 Task: Plan a trip to Moreton, United Kingdom from 22nd December, 2023 to 26th December, 2023 for 2 adults. Place can be entire room with 1  bedroom having 1 bed and 1 bathroom. Property type can be hotel.
Action: Mouse moved to (419, 106)
Screenshot: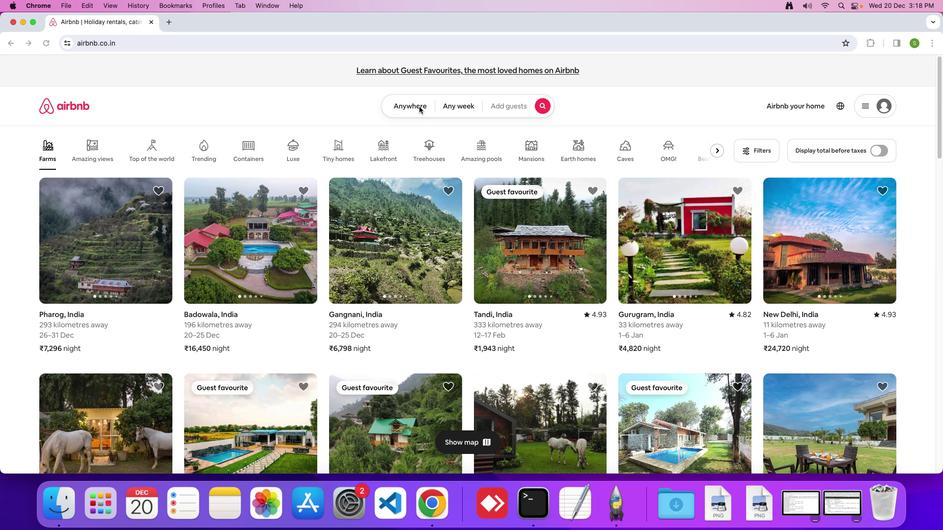 
Action: Mouse pressed left at (419, 106)
Screenshot: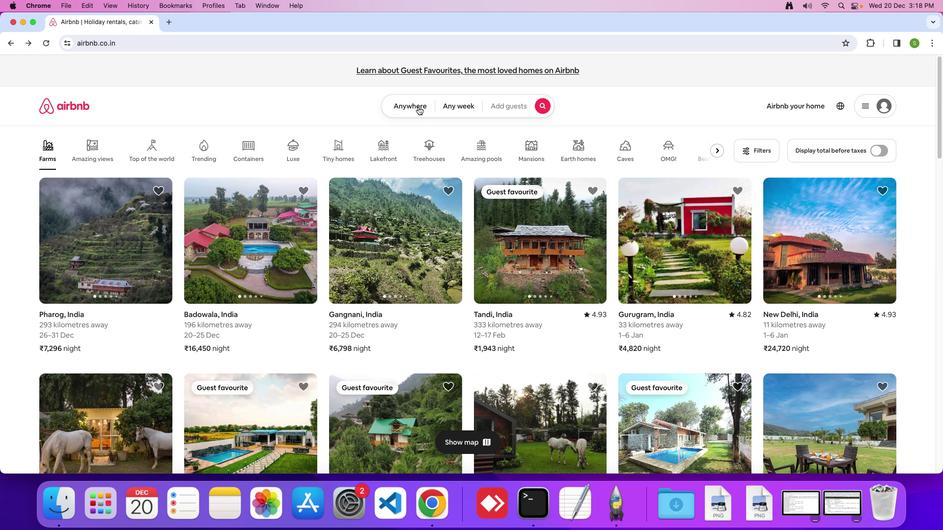 
Action: Mouse moved to (405, 107)
Screenshot: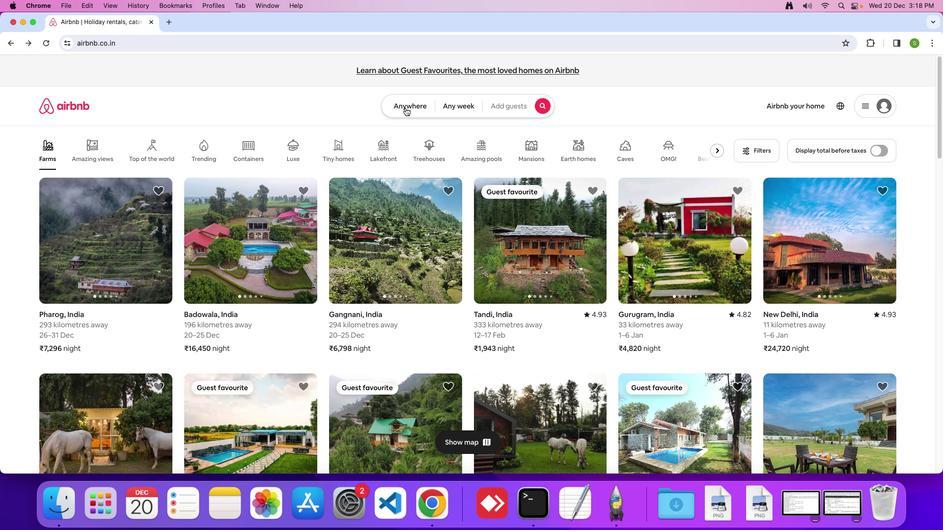 
Action: Mouse pressed left at (405, 107)
Screenshot: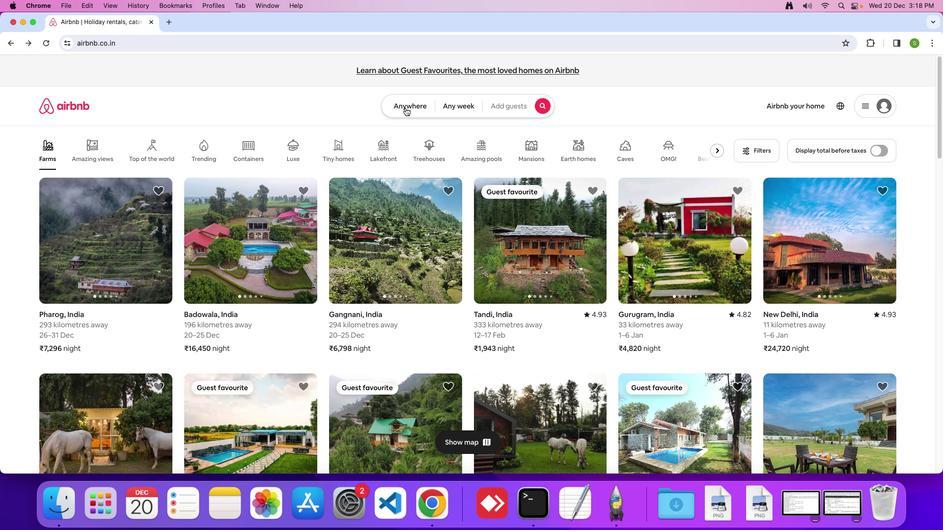 
Action: Mouse moved to (344, 134)
Screenshot: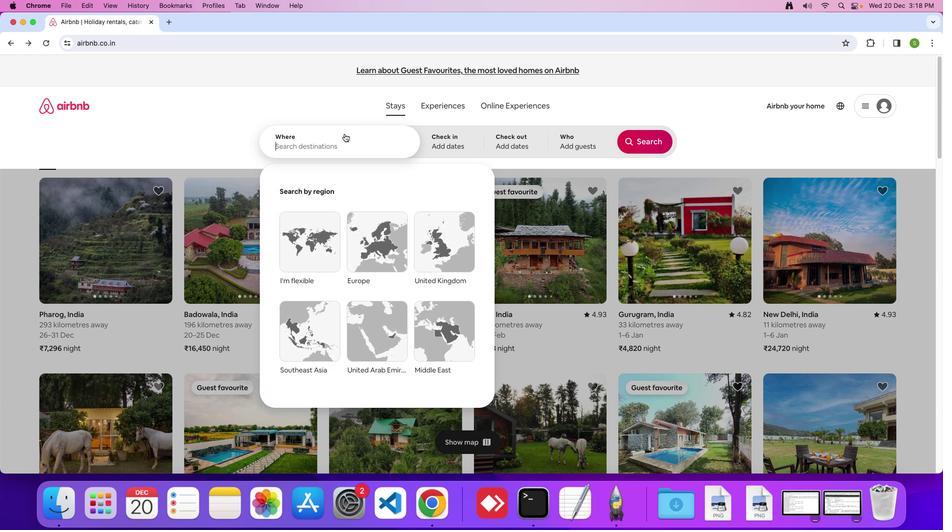 
Action: Mouse pressed left at (344, 134)
Screenshot: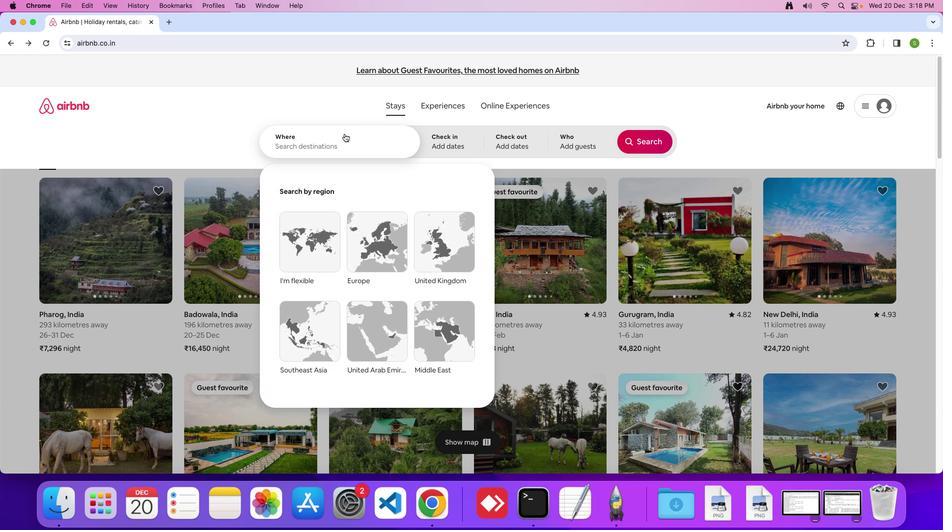
Action: Key pressed 'M'Key.caps_lock'o''r''e''t''o''n'','Key.spaceKey.shift'U''n''i''t''e''d'Key.spaceKey.shift'k''i''n''g''d''o''m'Key.enter
Screenshot: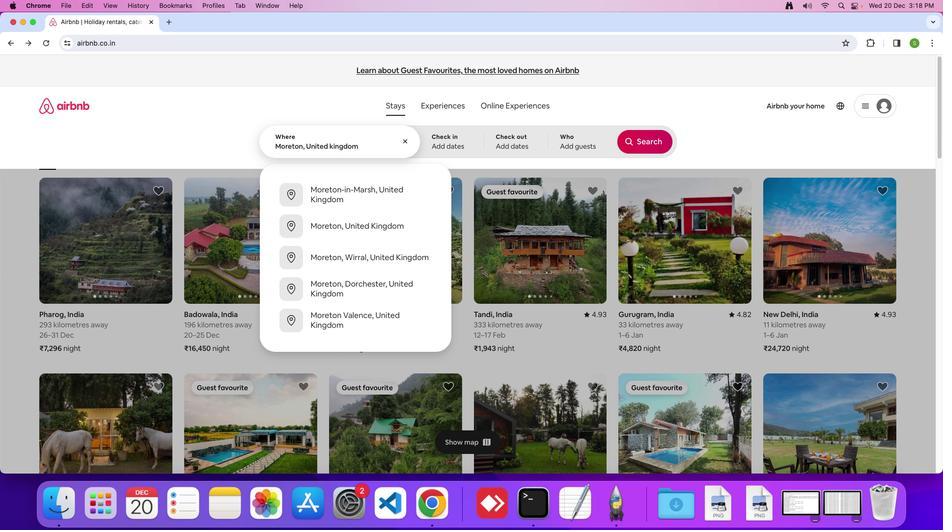 
Action: Mouse moved to (423, 333)
Screenshot: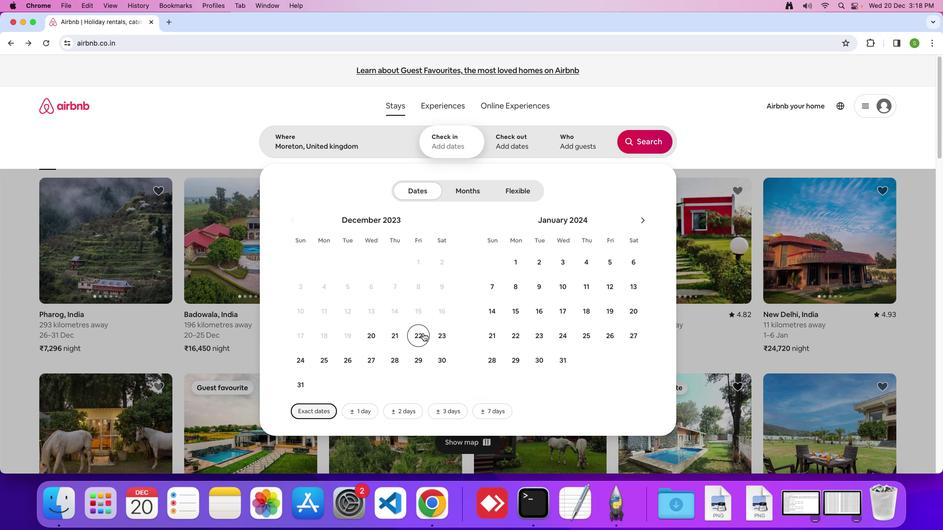 
Action: Mouse pressed left at (423, 333)
Screenshot: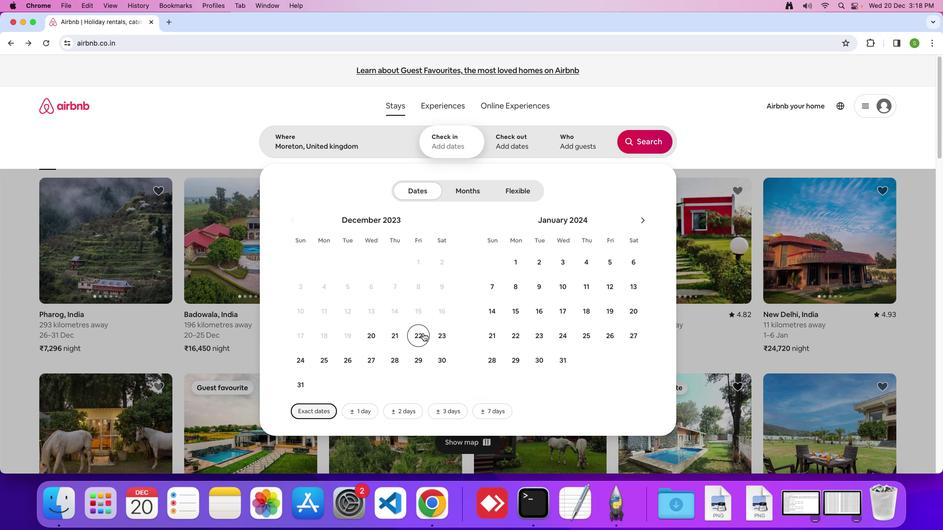 
Action: Mouse moved to (349, 359)
Screenshot: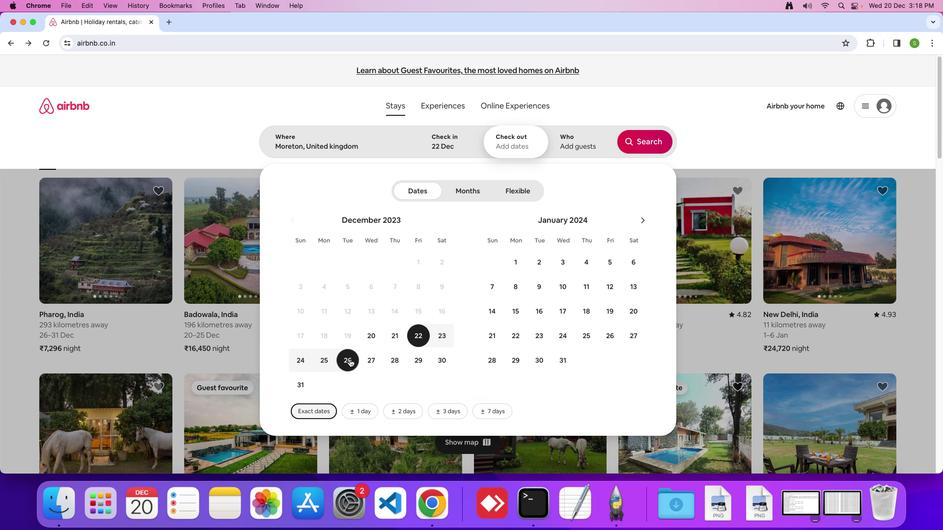 
Action: Mouse pressed left at (349, 359)
Screenshot: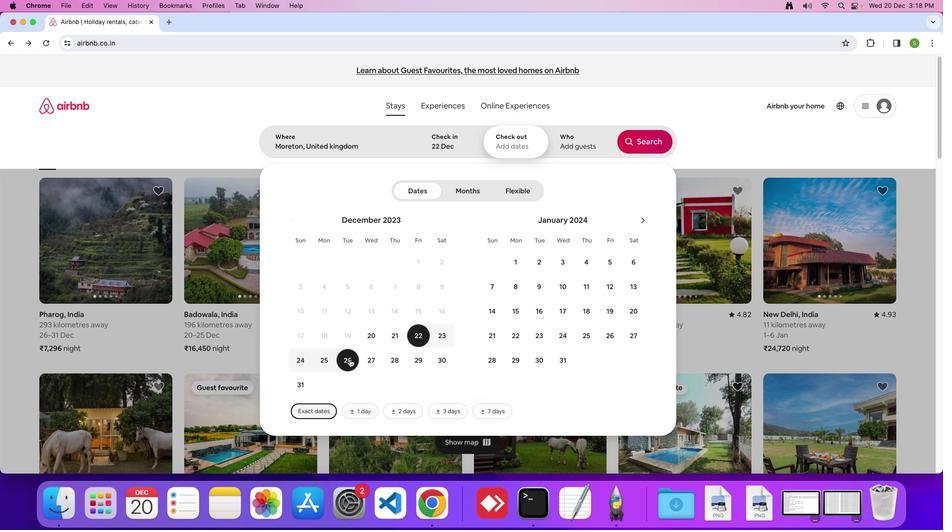 
Action: Mouse moved to (578, 148)
Screenshot: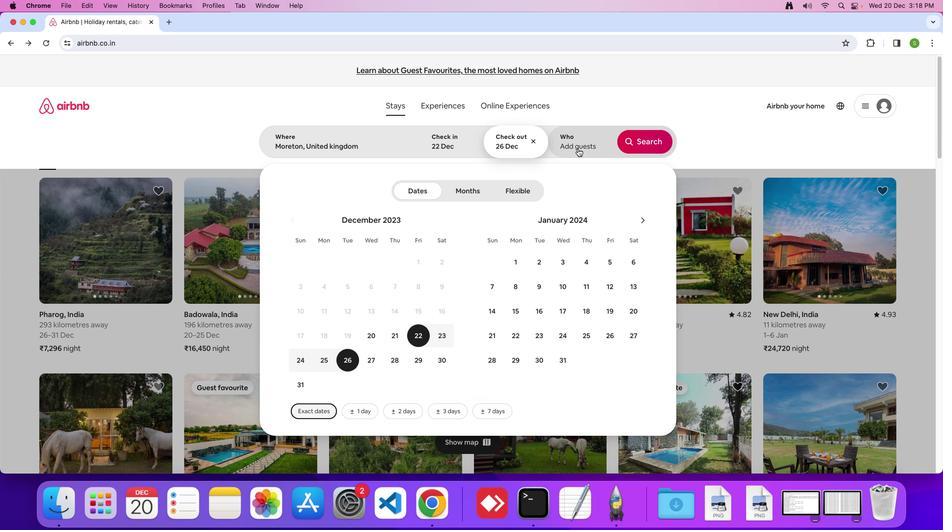 
Action: Mouse pressed left at (578, 148)
Screenshot: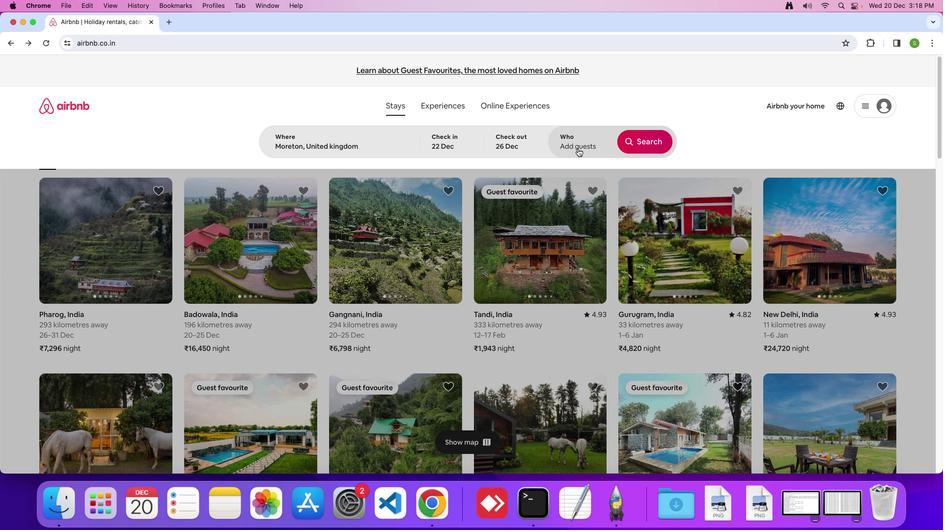 
Action: Mouse moved to (644, 192)
Screenshot: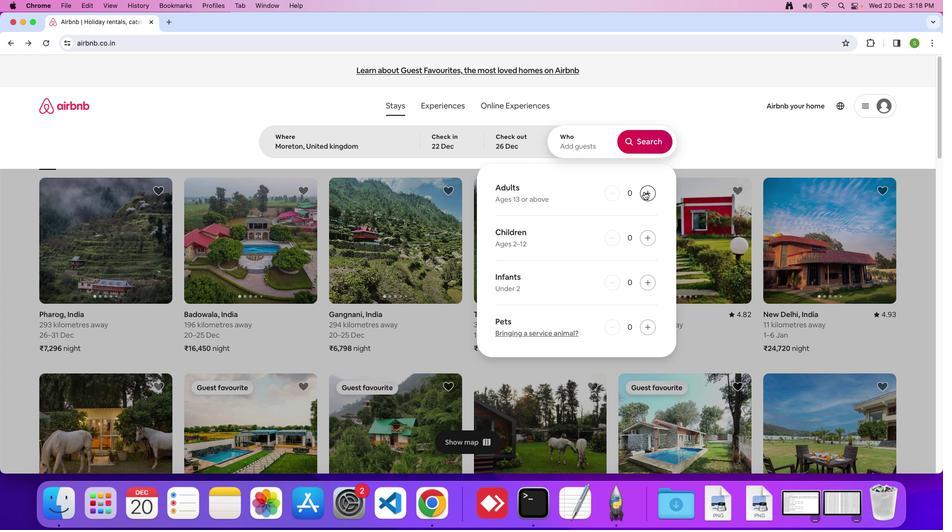 
Action: Mouse pressed left at (644, 192)
Screenshot: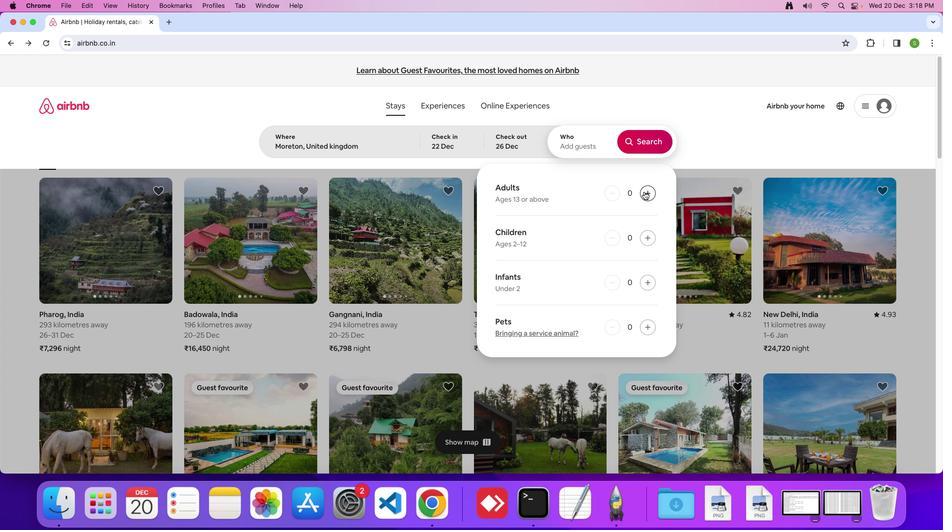 
Action: Mouse pressed left at (644, 192)
Screenshot: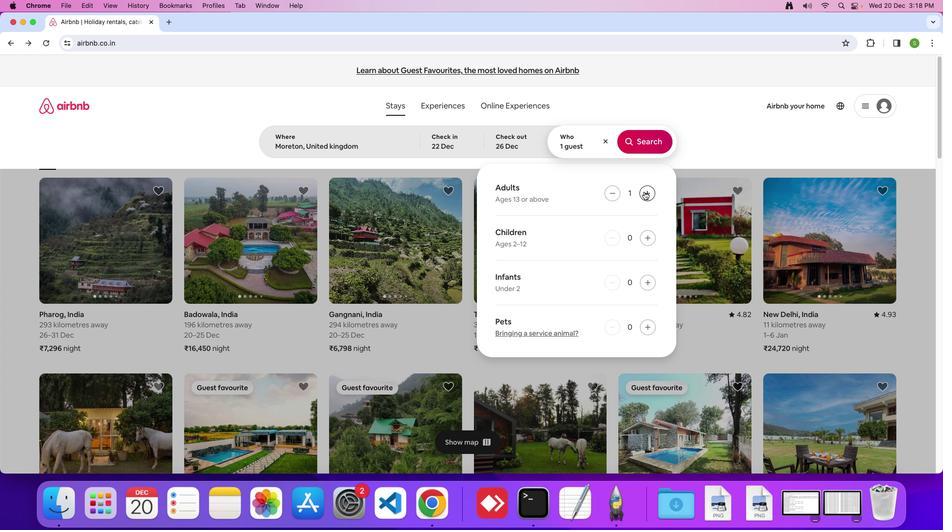 
Action: Mouse moved to (647, 151)
Screenshot: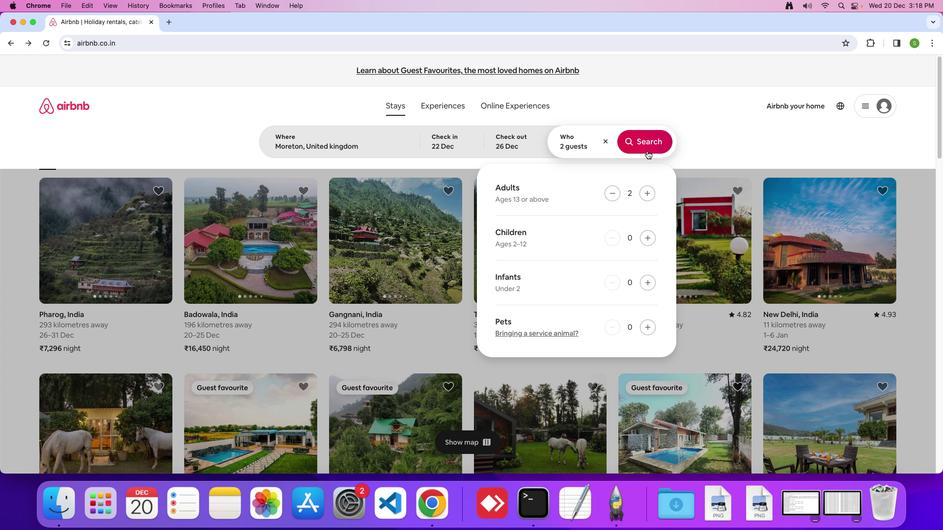 
Action: Mouse pressed left at (647, 151)
Screenshot: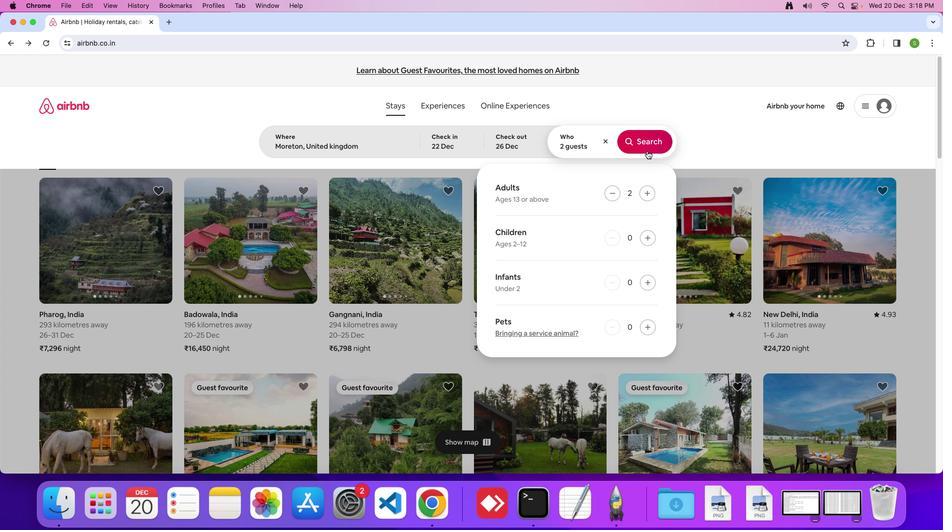 
Action: Mouse moved to (789, 115)
Screenshot: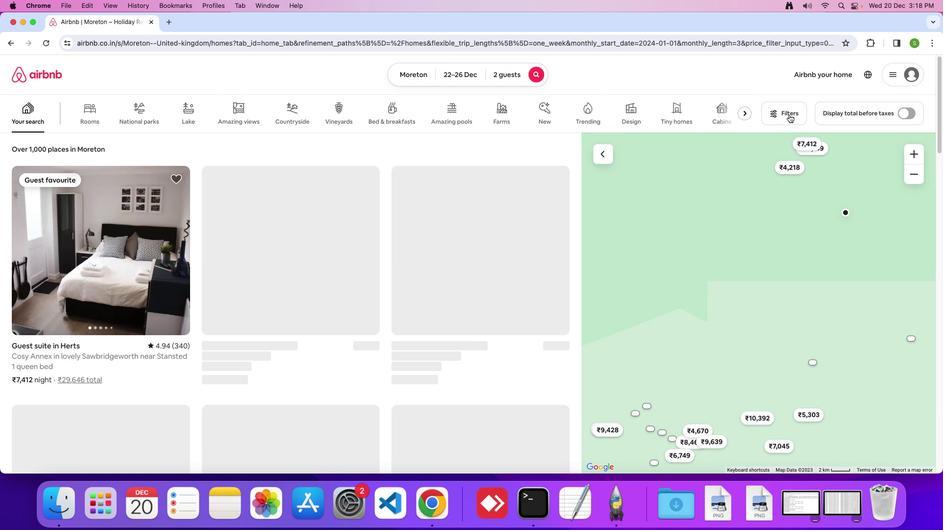 
Action: Mouse pressed left at (789, 115)
Screenshot: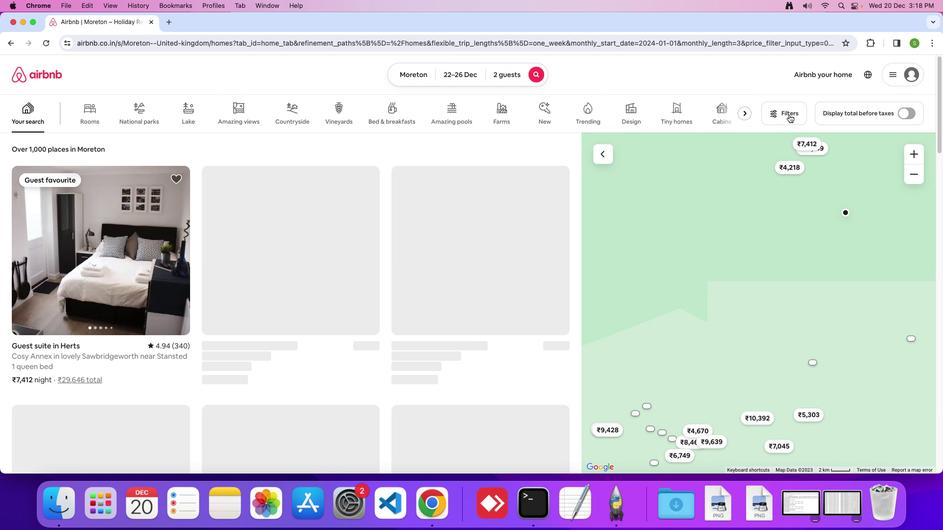 
Action: Mouse moved to (434, 284)
Screenshot: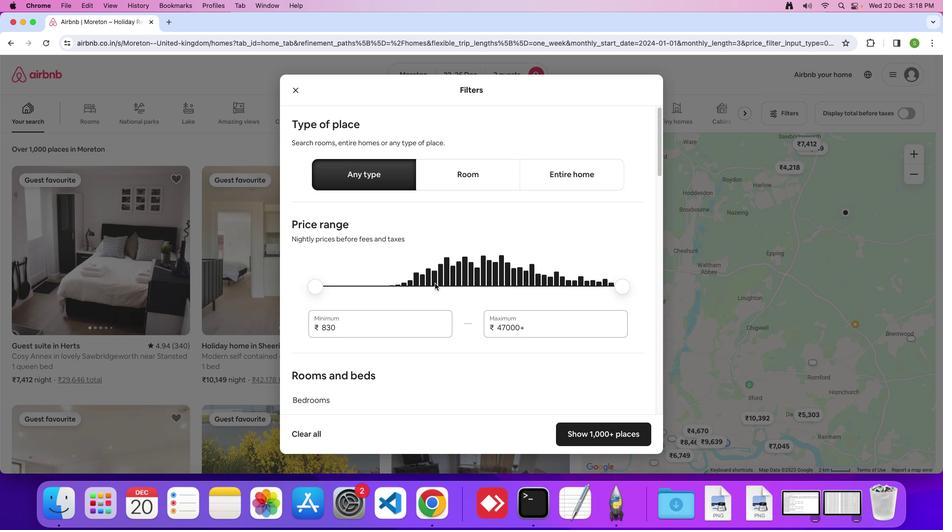 
Action: Mouse scrolled (434, 284) with delta (0, 0)
Screenshot: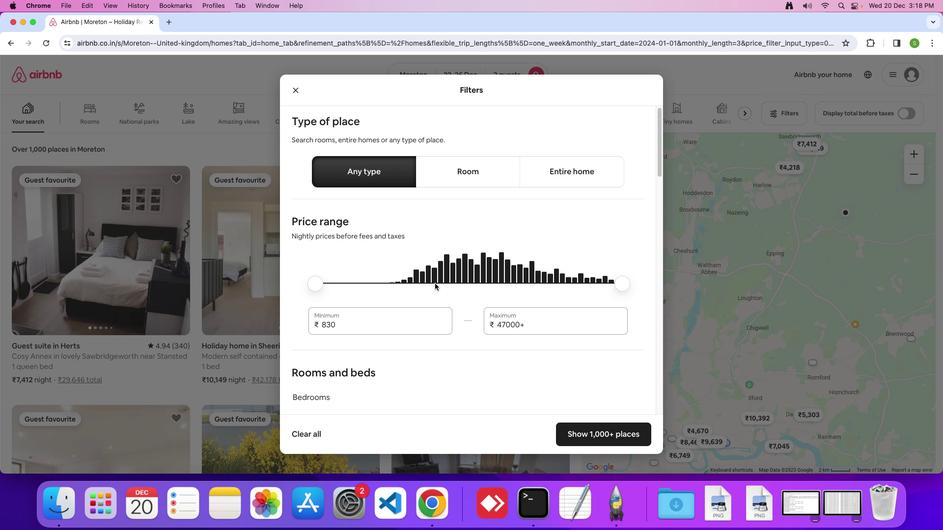 
Action: Mouse scrolled (434, 284) with delta (0, 0)
Screenshot: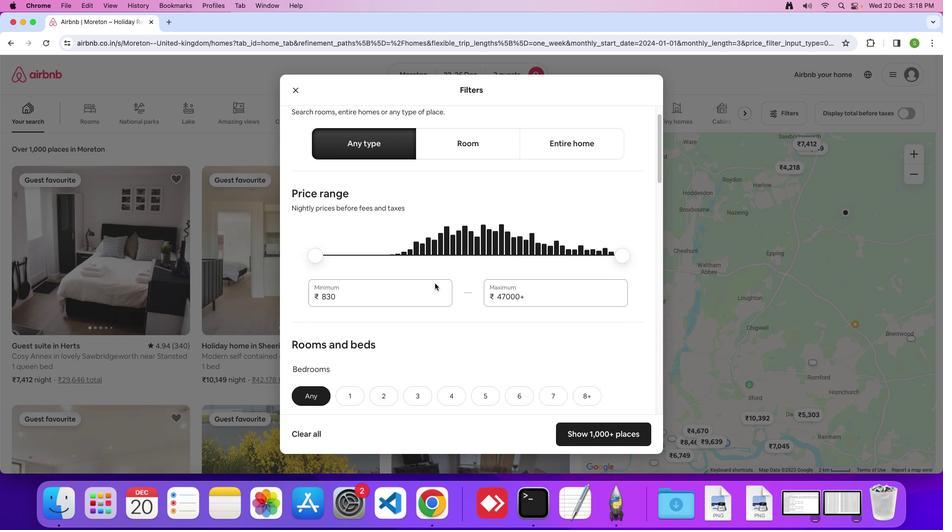 
Action: Mouse scrolled (434, 284) with delta (0, -1)
Screenshot: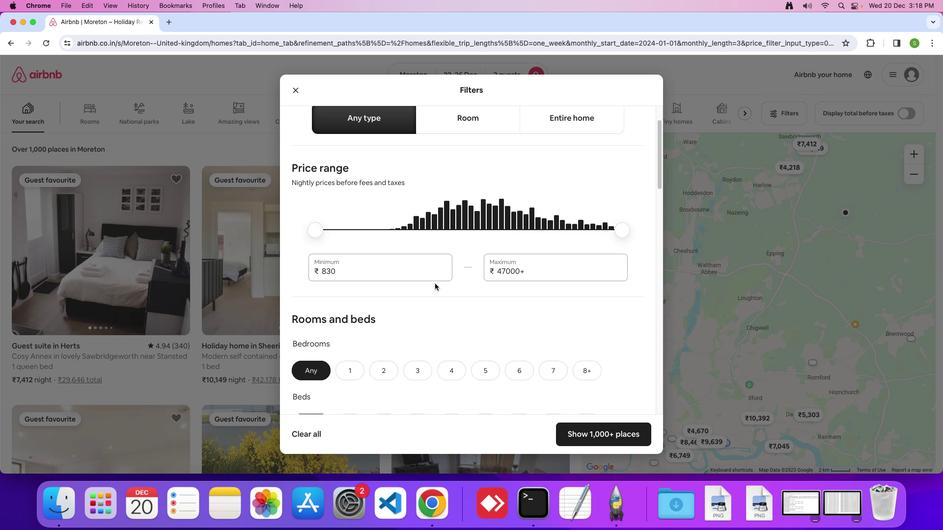 
Action: Mouse scrolled (434, 284) with delta (0, 0)
Screenshot: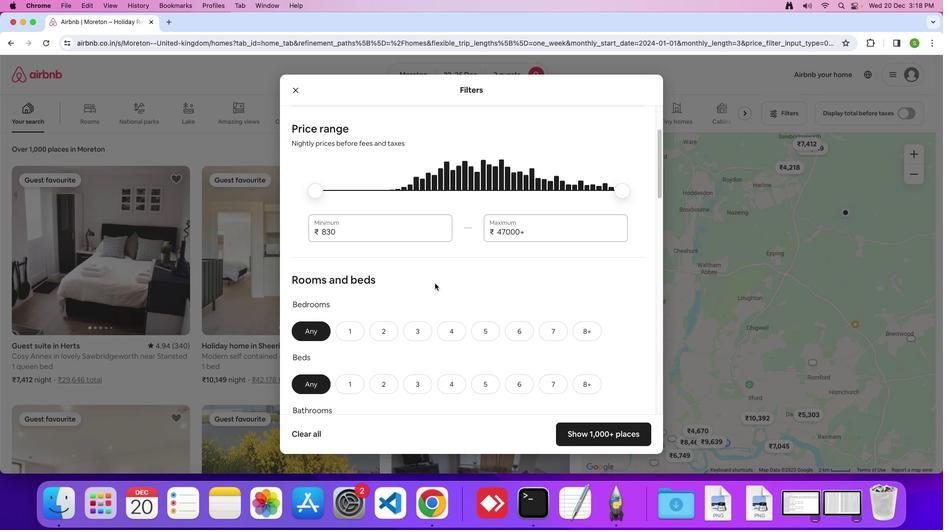 
Action: Mouse scrolled (434, 284) with delta (0, 0)
Screenshot: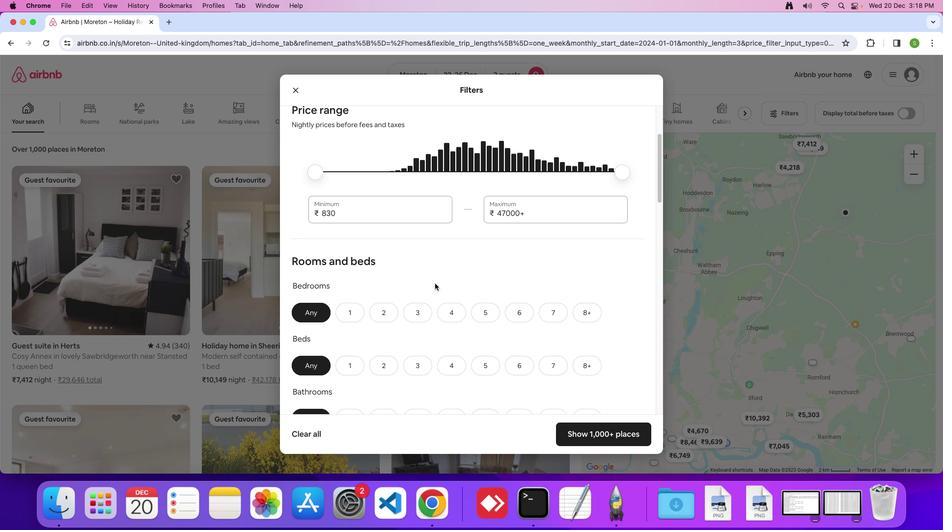 
Action: Mouse scrolled (434, 284) with delta (0, 0)
Screenshot: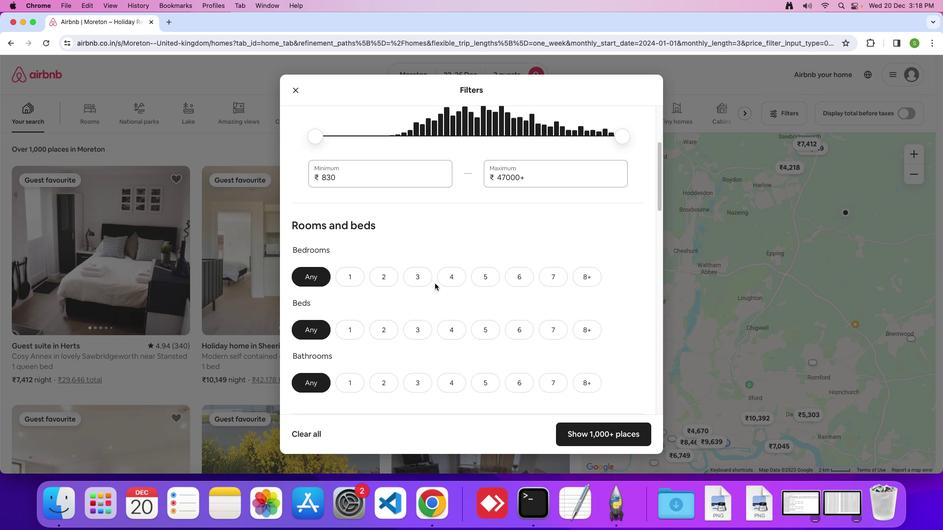 
Action: Mouse scrolled (434, 284) with delta (0, 0)
Screenshot: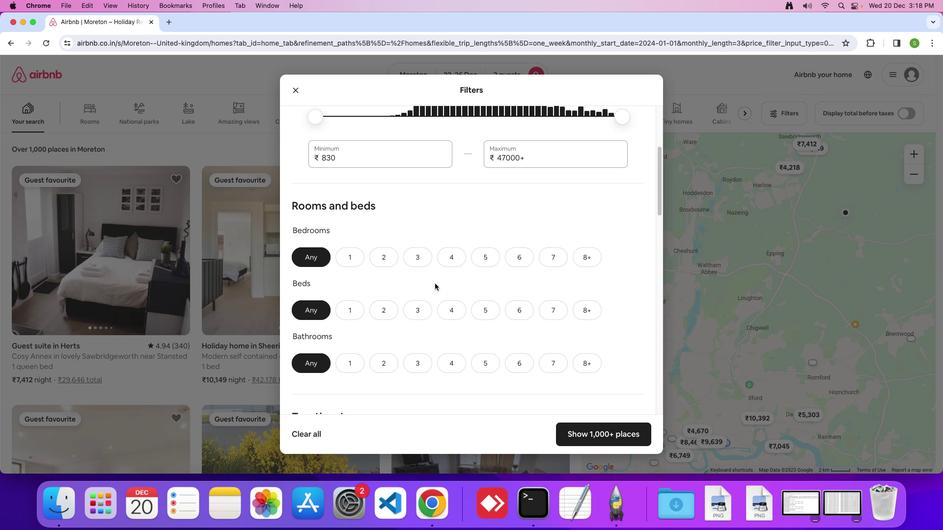 
Action: Mouse scrolled (434, 284) with delta (0, 0)
Screenshot: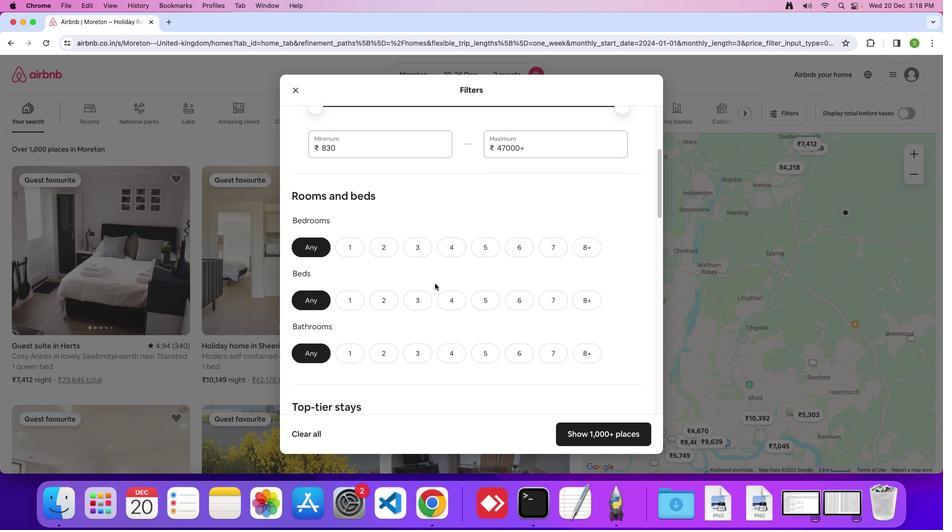 
Action: Mouse scrolled (434, 284) with delta (0, 0)
Screenshot: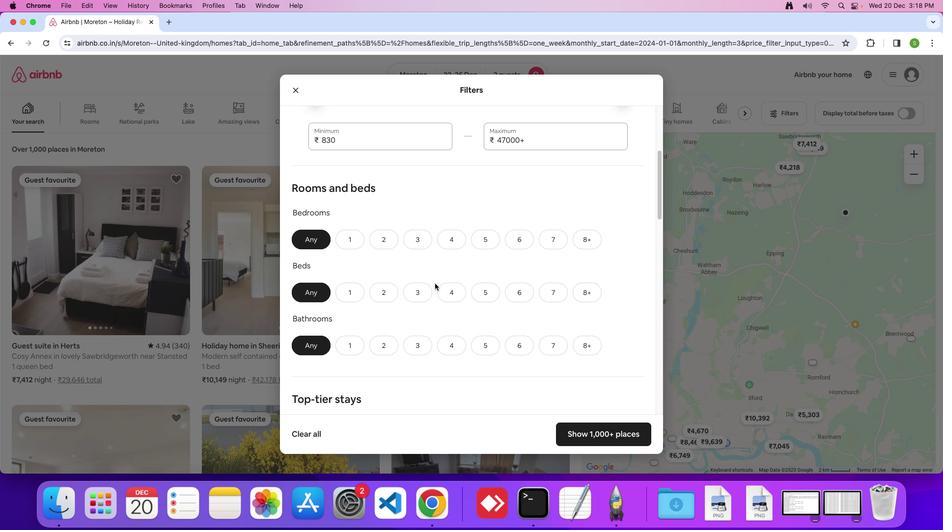 
Action: Mouse scrolled (434, 284) with delta (0, 0)
Screenshot: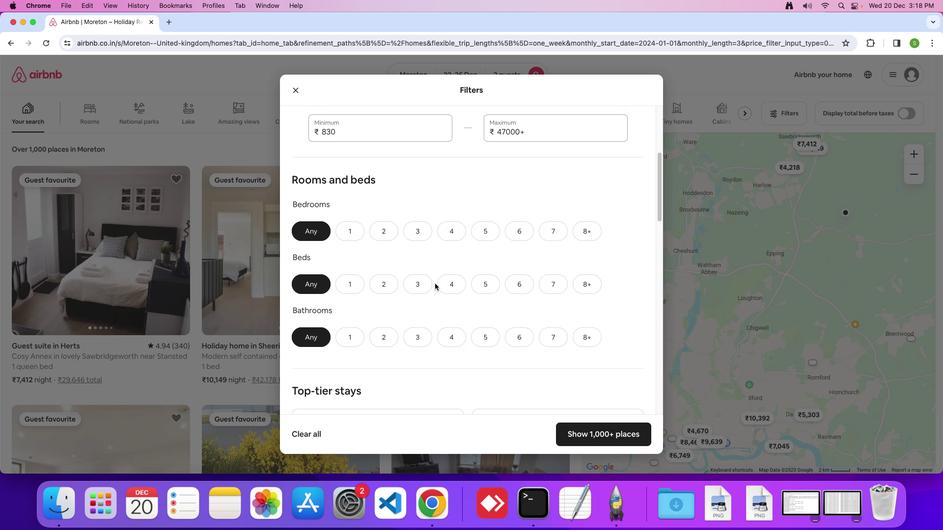 
Action: Mouse scrolled (434, 284) with delta (0, 0)
Screenshot: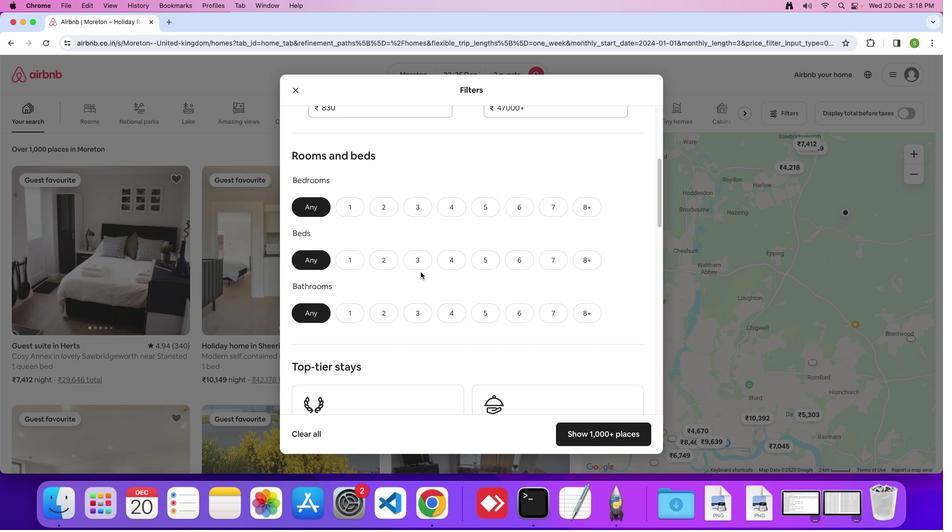 
Action: Mouse moved to (343, 187)
Screenshot: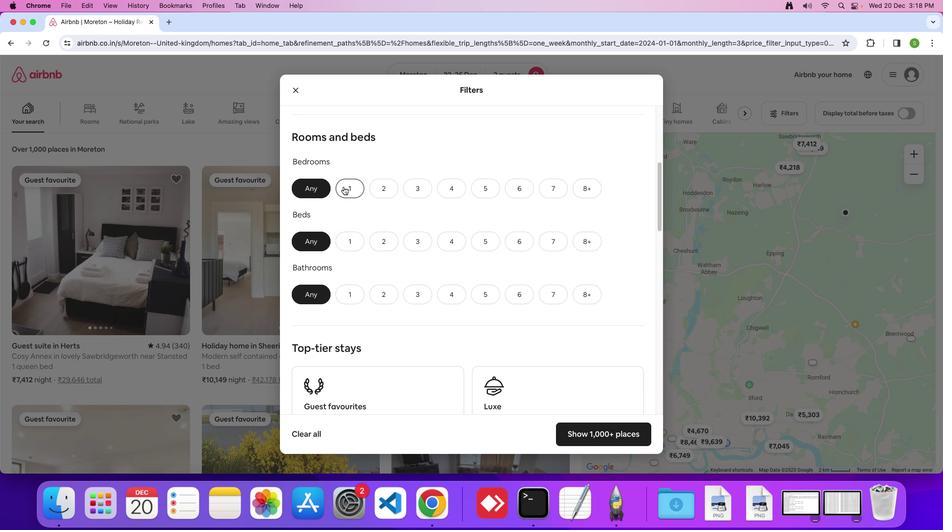 
Action: Mouse pressed left at (343, 187)
Screenshot: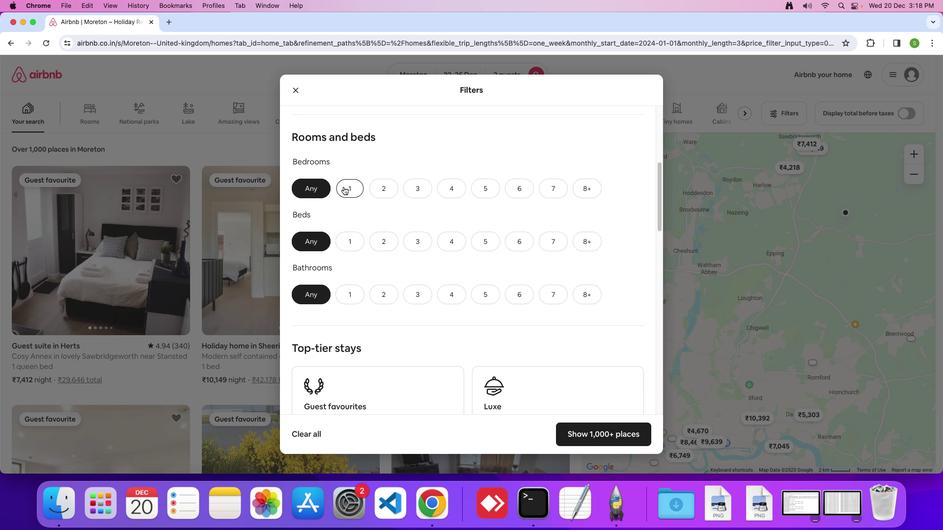 
Action: Mouse moved to (350, 236)
Screenshot: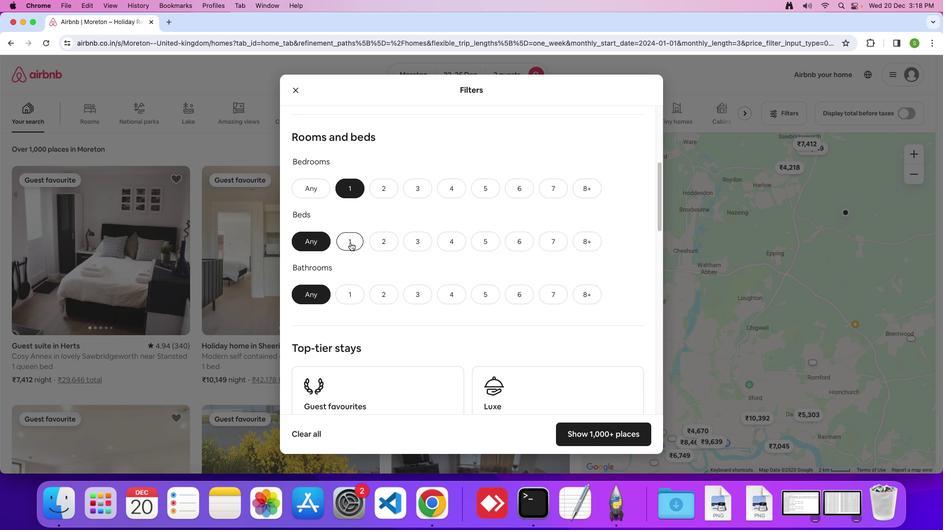 
Action: Mouse pressed left at (350, 236)
Screenshot: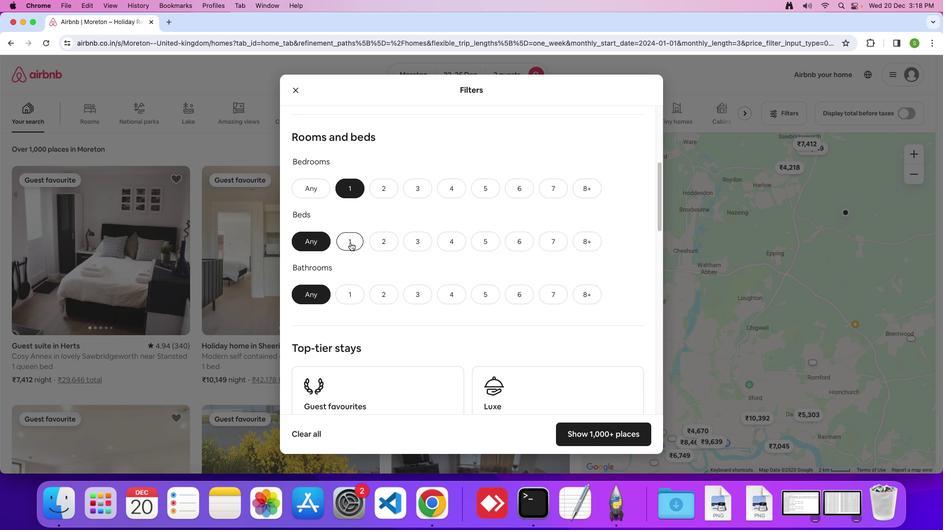 
Action: Mouse moved to (350, 291)
Screenshot: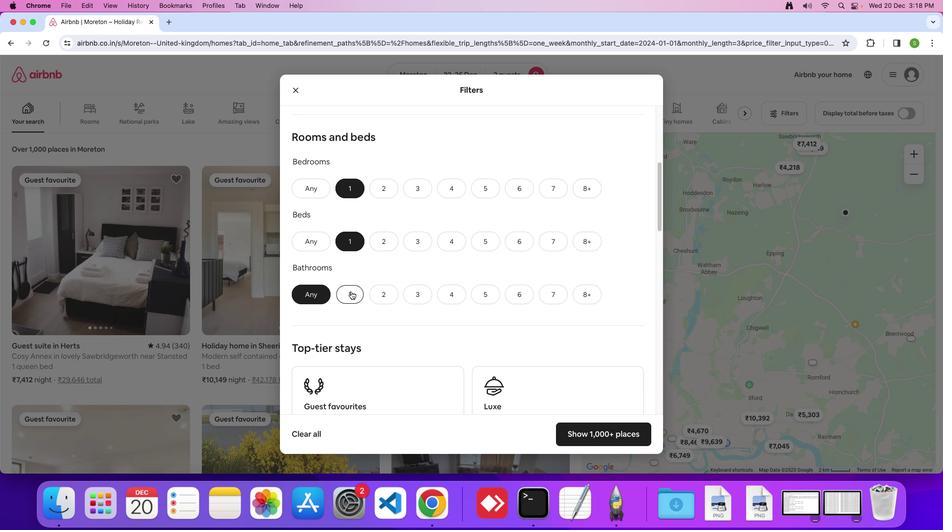 
Action: Mouse pressed left at (350, 291)
Screenshot: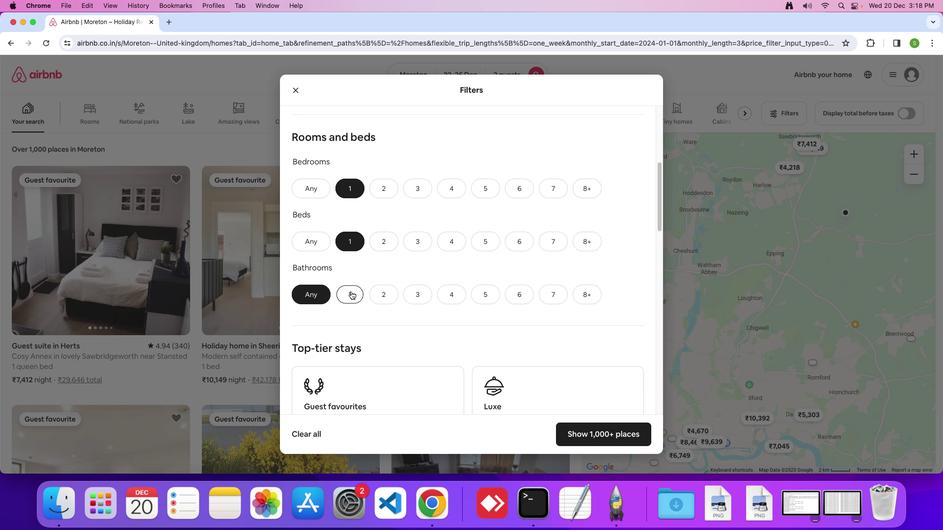 
Action: Mouse moved to (454, 248)
Screenshot: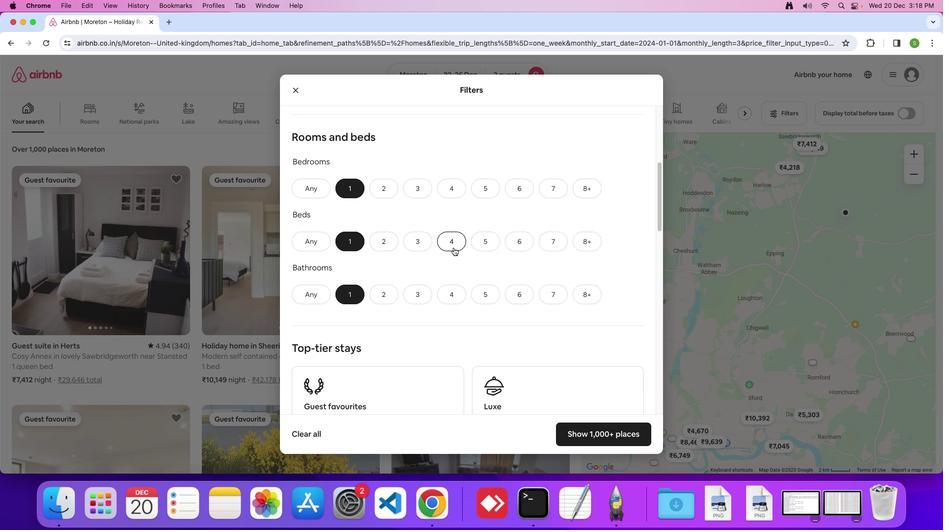 
Action: Mouse scrolled (454, 248) with delta (0, 0)
Screenshot: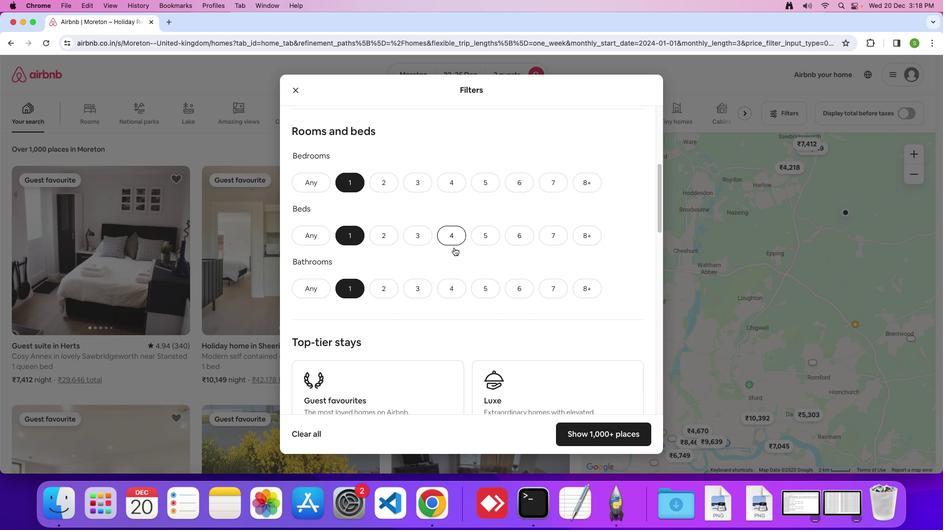 
Action: Mouse scrolled (454, 248) with delta (0, 0)
Screenshot: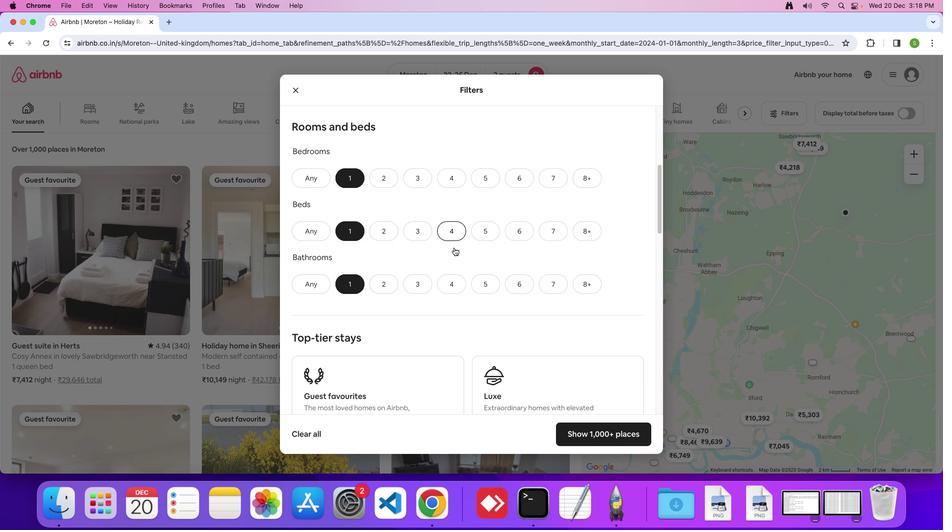 
Action: Mouse moved to (454, 248)
Screenshot: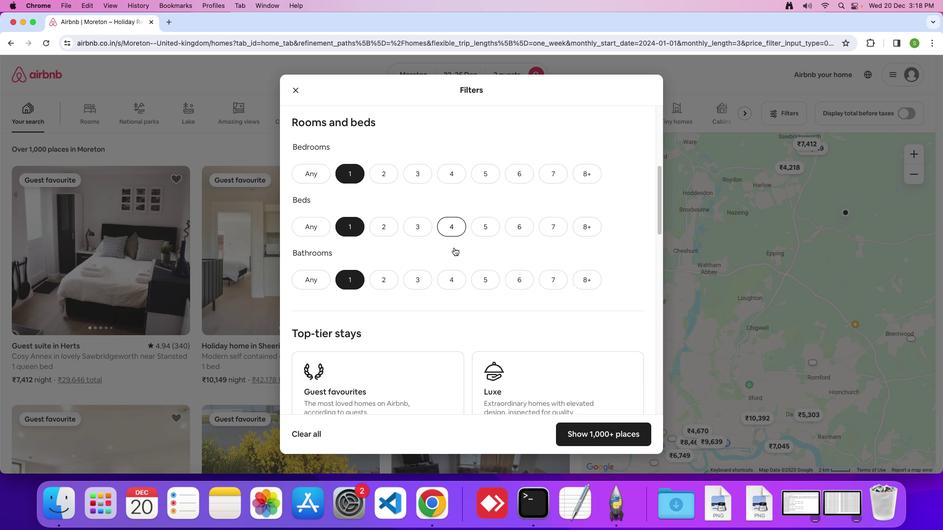
Action: Mouse scrolled (454, 248) with delta (0, 0)
Screenshot: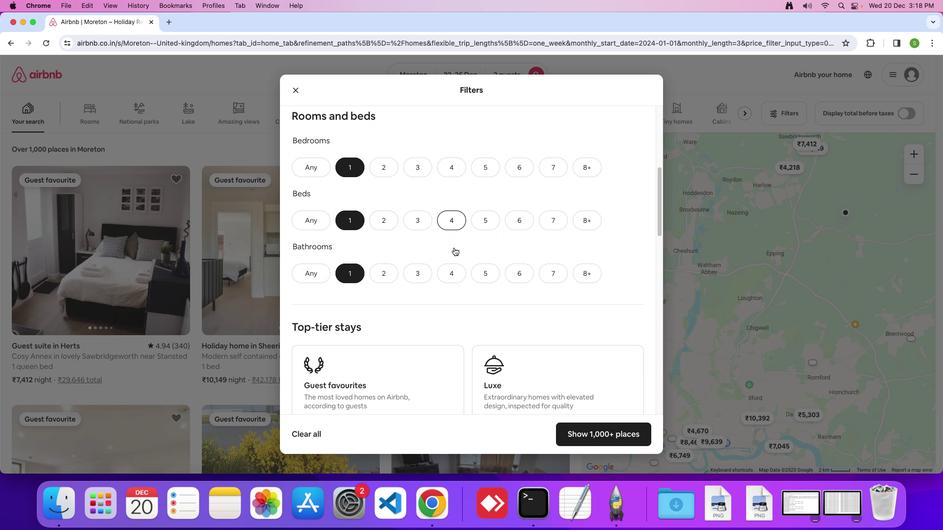 
Action: Mouse scrolled (454, 248) with delta (0, 0)
Screenshot: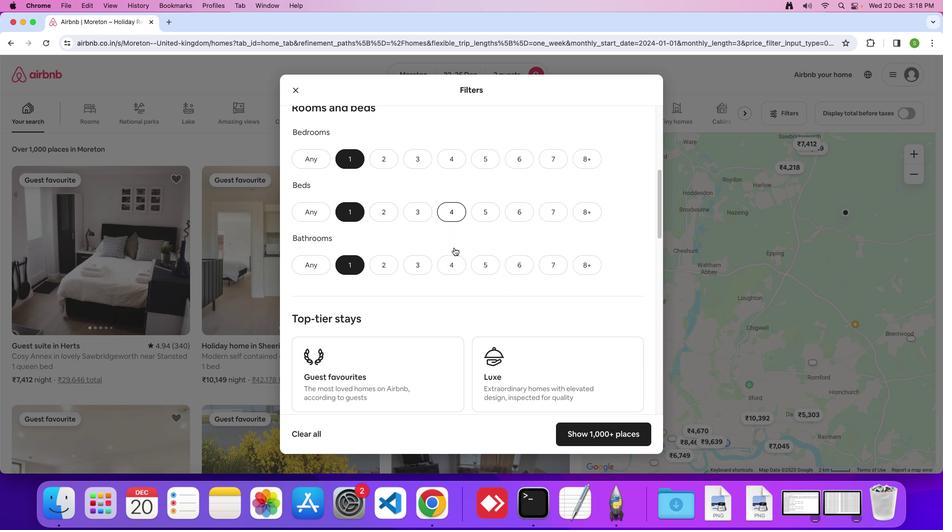 
Action: Mouse scrolled (454, 248) with delta (0, 0)
Screenshot: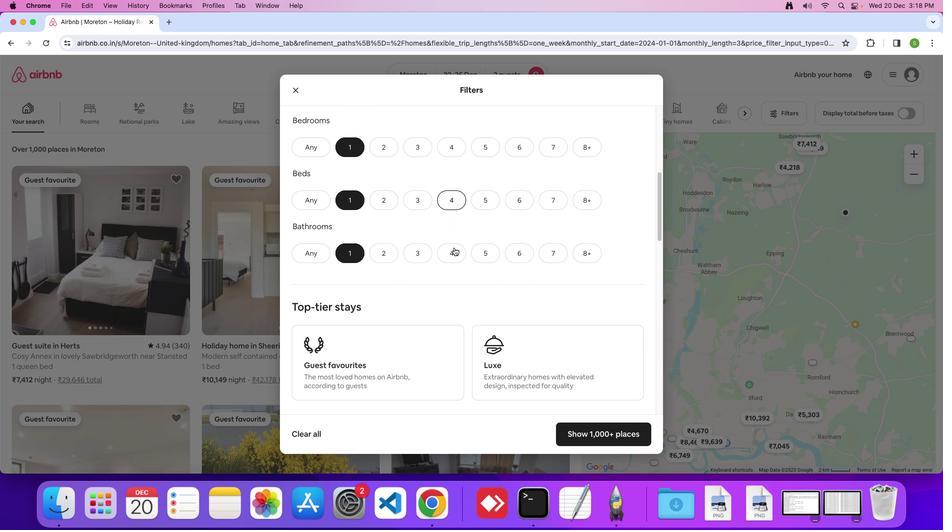 
Action: Mouse scrolled (454, 248) with delta (0, 0)
Screenshot: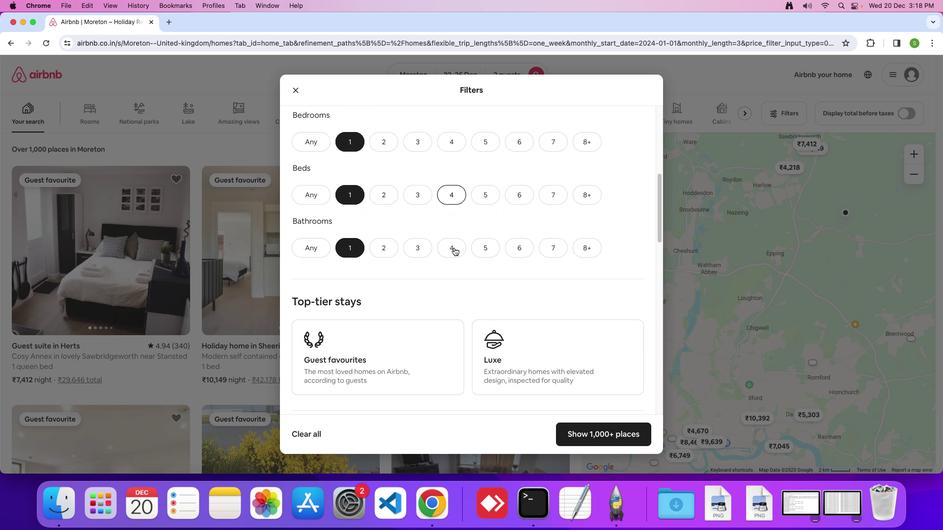 
Action: Mouse scrolled (454, 248) with delta (0, 0)
Screenshot: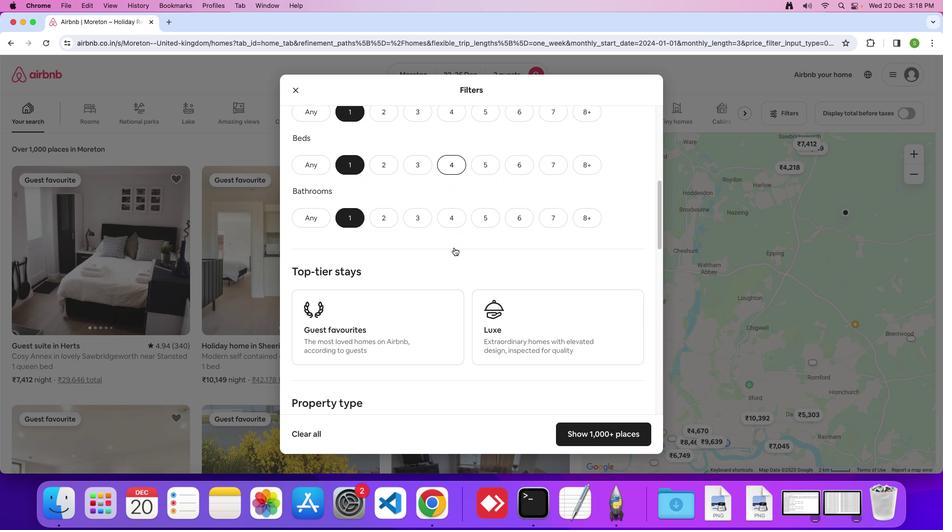 
Action: Mouse scrolled (454, 248) with delta (0, 0)
Screenshot: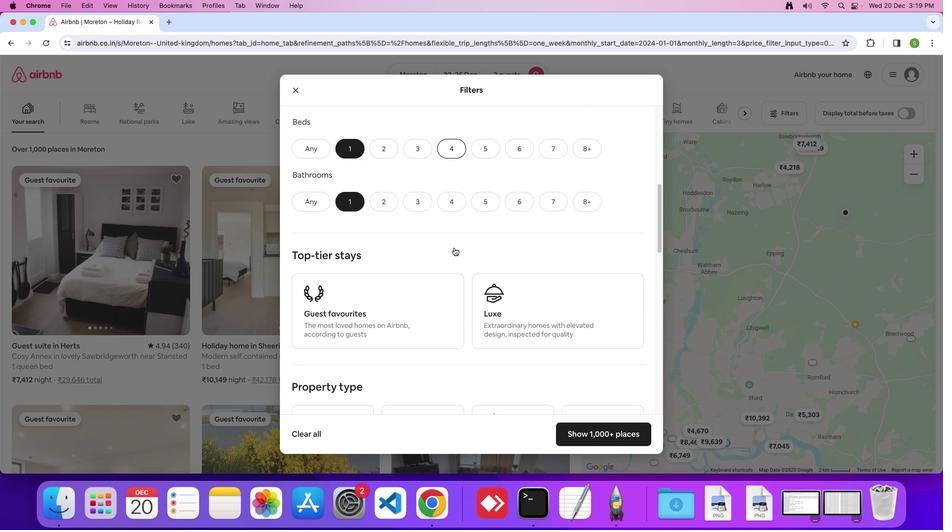 
Action: Mouse scrolled (454, 248) with delta (0, 0)
Screenshot: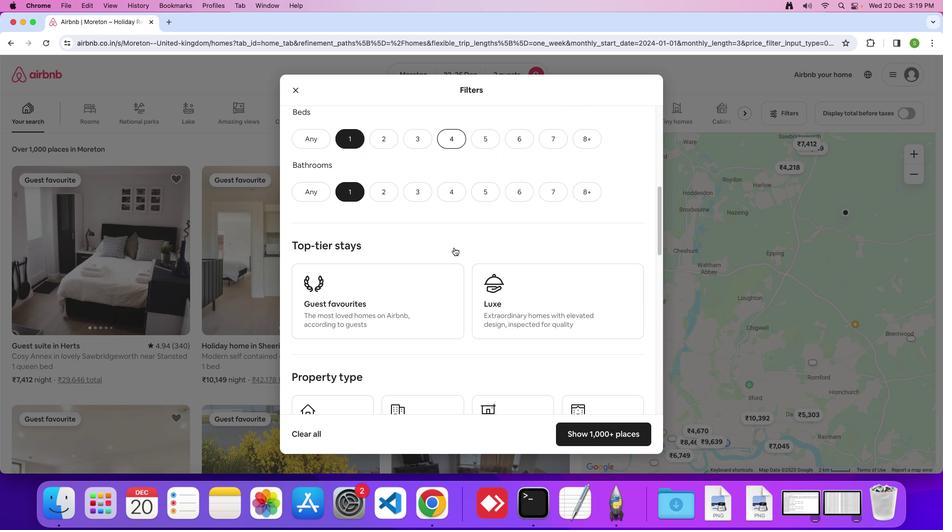 
Action: Mouse scrolled (454, 248) with delta (0, 0)
Screenshot: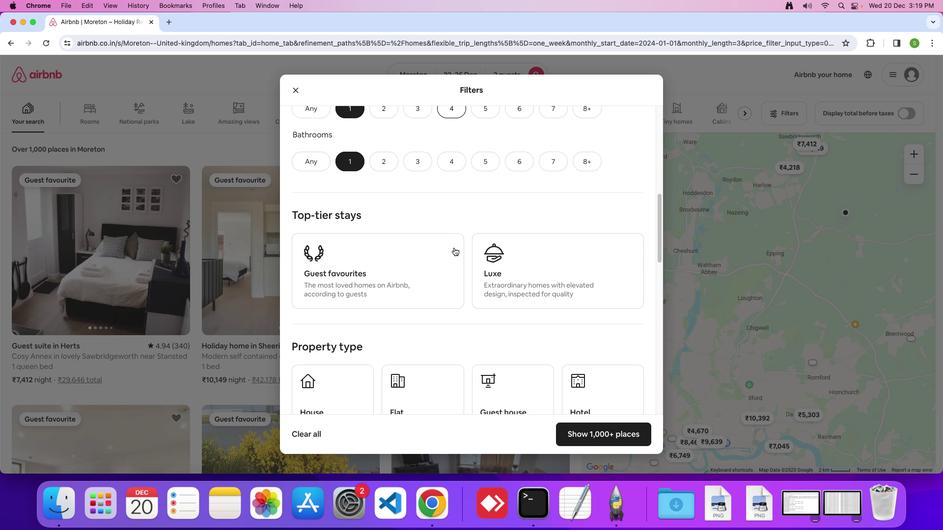 
Action: Mouse scrolled (454, 248) with delta (0, 0)
Screenshot: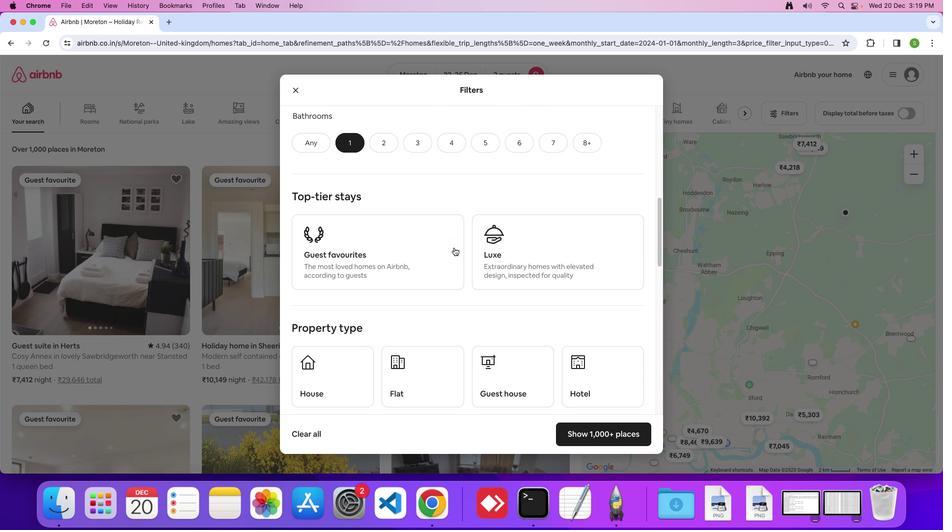 
Action: Mouse scrolled (454, 248) with delta (0, 0)
Screenshot: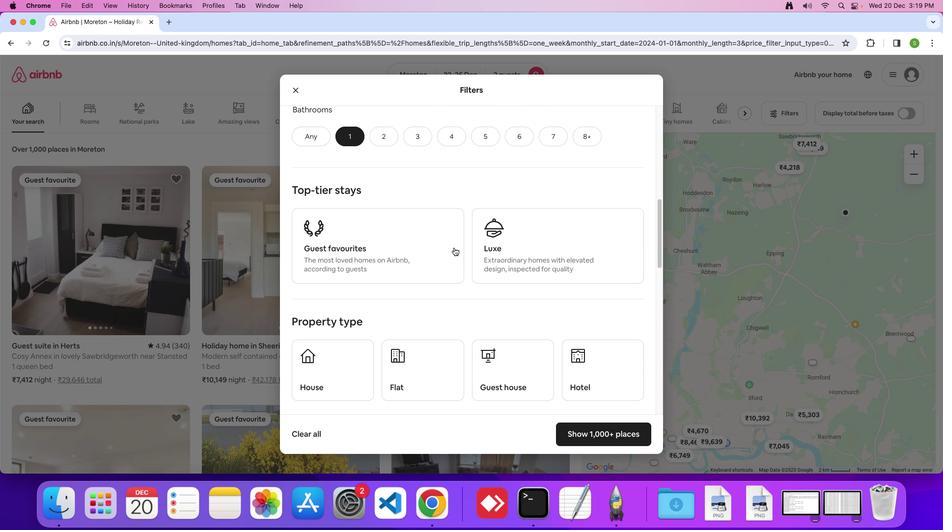 
Action: Mouse scrolled (454, 248) with delta (0, 0)
Screenshot: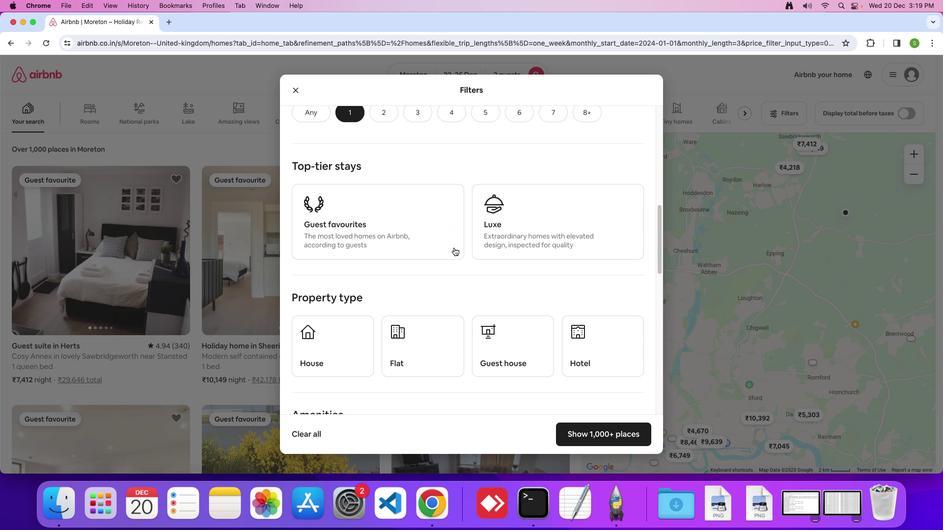 
Action: Mouse scrolled (454, 248) with delta (0, 0)
Screenshot: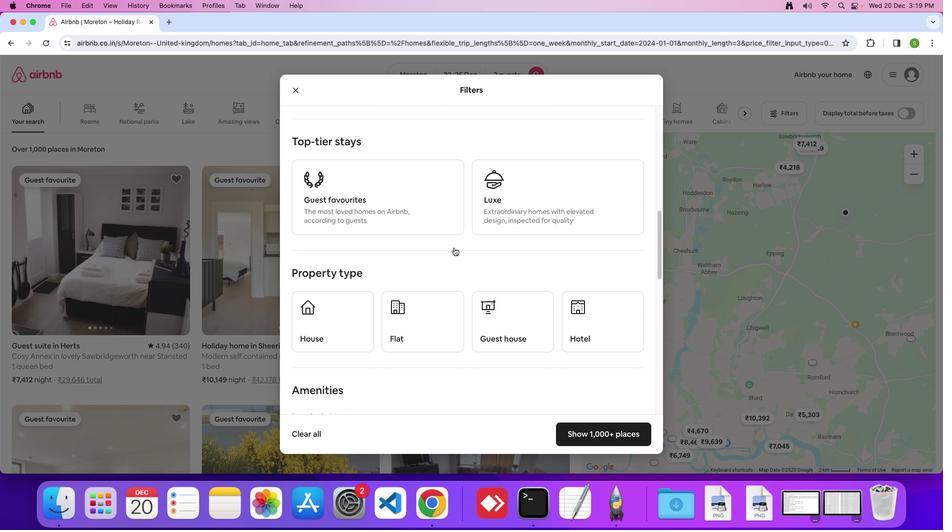 
Action: Mouse scrolled (454, 248) with delta (0, -1)
Screenshot: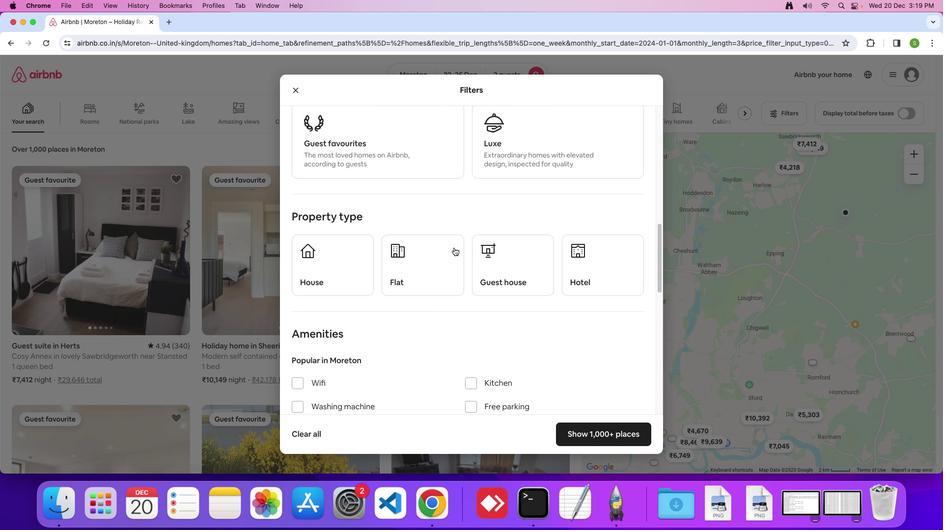 
Action: Mouse scrolled (454, 248) with delta (0, 0)
Screenshot: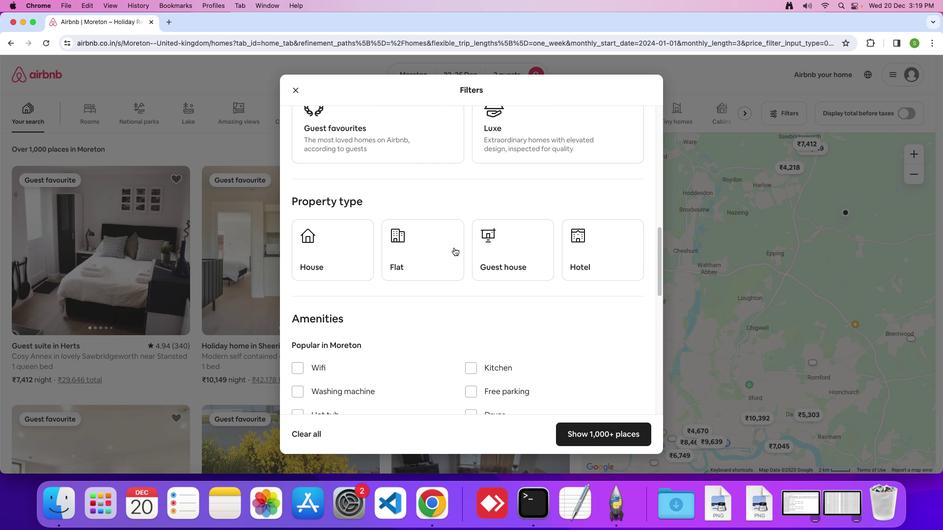 
Action: Mouse scrolled (454, 248) with delta (0, 0)
Screenshot: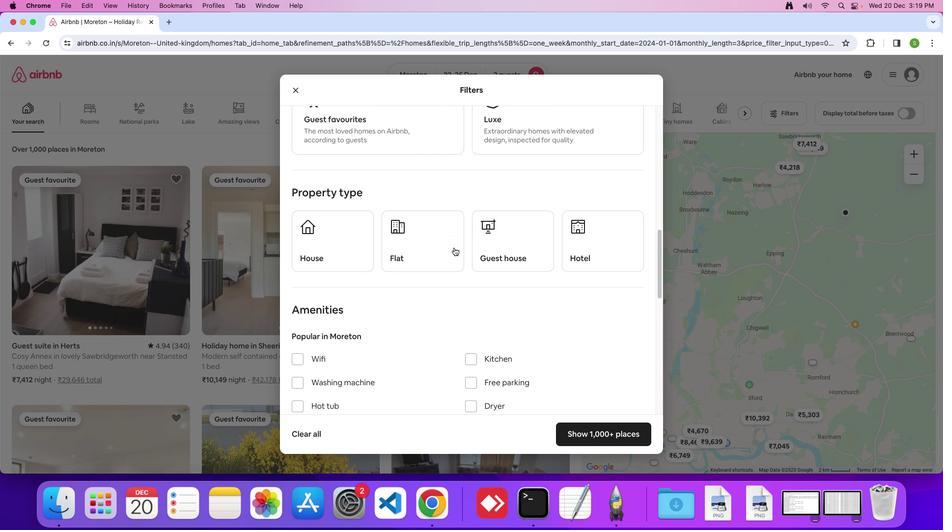 
Action: Mouse moved to (587, 240)
Screenshot: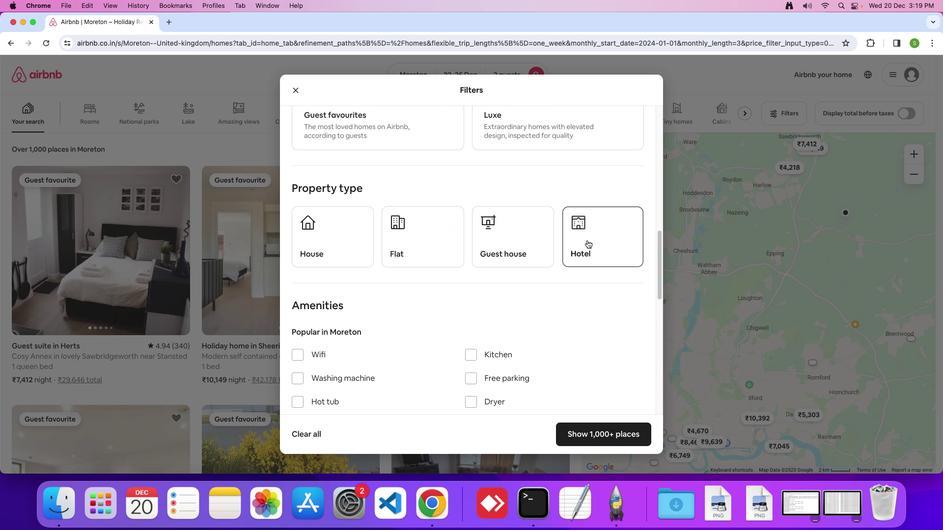 
Action: Mouse pressed left at (587, 240)
Screenshot: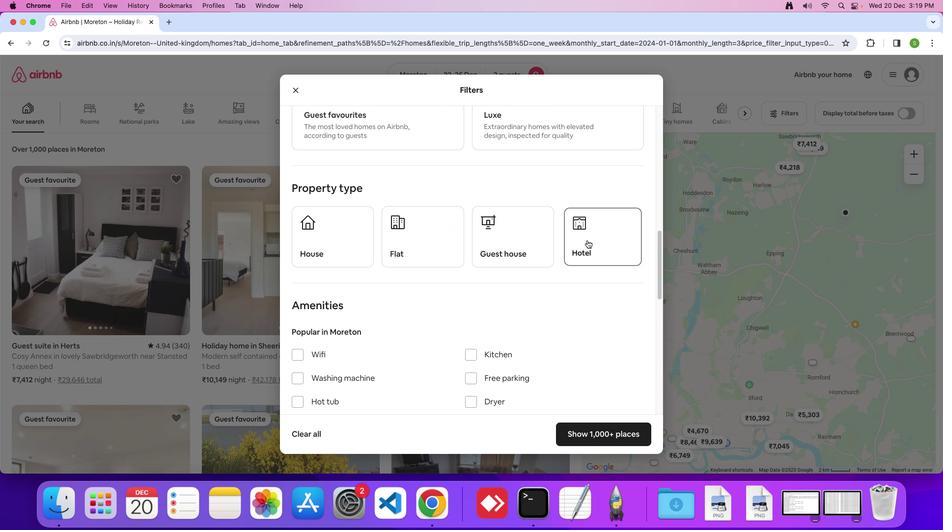 
Action: Mouse moved to (406, 290)
Screenshot: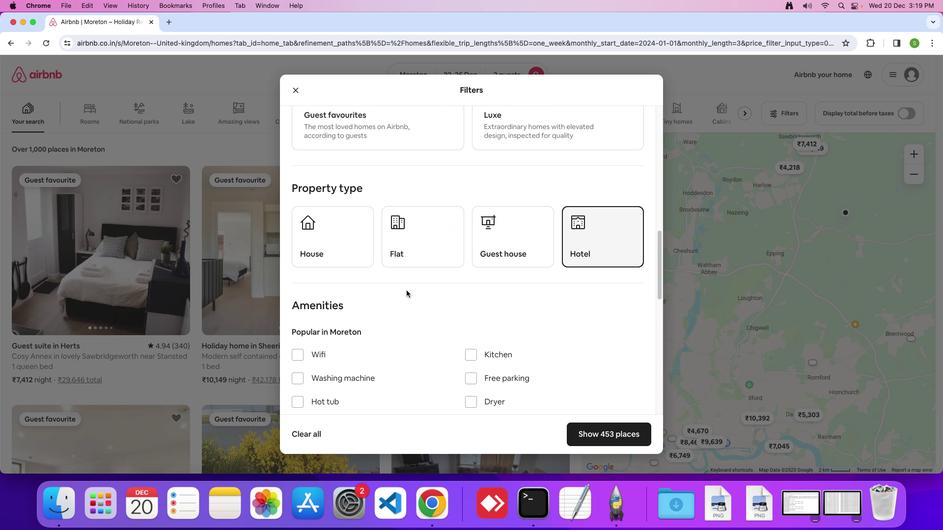 
Action: Mouse scrolled (406, 290) with delta (0, 0)
Screenshot: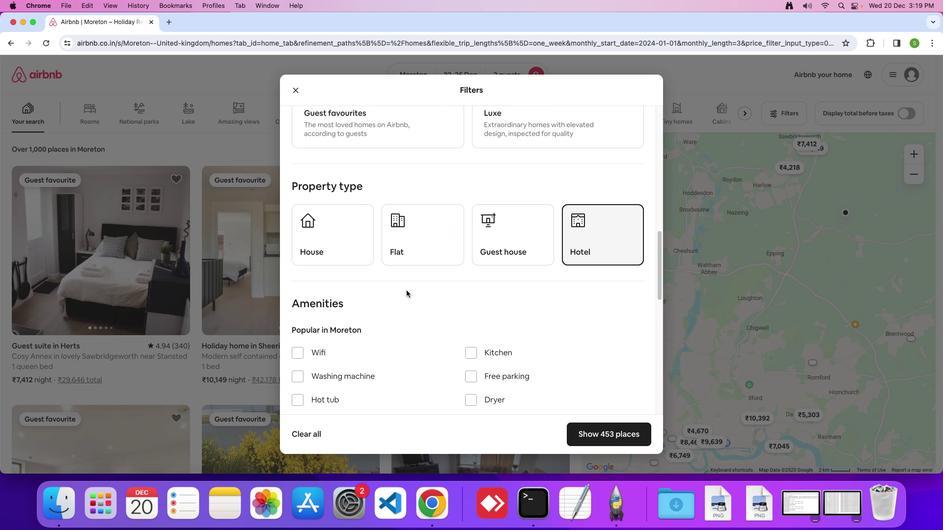 
Action: Mouse scrolled (406, 290) with delta (0, 0)
Screenshot: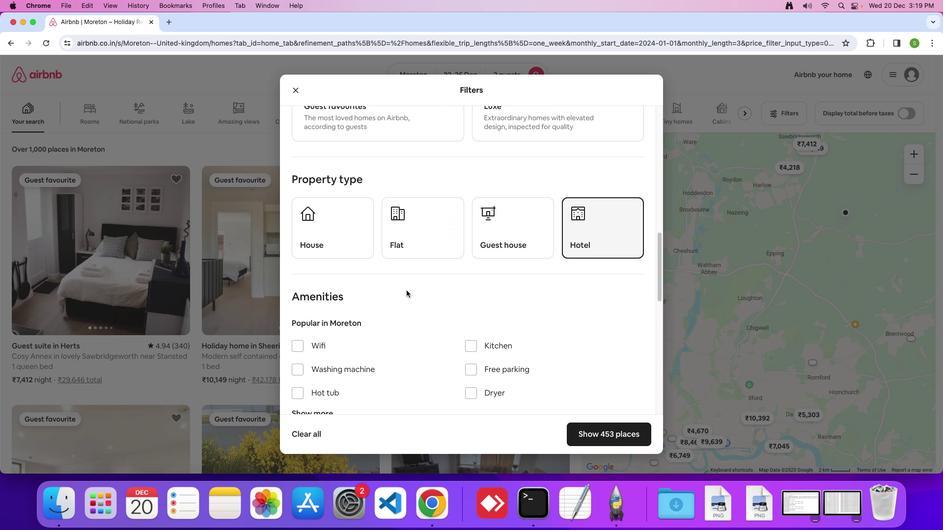 
Action: Mouse scrolled (406, 290) with delta (0, 0)
Screenshot: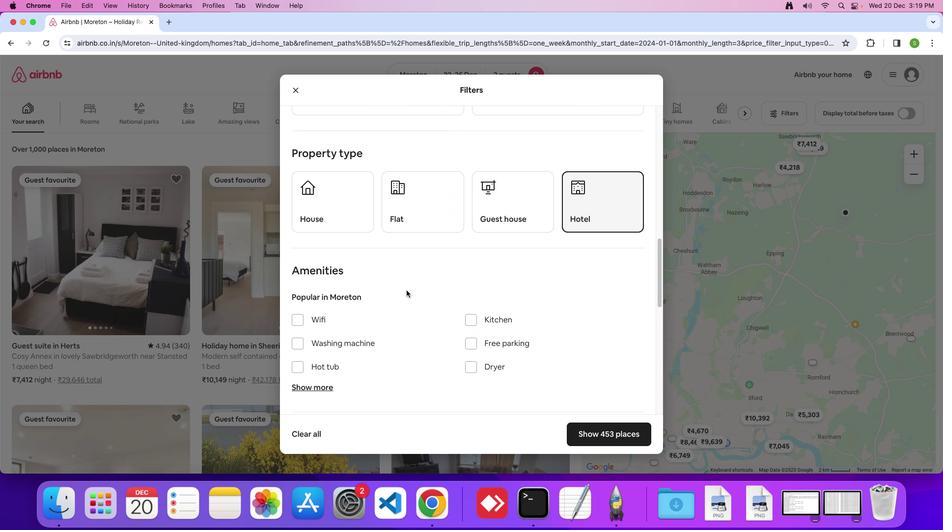 
Action: Mouse scrolled (406, 290) with delta (0, 0)
Screenshot: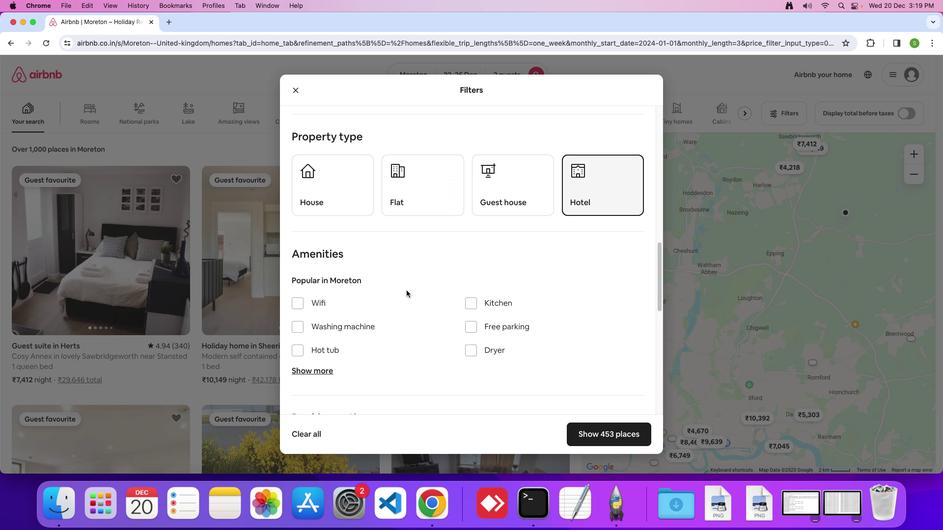 
Action: Mouse scrolled (406, 290) with delta (0, 0)
Screenshot: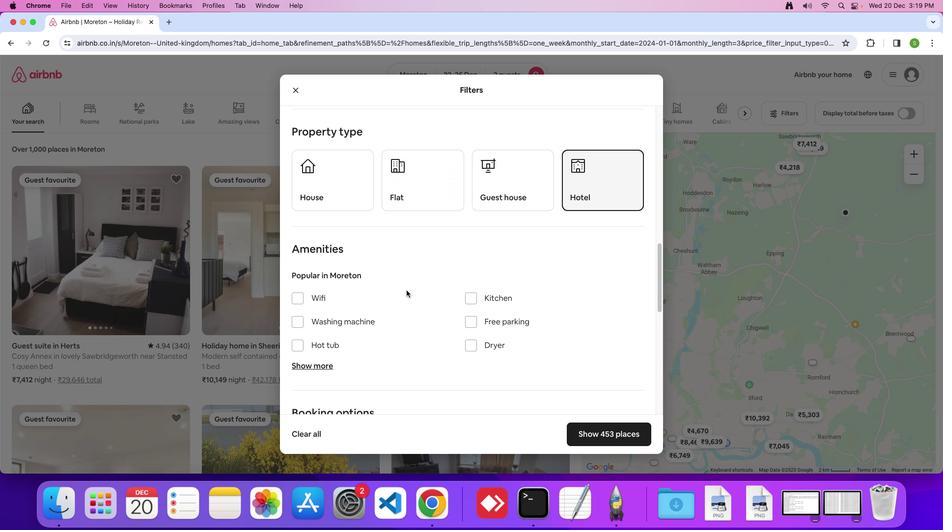 
Action: Mouse scrolled (406, 290) with delta (0, 0)
Screenshot: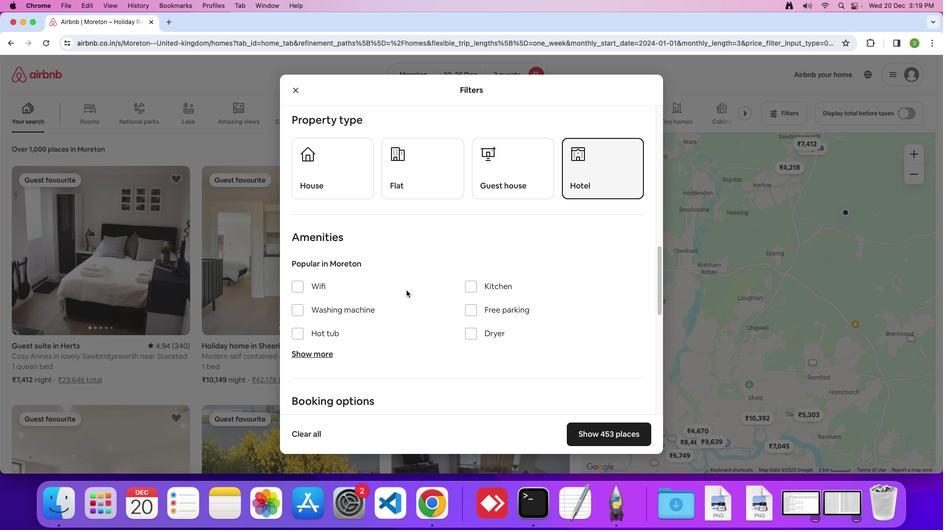 
Action: Mouse scrolled (406, 290) with delta (0, 0)
Screenshot: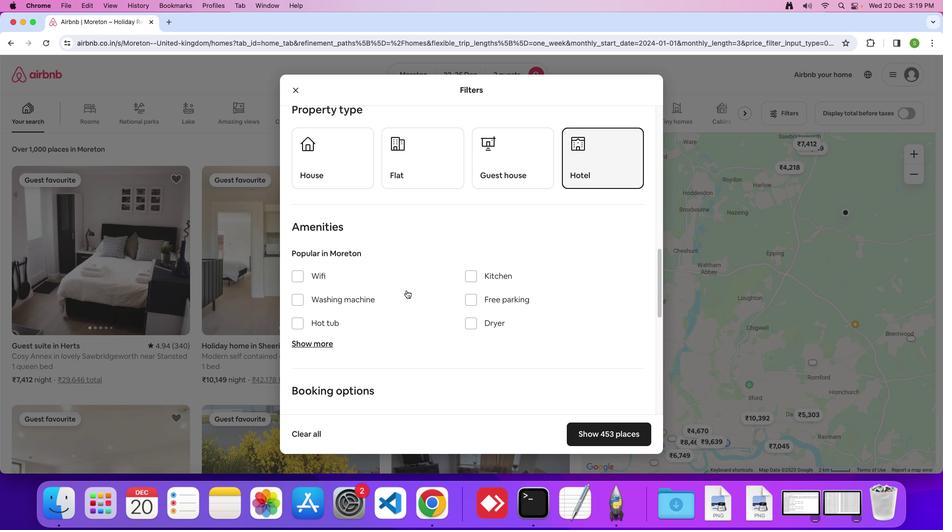 
Action: Mouse scrolled (406, 290) with delta (0, 0)
Screenshot: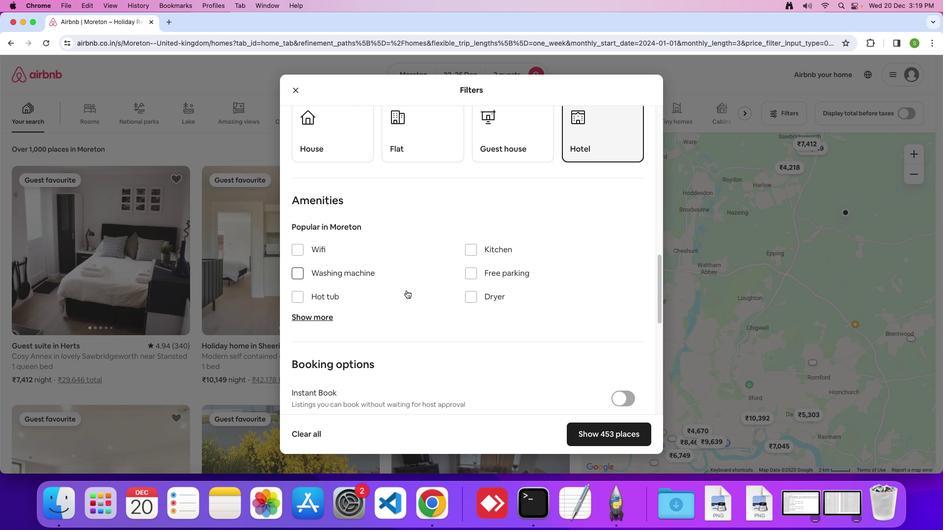 
Action: Mouse moved to (406, 290)
Screenshot: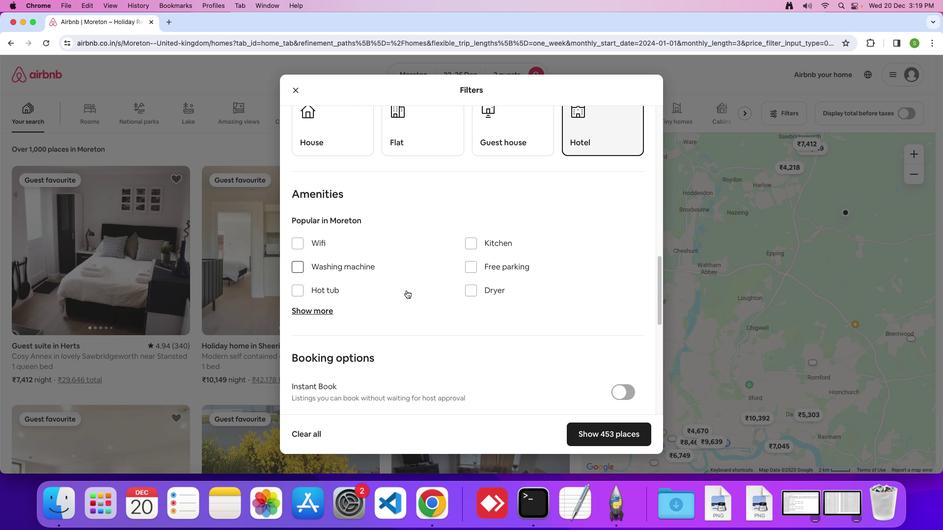 
Action: Mouse scrolled (406, 290) with delta (0, 0)
Screenshot: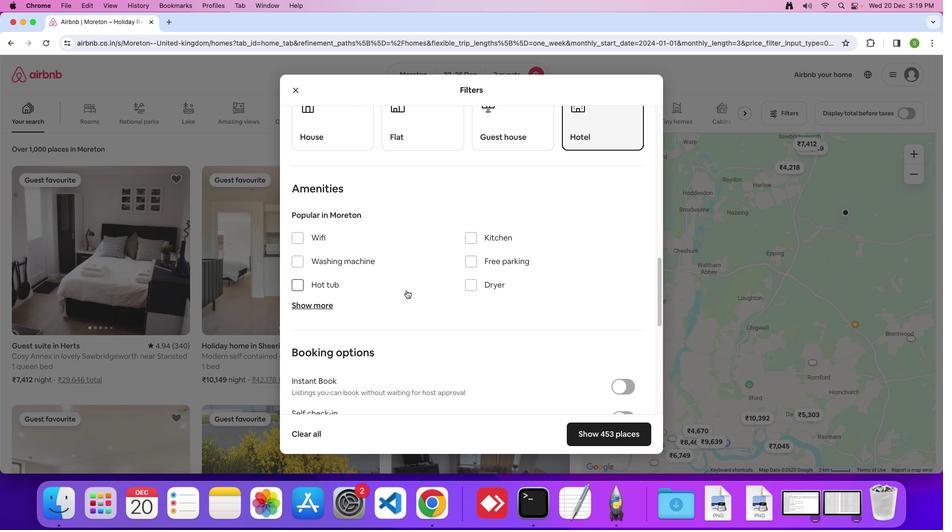 
Action: Mouse scrolled (406, 290) with delta (0, 0)
Screenshot: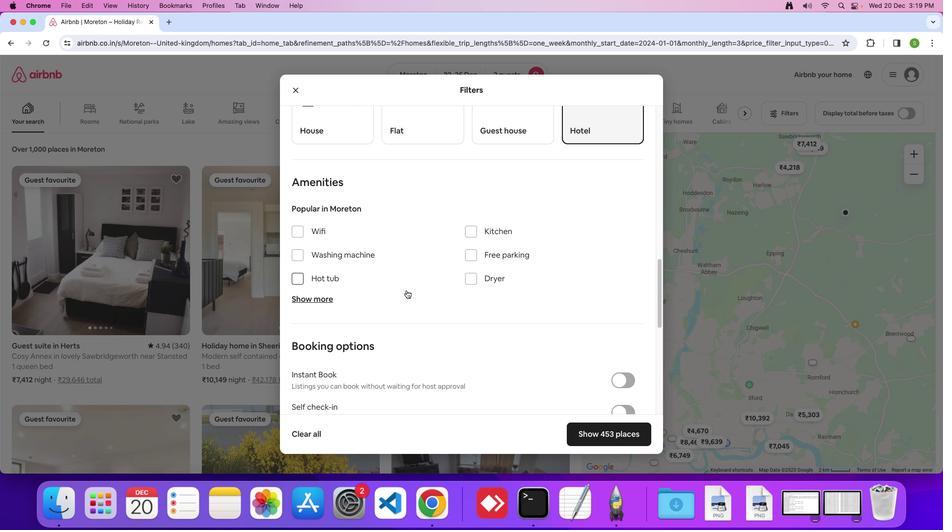 
Action: Mouse scrolled (406, 290) with delta (0, 0)
Screenshot: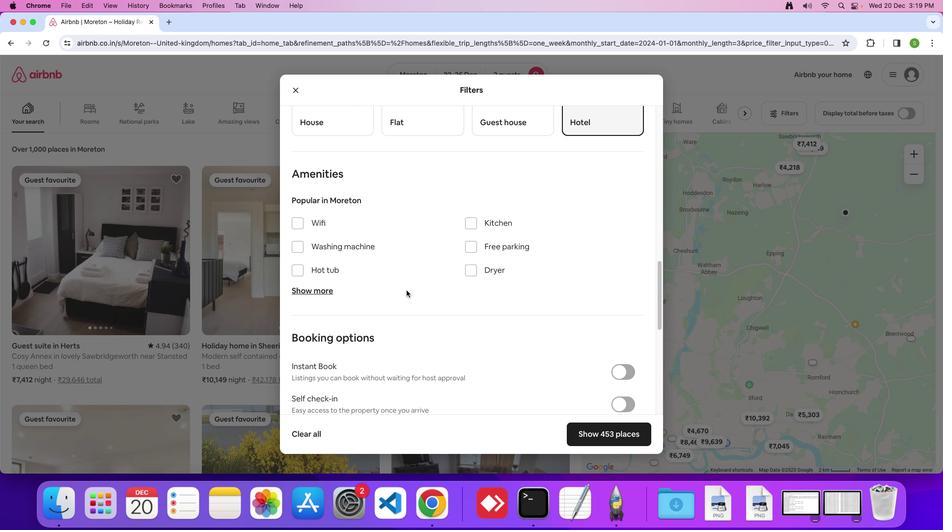 
Action: Mouse scrolled (406, 290) with delta (0, 0)
Screenshot: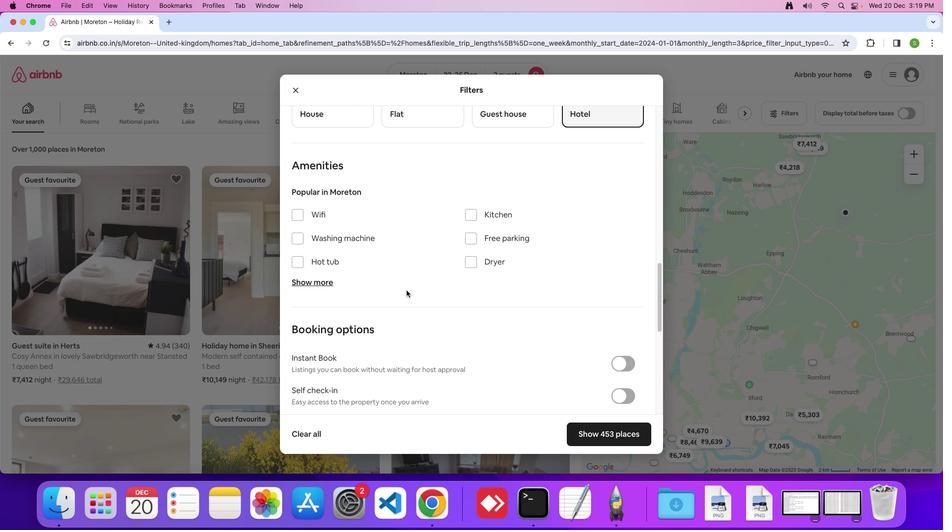 
Action: Mouse scrolled (406, 290) with delta (0, 0)
Screenshot: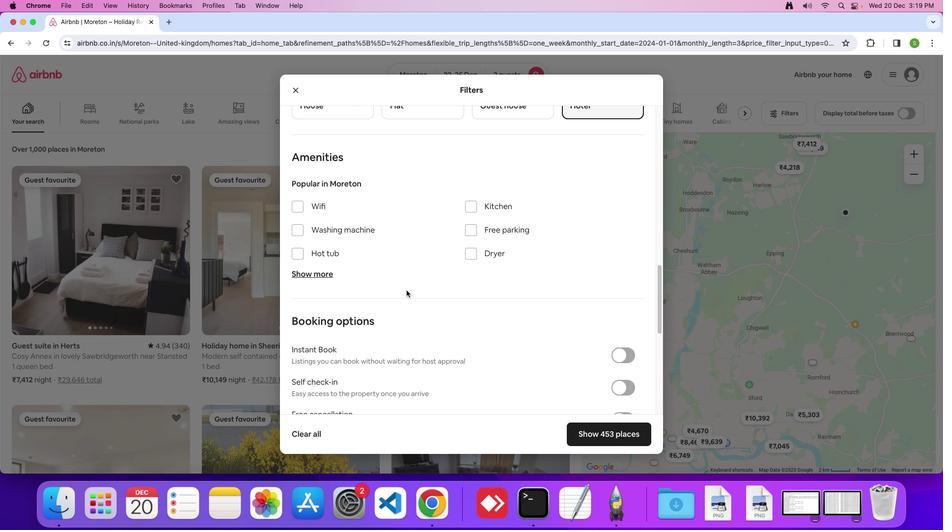 
Action: Mouse scrolled (406, 290) with delta (0, 0)
Screenshot: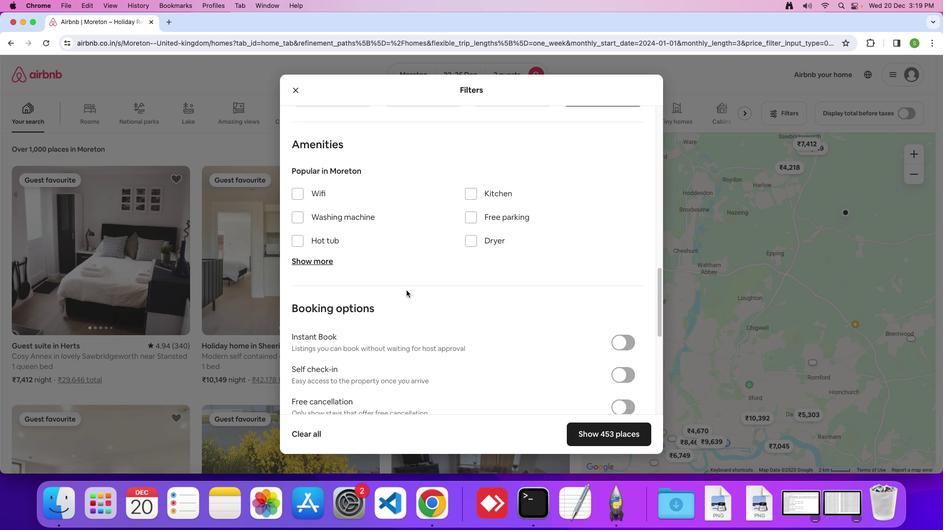 
Action: Mouse scrolled (406, 290) with delta (0, 0)
Screenshot: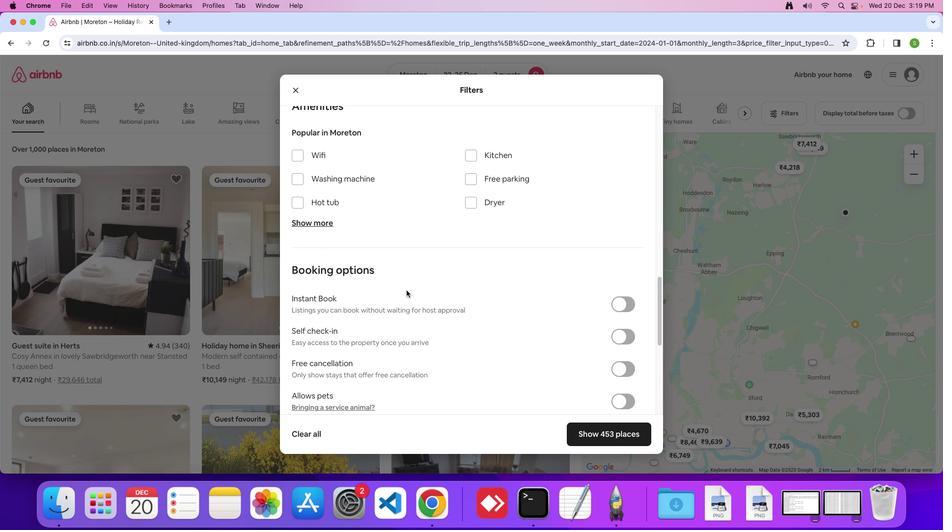 
Action: Mouse scrolled (406, 290) with delta (0, 0)
Screenshot: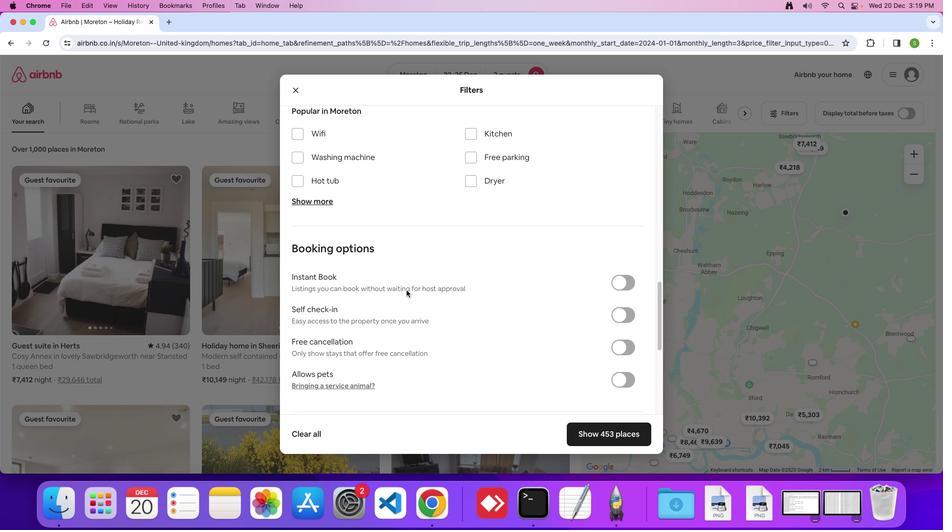 
Action: Mouse scrolled (406, 290) with delta (0, 0)
Screenshot: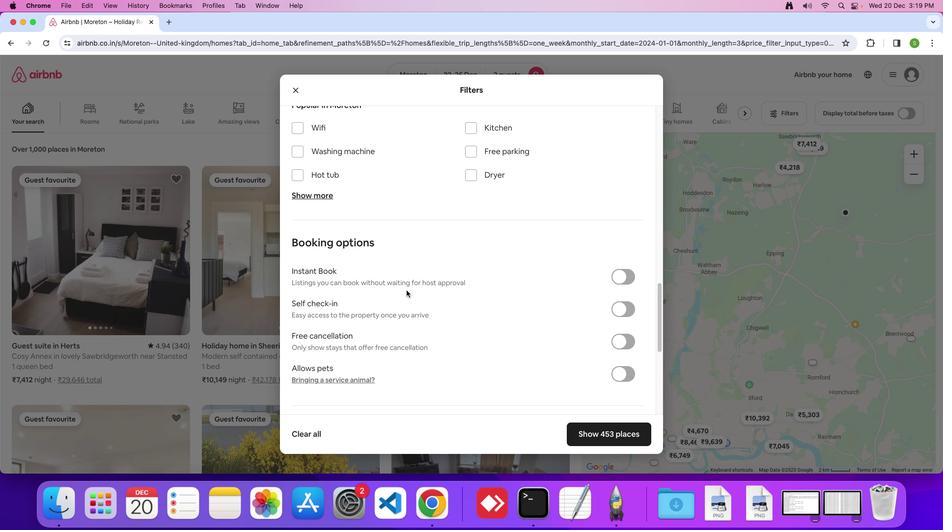 
Action: Mouse scrolled (406, 290) with delta (0, 0)
Screenshot: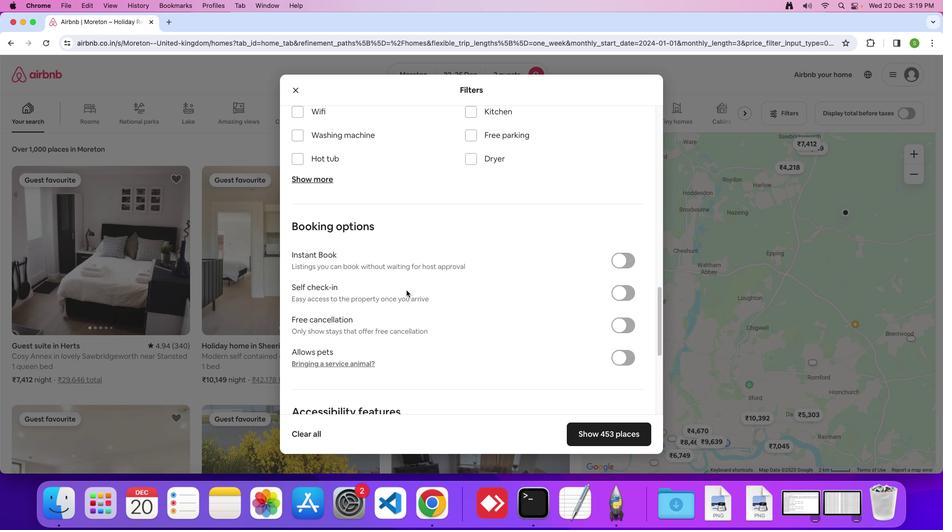 
Action: Mouse scrolled (406, 290) with delta (0, 0)
Screenshot: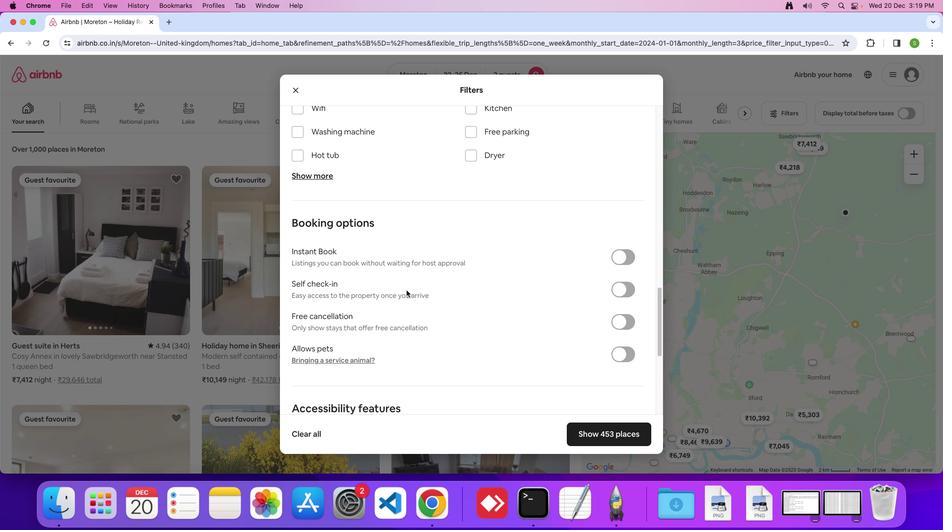 
Action: Mouse scrolled (406, 290) with delta (0, 0)
Screenshot: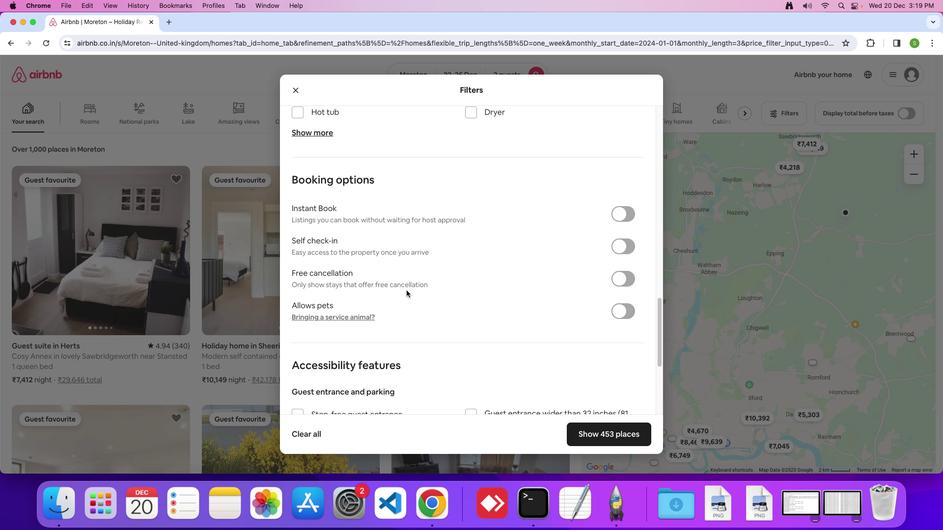 
Action: Mouse scrolled (406, 290) with delta (0, 0)
Screenshot: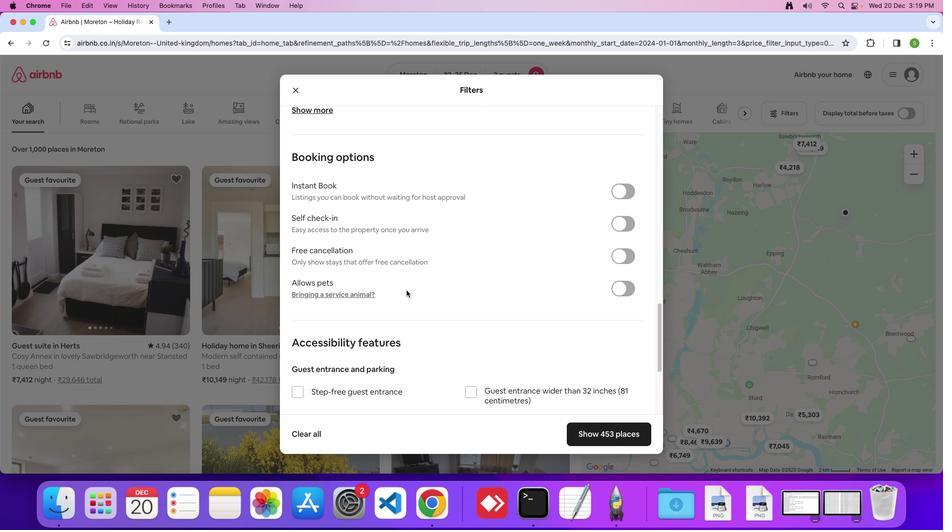 
Action: Mouse scrolled (406, 290) with delta (0, 0)
Screenshot: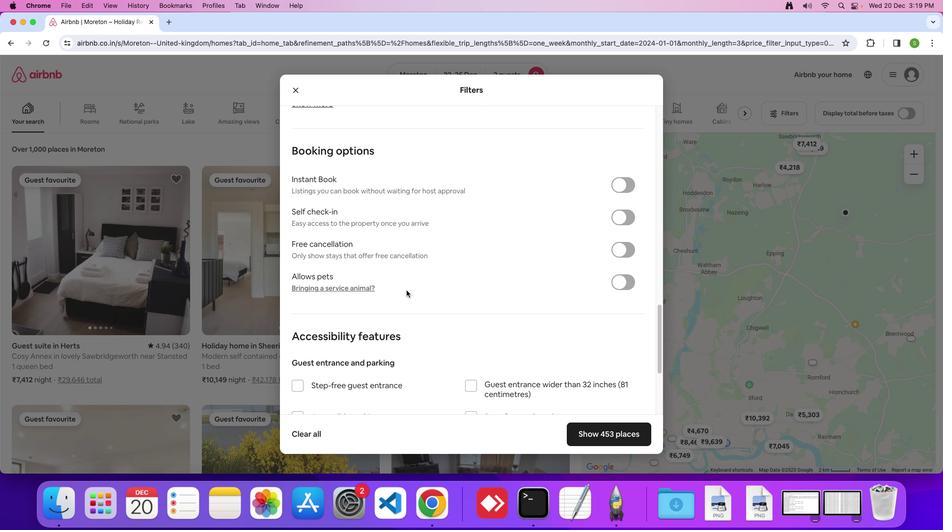 
Action: Mouse scrolled (406, 290) with delta (0, 0)
Screenshot: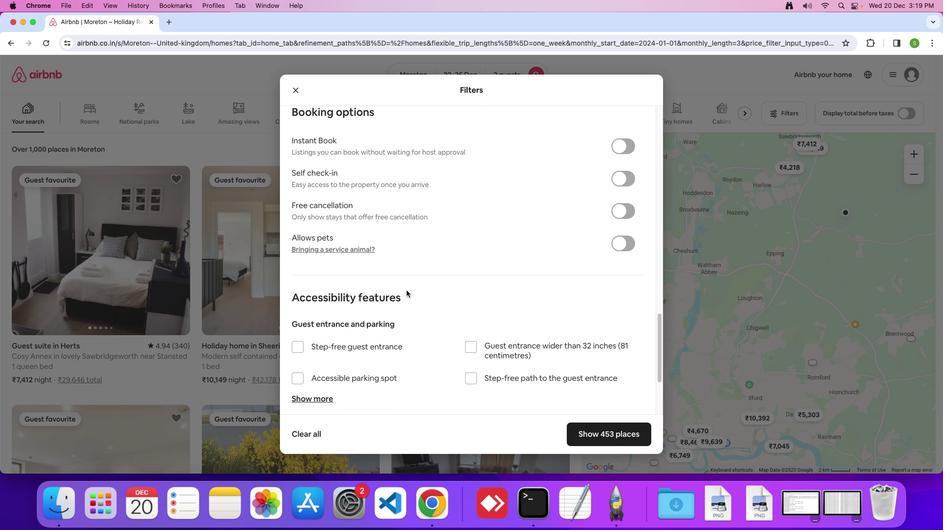
Action: Mouse moved to (491, 240)
Screenshot: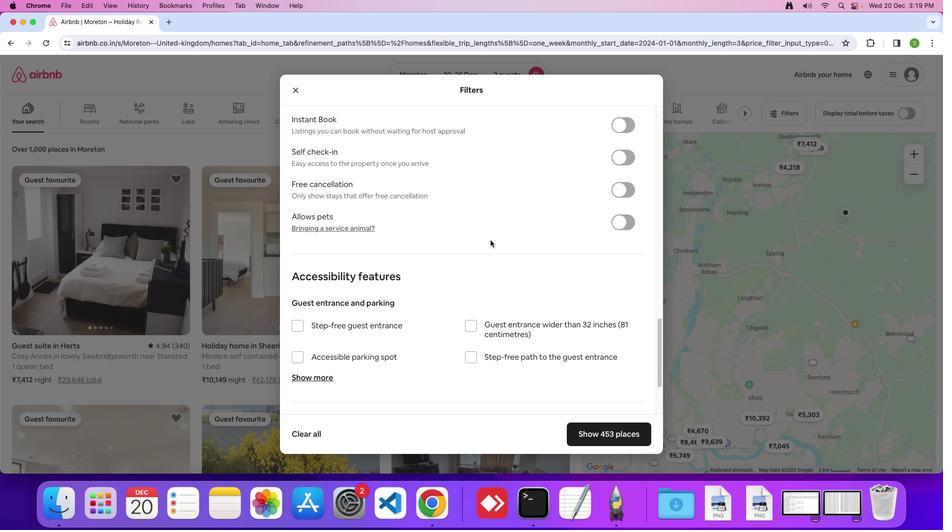 
Action: Mouse scrolled (491, 240) with delta (0, 0)
Screenshot: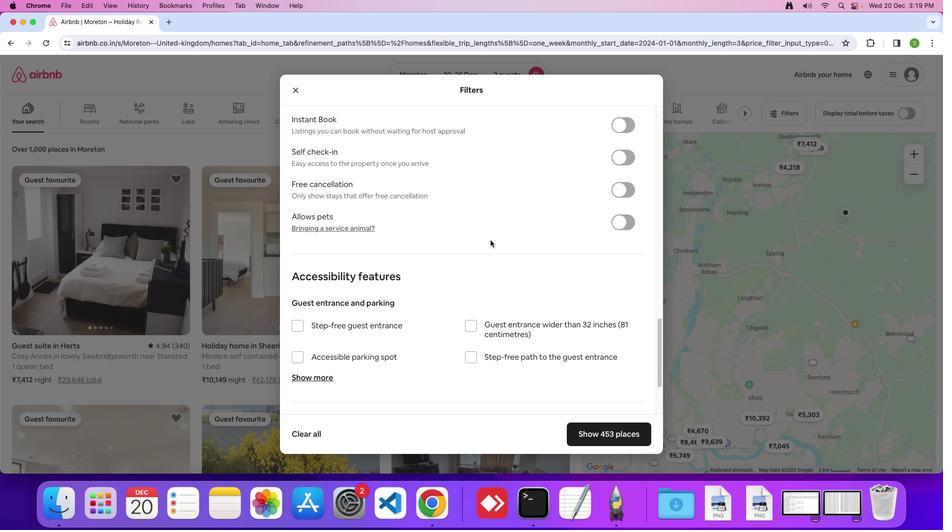
Action: Mouse scrolled (491, 240) with delta (0, 0)
Screenshot: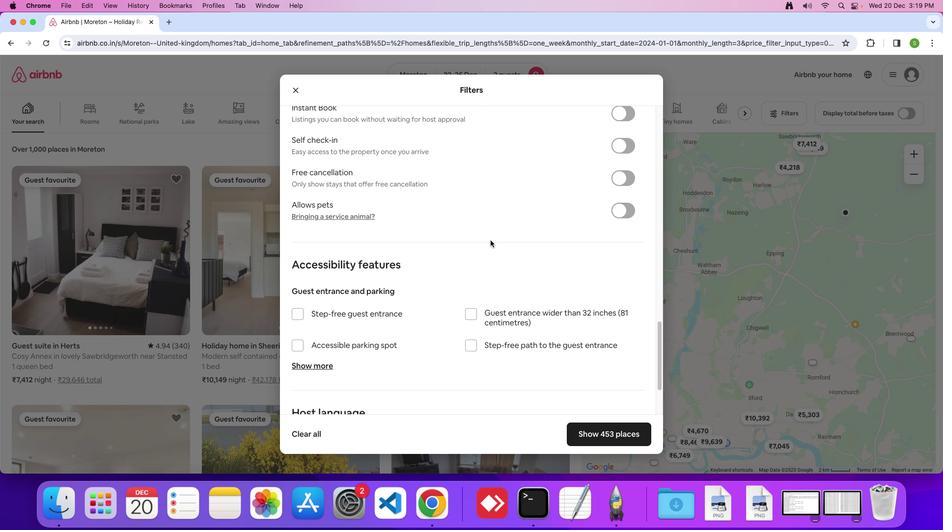 
Action: Mouse scrolled (491, 240) with delta (0, 0)
Screenshot: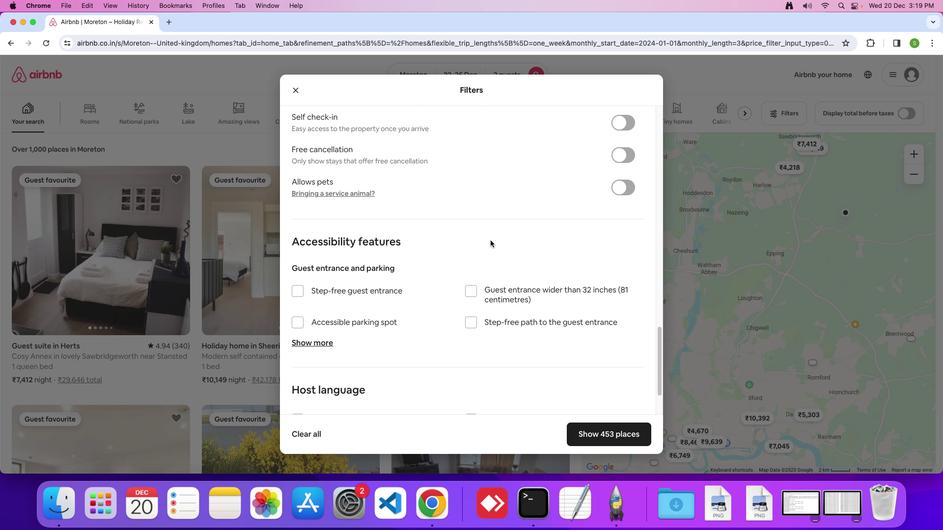 
Action: Mouse scrolled (491, 240) with delta (0, 0)
Screenshot: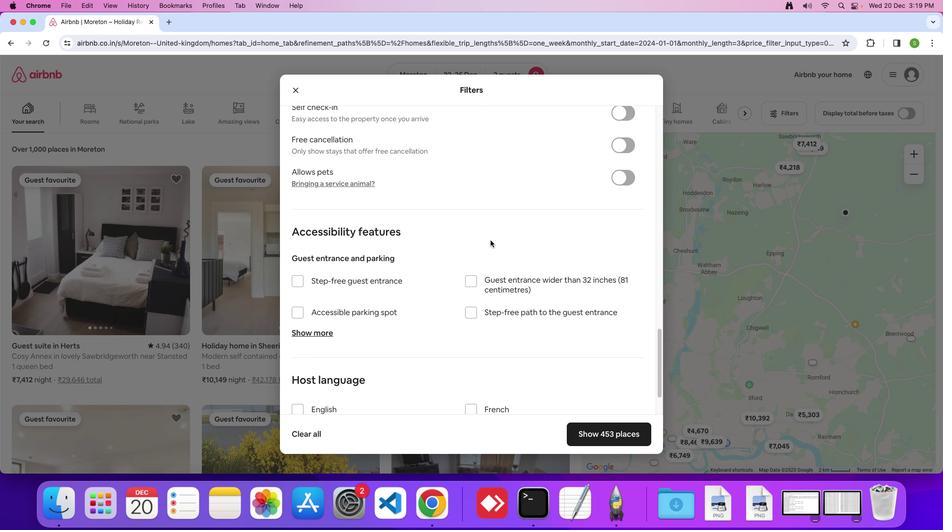 
Action: Mouse scrolled (491, 240) with delta (0, 0)
Screenshot: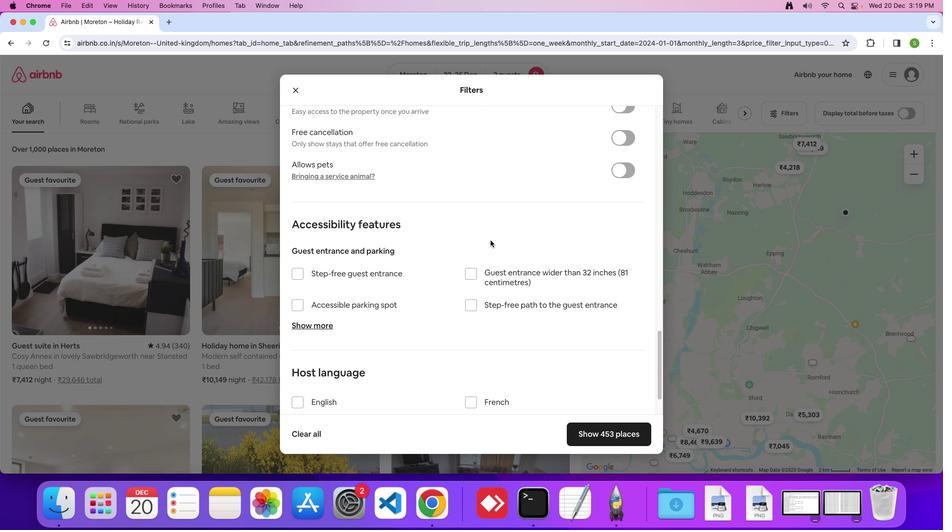
Action: Mouse scrolled (491, 240) with delta (0, 0)
Screenshot: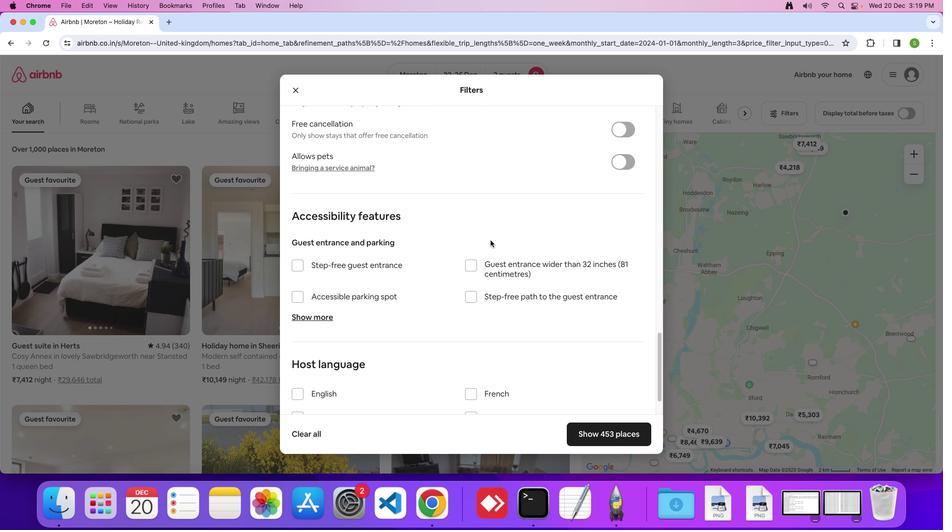 
Action: Mouse scrolled (491, 240) with delta (0, 0)
Screenshot: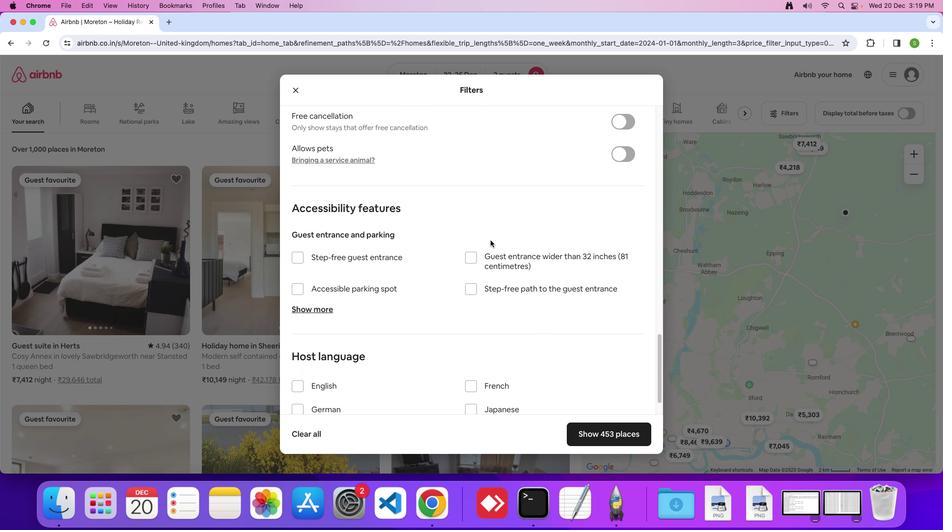
Action: Mouse scrolled (491, 240) with delta (0, 0)
Screenshot: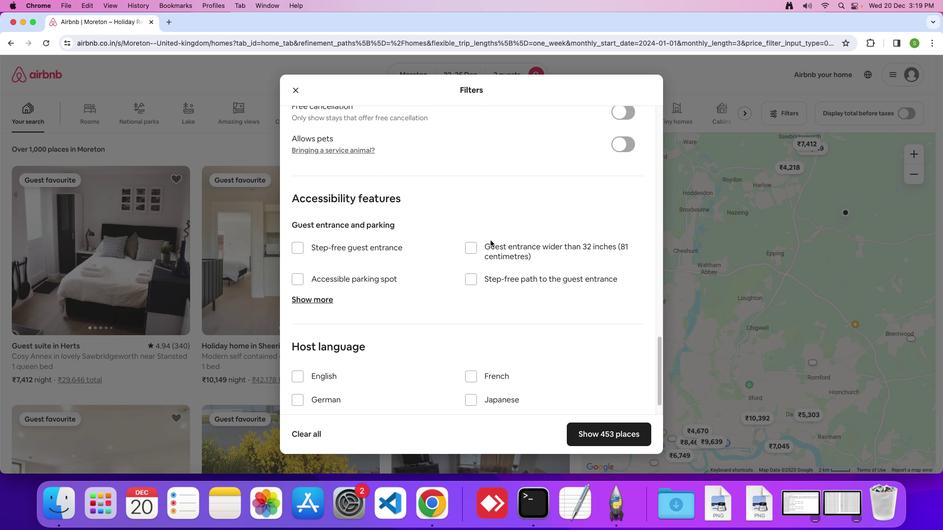 
Action: Mouse scrolled (491, 240) with delta (0, 0)
Screenshot: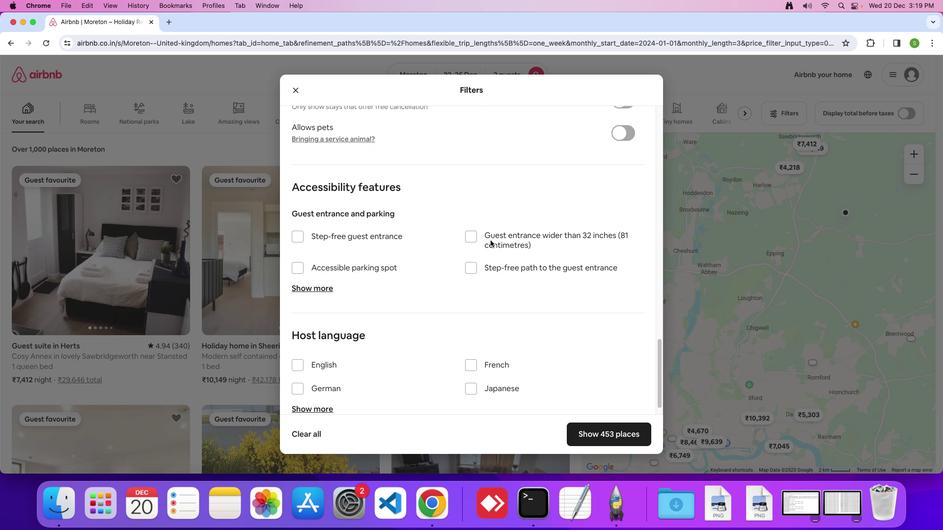 
Action: Mouse scrolled (491, 240) with delta (0, 0)
Screenshot: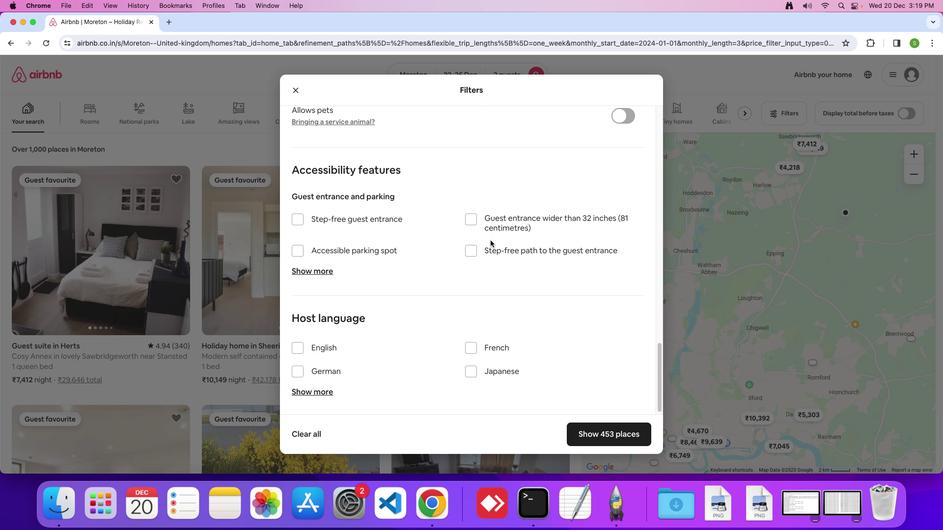 
Action: Mouse scrolled (491, 240) with delta (0, 0)
Screenshot: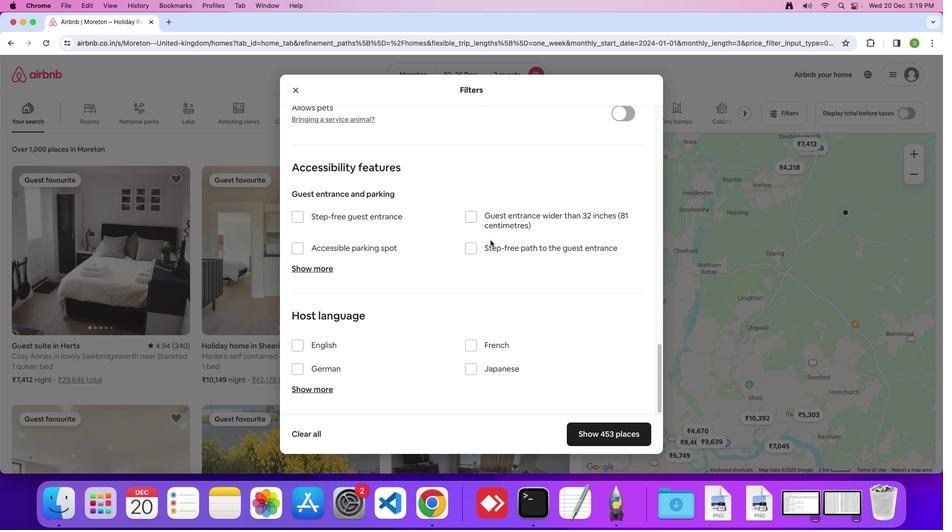 
Action: Mouse scrolled (491, 240) with delta (0, 0)
Screenshot: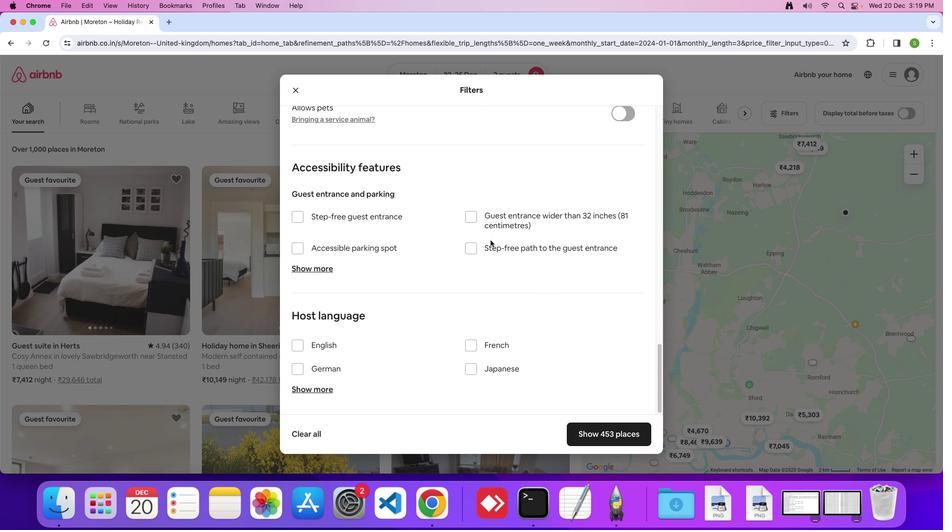 
Action: Mouse scrolled (491, 240) with delta (0, 0)
Screenshot: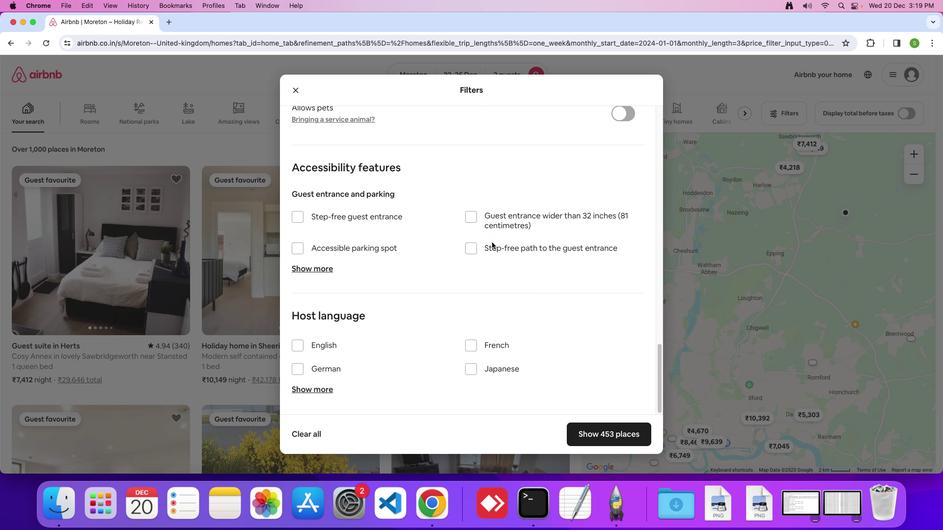 
Action: Mouse scrolled (491, 240) with delta (0, 0)
Screenshot: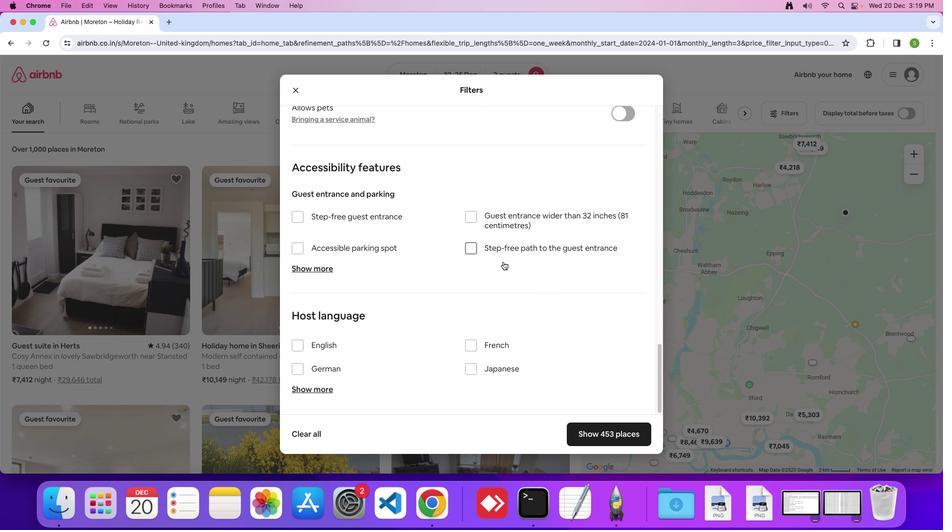 
Action: Mouse moved to (610, 434)
Screenshot: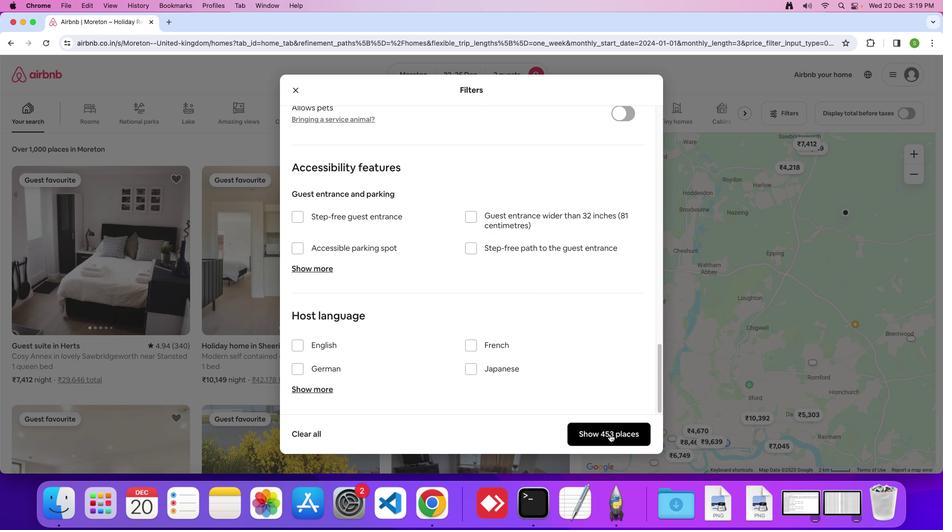 
Action: Mouse pressed left at (610, 434)
Screenshot: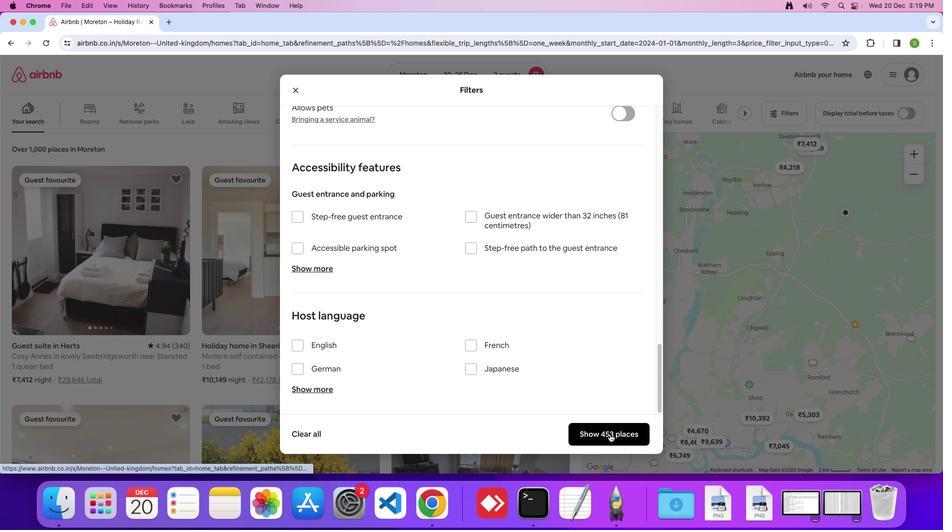 
Action: Mouse moved to (142, 254)
Screenshot: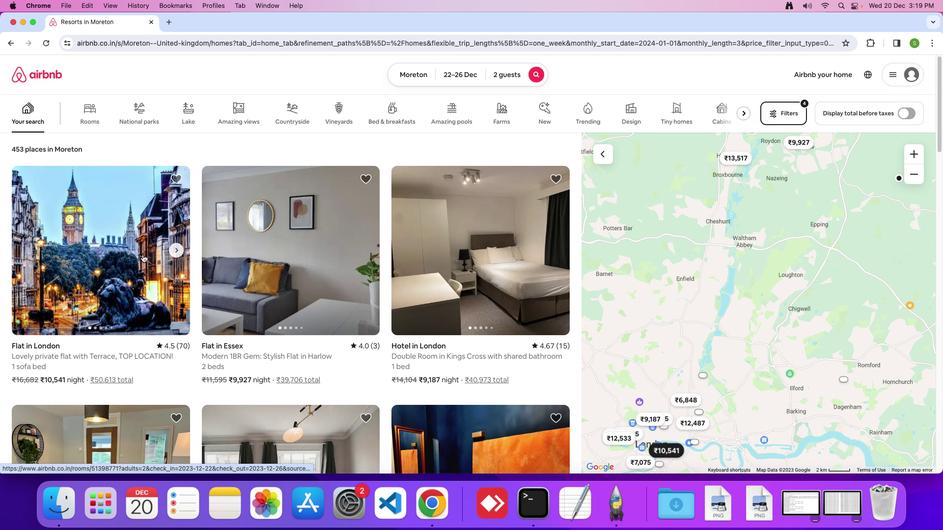 
Action: Mouse pressed left at (142, 254)
Screenshot: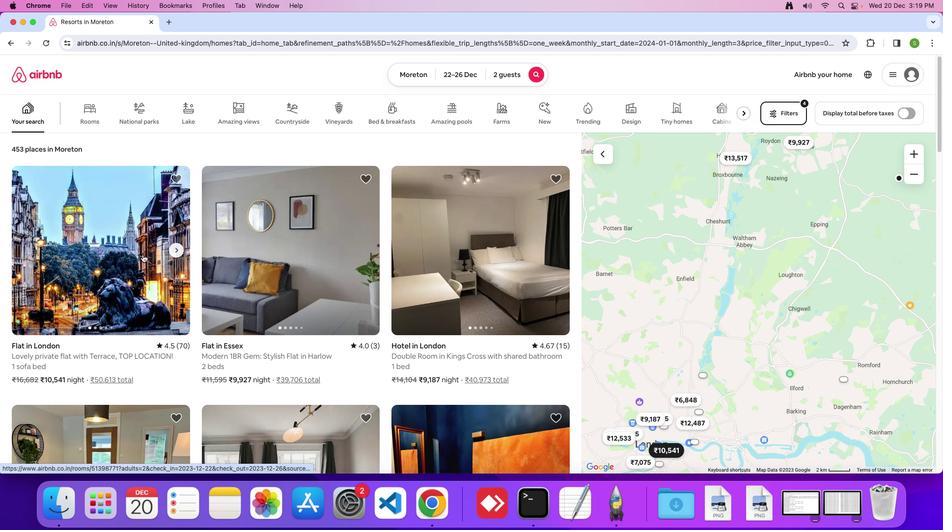 
Action: Mouse moved to (676, 333)
Screenshot: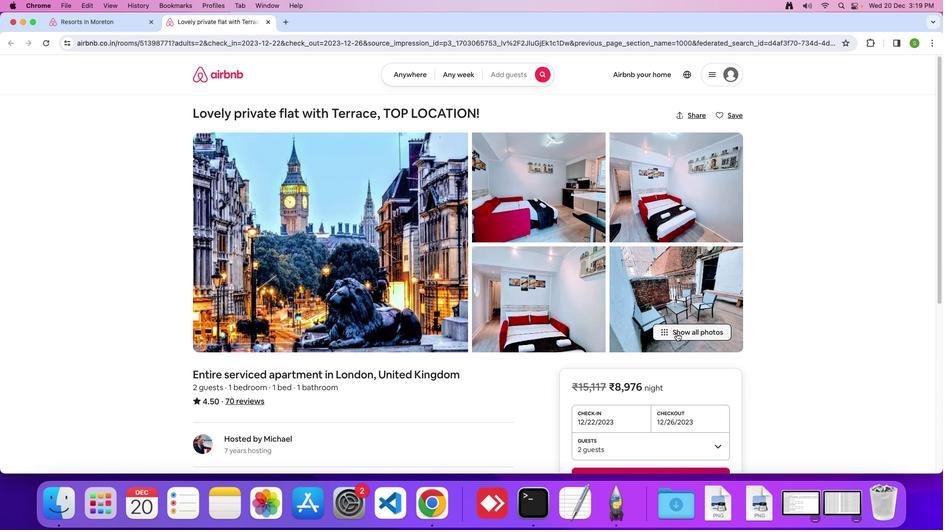 
Action: Mouse pressed left at (676, 333)
Screenshot: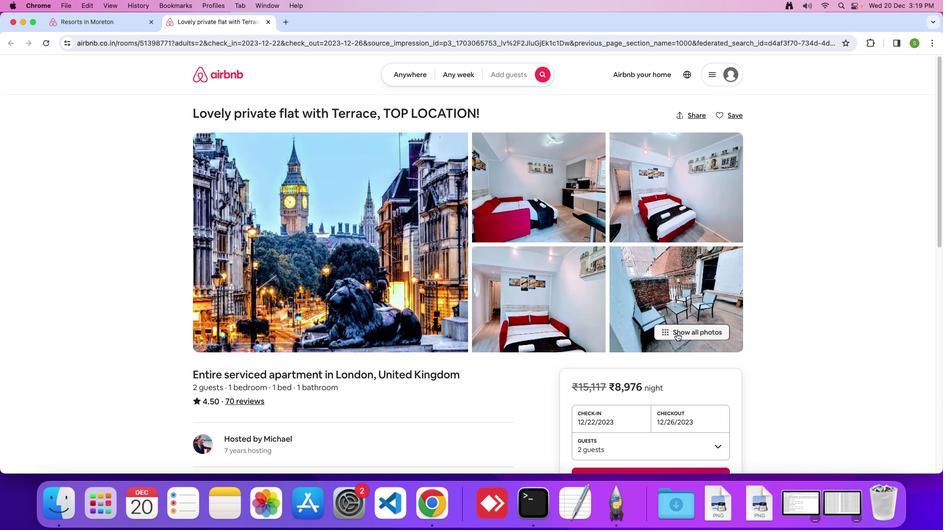 
Action: Mouse moved to (433, 217)
Screenshot: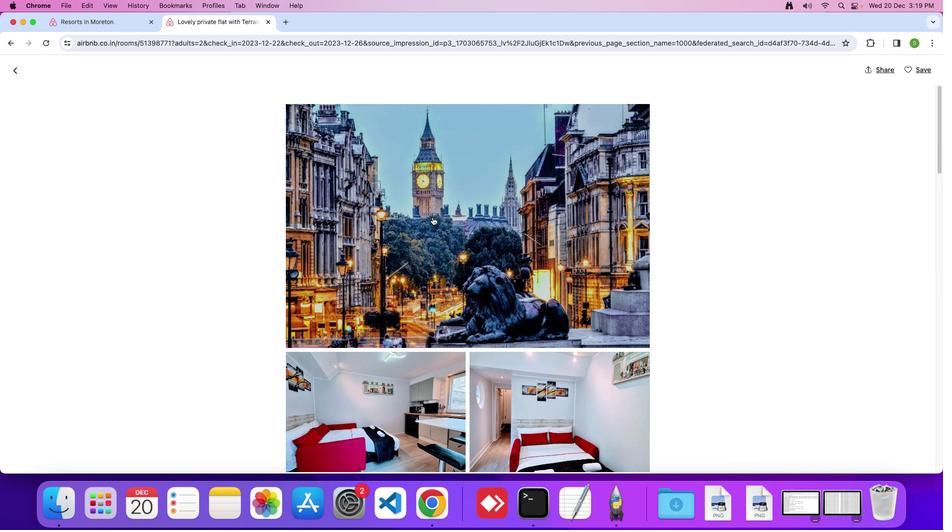 
Action: Mouse scrolled (433, 217) with delta (0, 0)
Screenshot: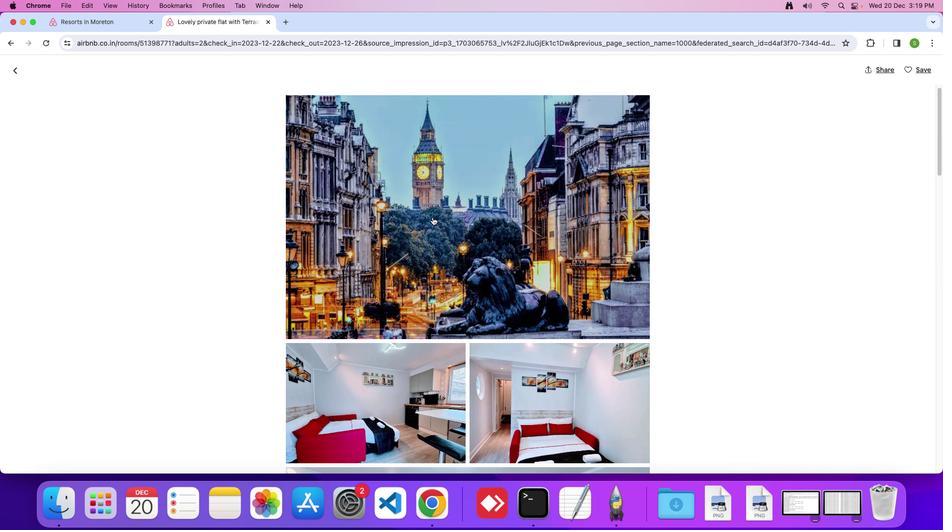 
Action: Mouse scrolled (433, 217) with delta (0, 0)
Screenshot: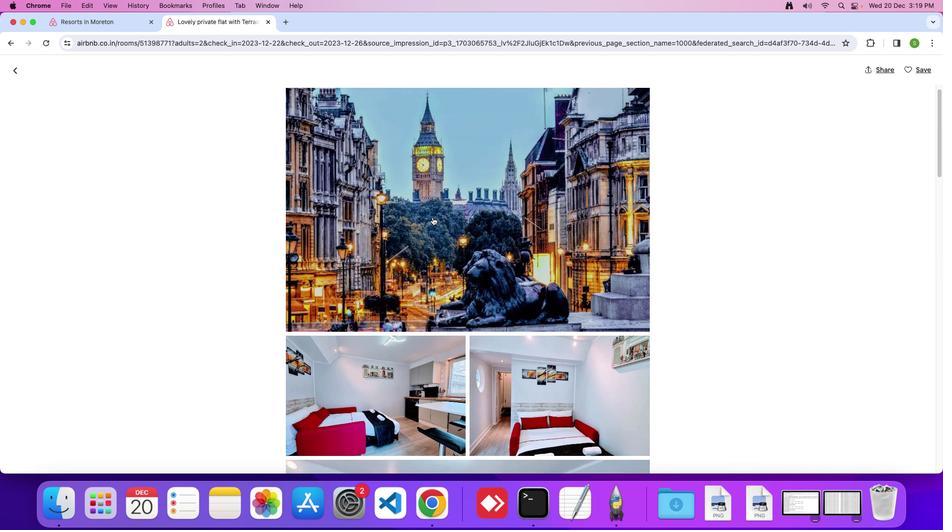 
Action: Mouse scrolled (433, 217) with delta (0, 0)
Screenshot: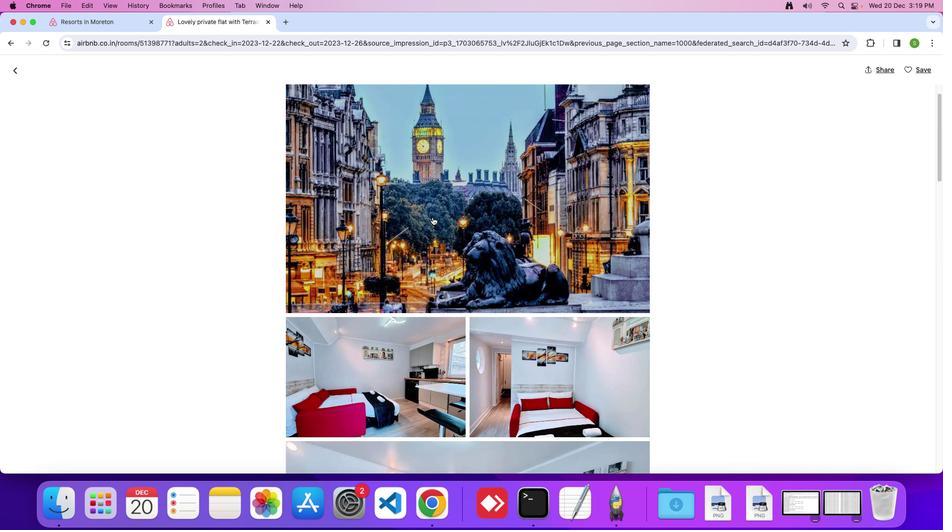 
Action: Mouse scrolled (433, 217) with delta (0, 0)
Screenshot: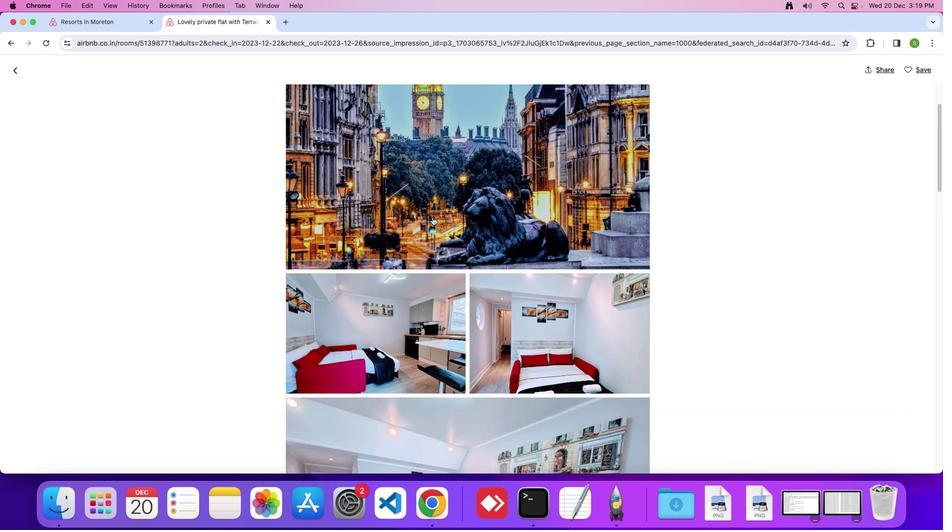 
Action: Mouse scrolled (433, 217) with delta (0, 0)
Screenshot: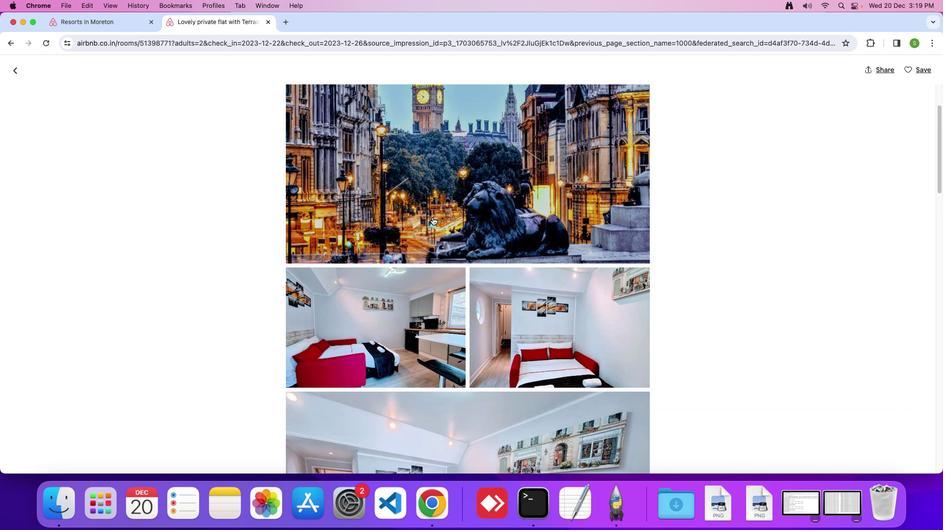 
Action: Mouse moved to (433, 217)
Screenshot: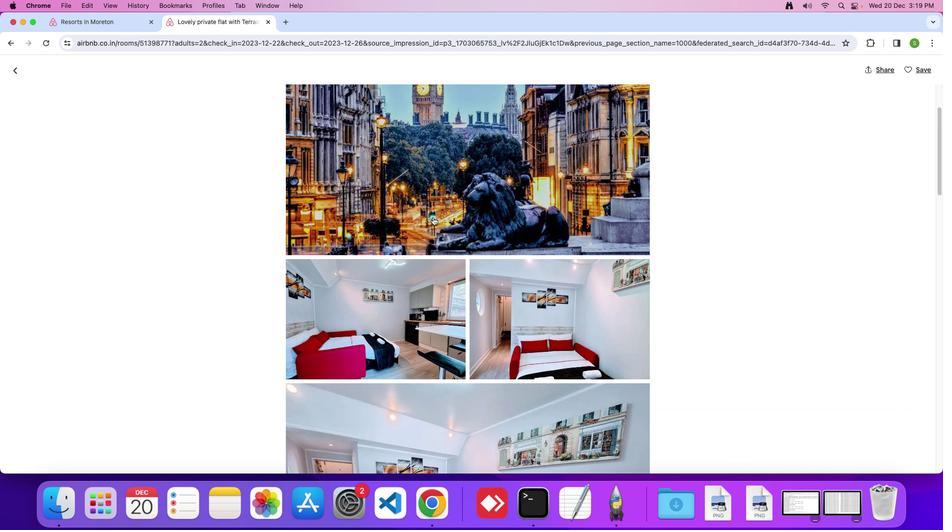 
Action: Mouse scrolled (433, 217) with delta (0, 0)
Screenshot: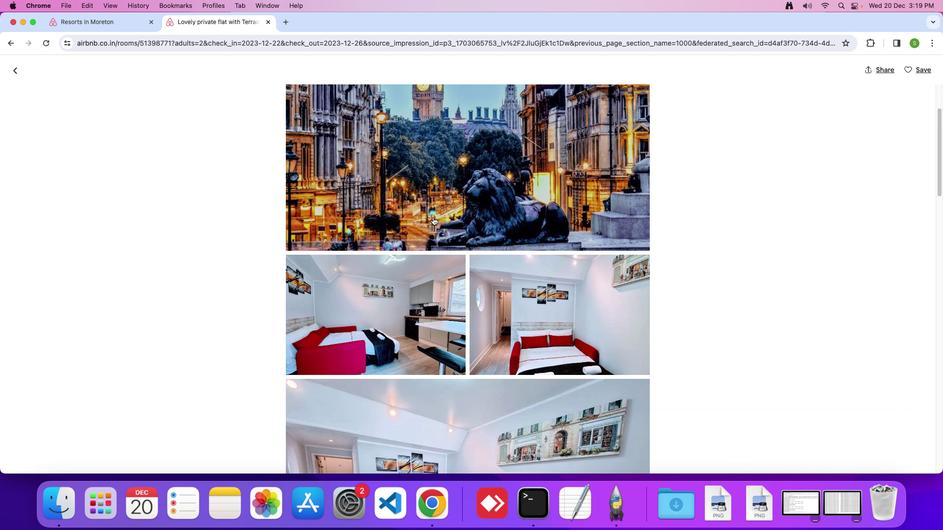 
Action: Mouse moved to (433, 217)
Screenshot: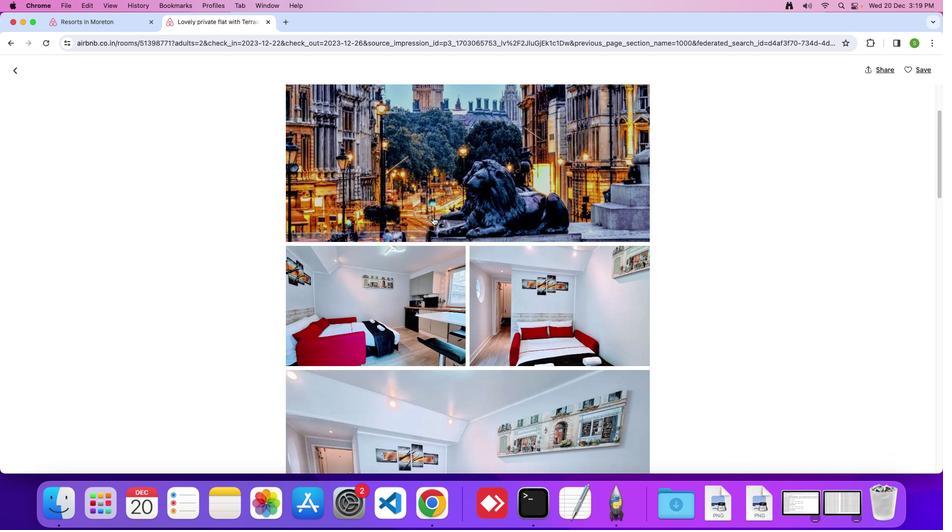 
Action: Mouse scrolled (433, 217) with delta (0, 0)
Screenshot: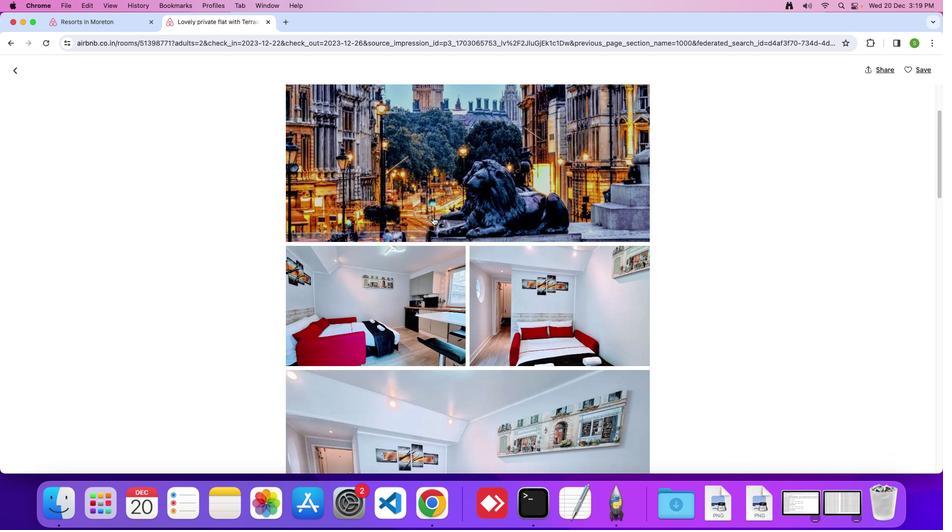
Action: Mouse scrolled (433, 217) with delta (0, -1)
Screenshot: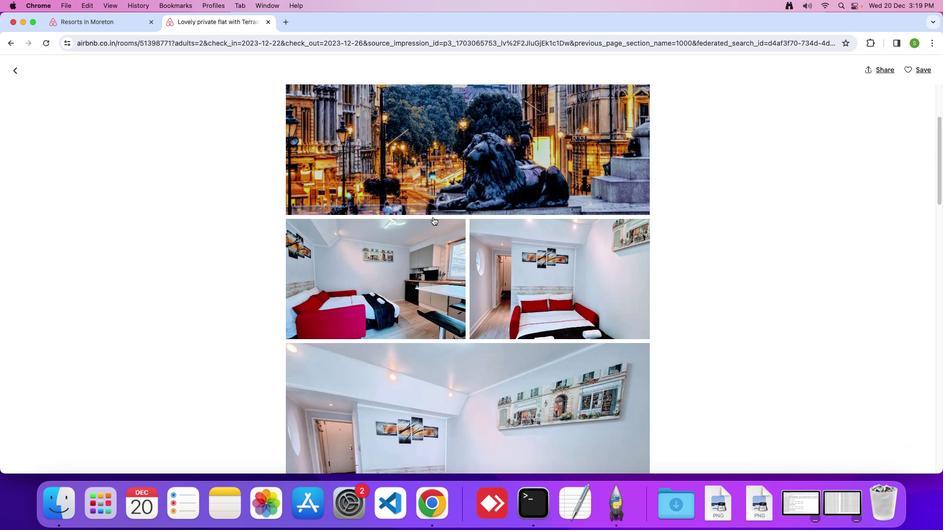 
Action: Mouse scrolled (433, 217) with delta (0, 0)
Screenshot: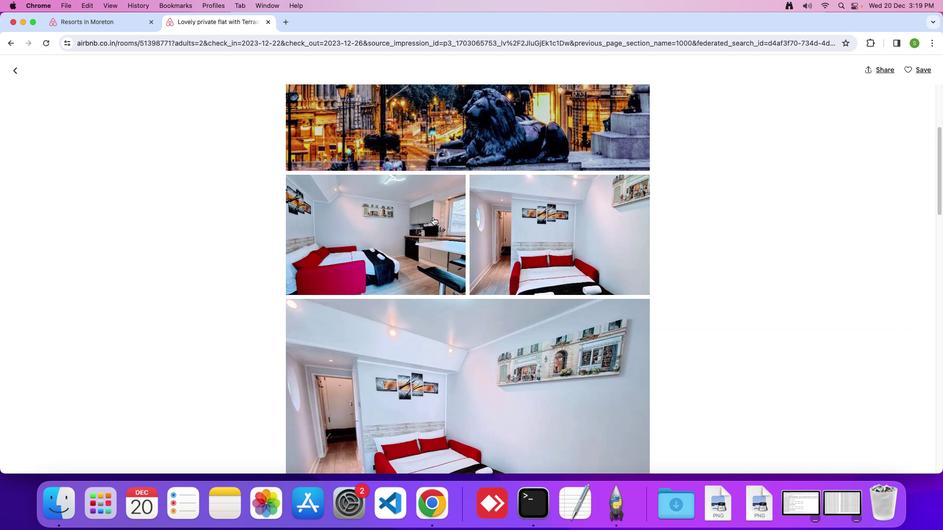 
Action: Mouse scrolled (433, 217) with delta (0, 0)
Screenshot: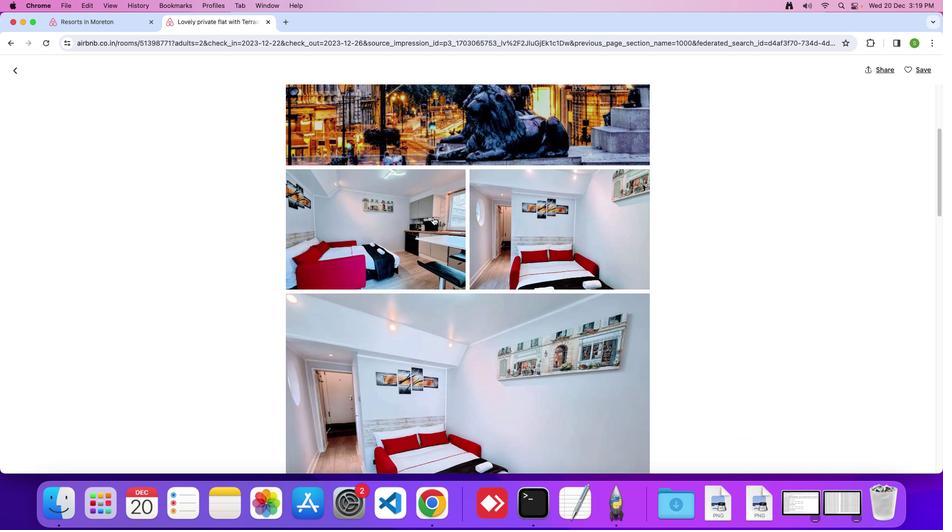 
Action: Mouse scrolled (433, 217) with delta (0, 0)
Screenshot: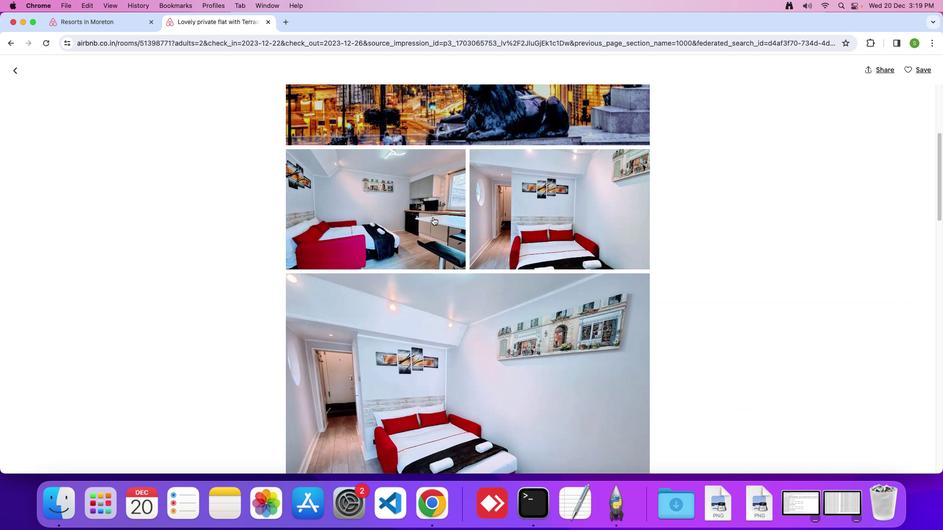 
Action: Mouse scrolled (433, 217) with delta (0, 0)
Screenshot: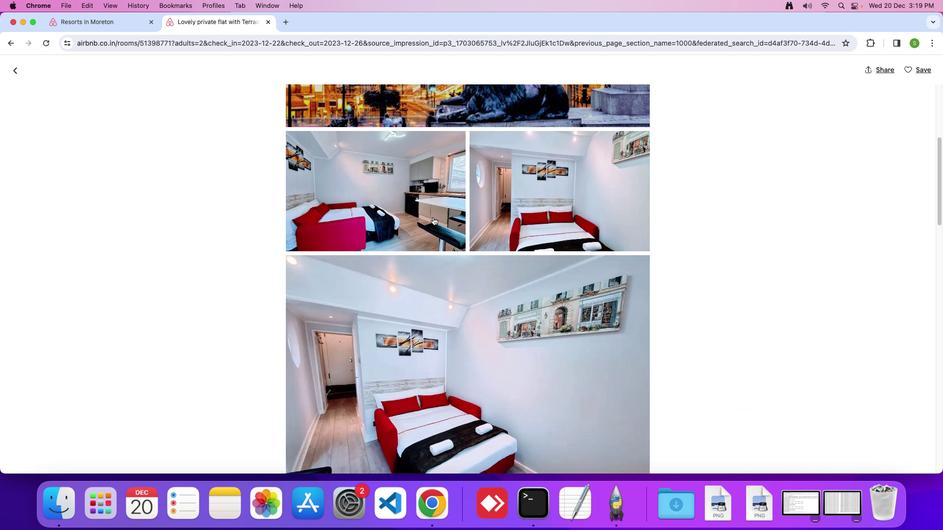
Action: Mouse scrolled (433, 217) with delta (0, -1)
Screenshot: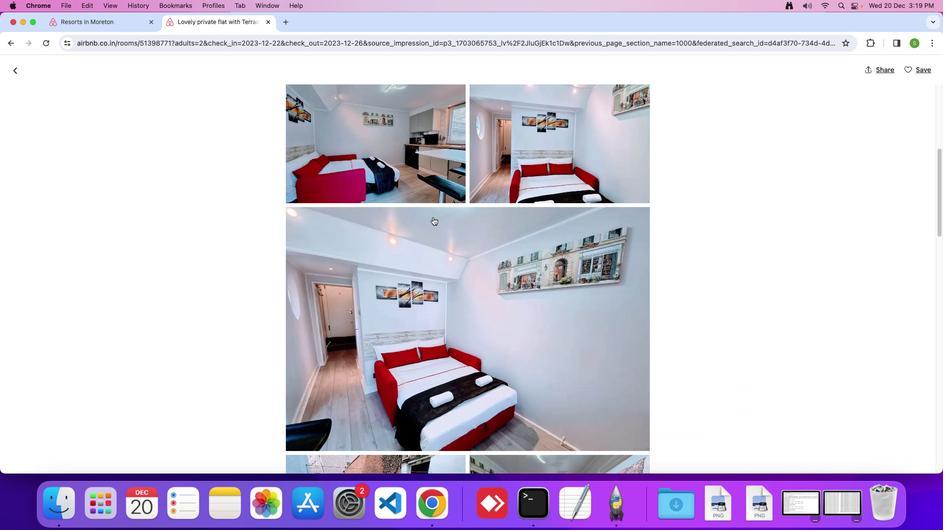
Action: Mouse scrolled (433, 217) with delta (0, 0)
Screenshot: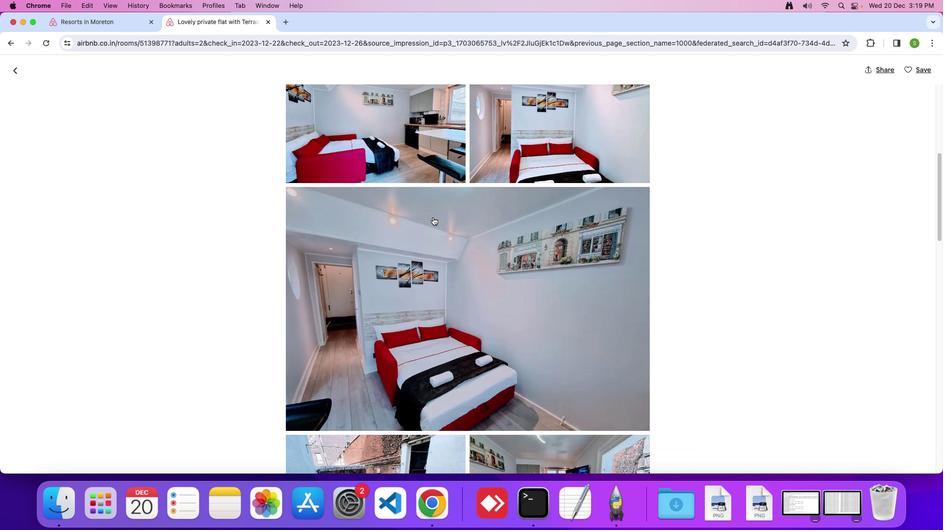 
Action: Mouse scrolled (433, 217) with delta (0, 0)
Screenshot: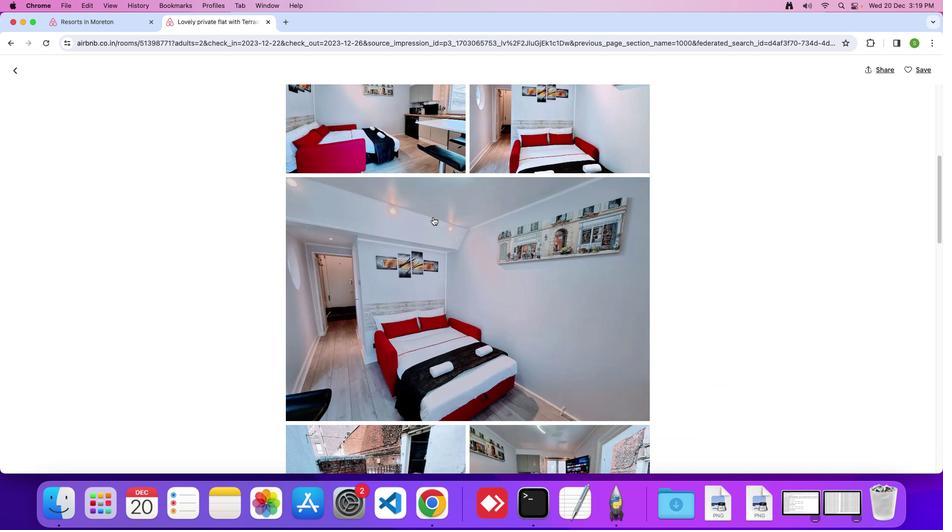 
Action: Mouse scrolled (433, 217) with delta (0, -1)
Screenshot: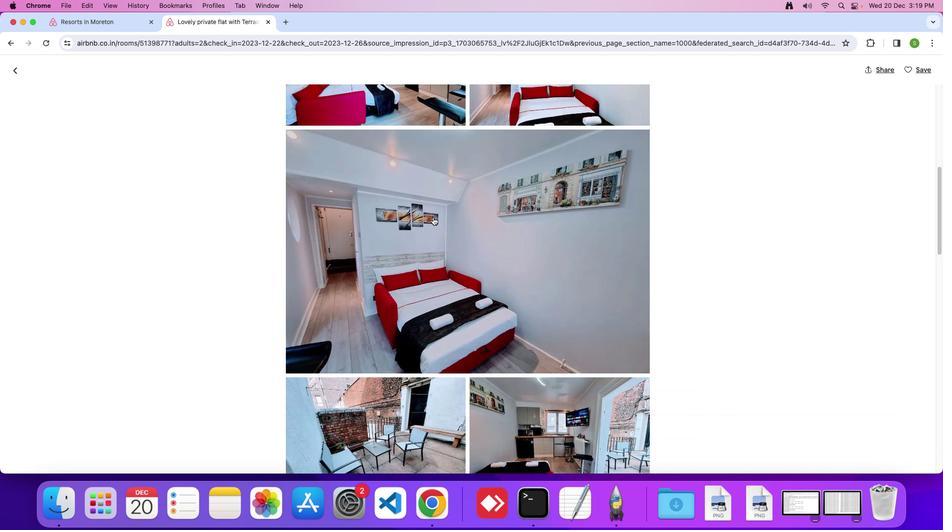 
Action: Mouse scrolled (433, 217) with delta (0, 0)
Screenshot: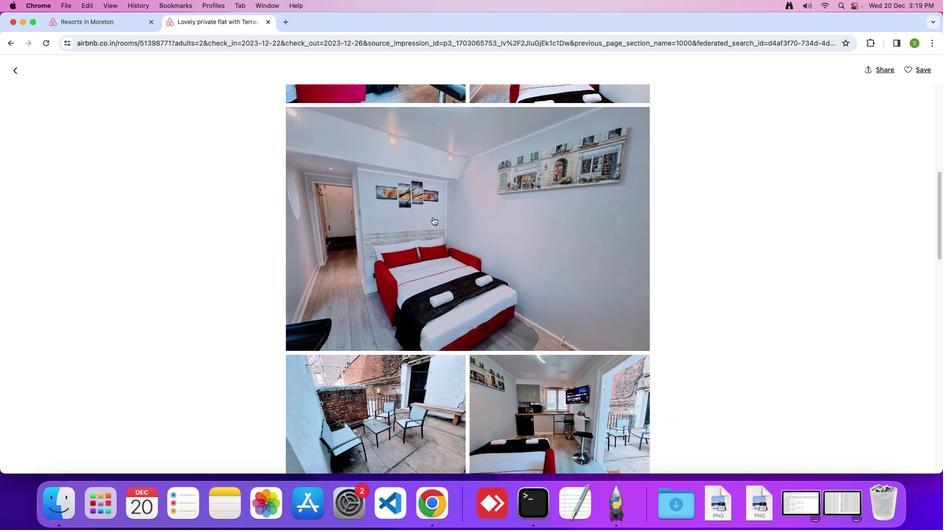 
Action: Mouse scrolled (433, 217) with delta (0, 0)
Screenshot: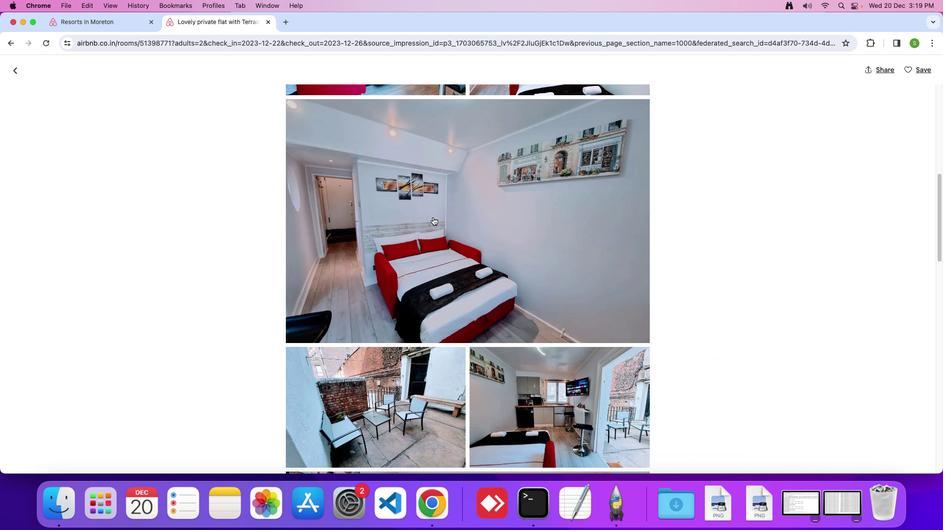 
Action: Mouse scrolled (433, 217) with delta (0, 0)
Screenshot: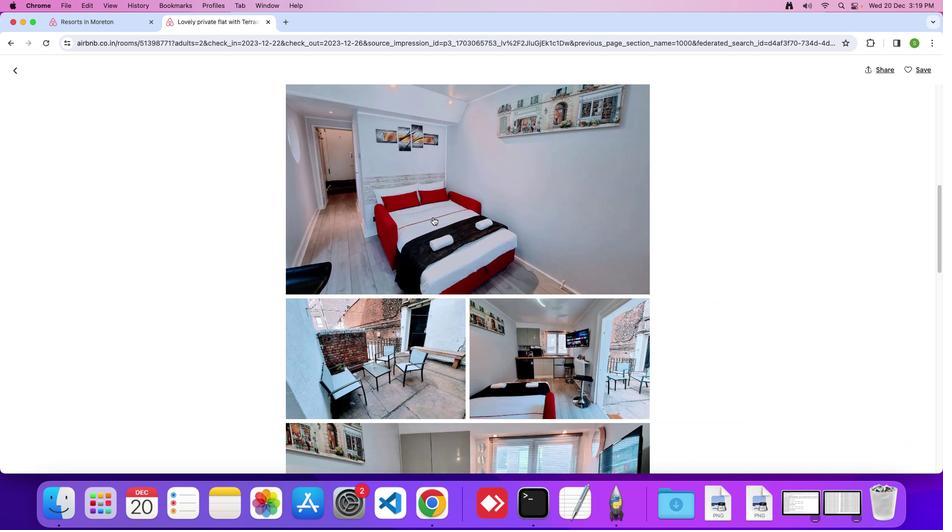 
Action: Mouse scrolled (433, 217) with delta (0, 0)
Screenshot: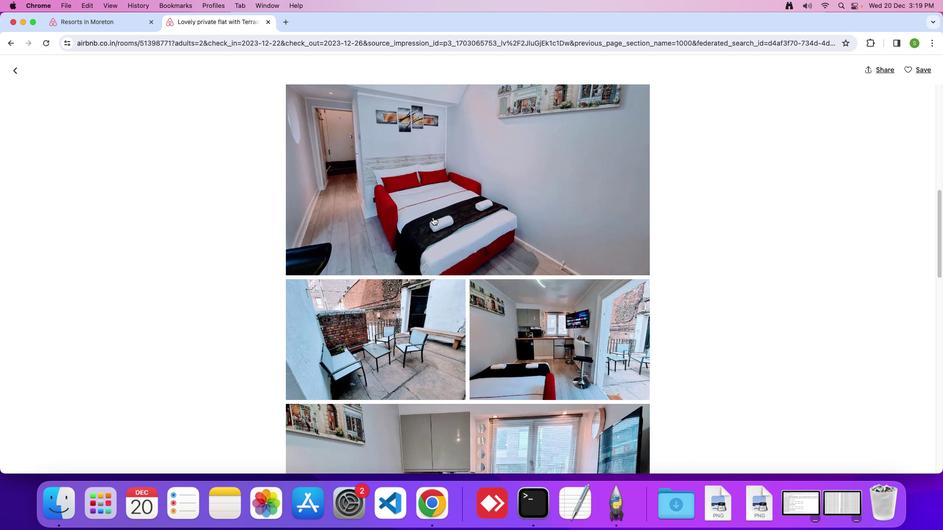 
Action: Mouse scrolled (433, 217) with delta (0, 0)
Screenshot: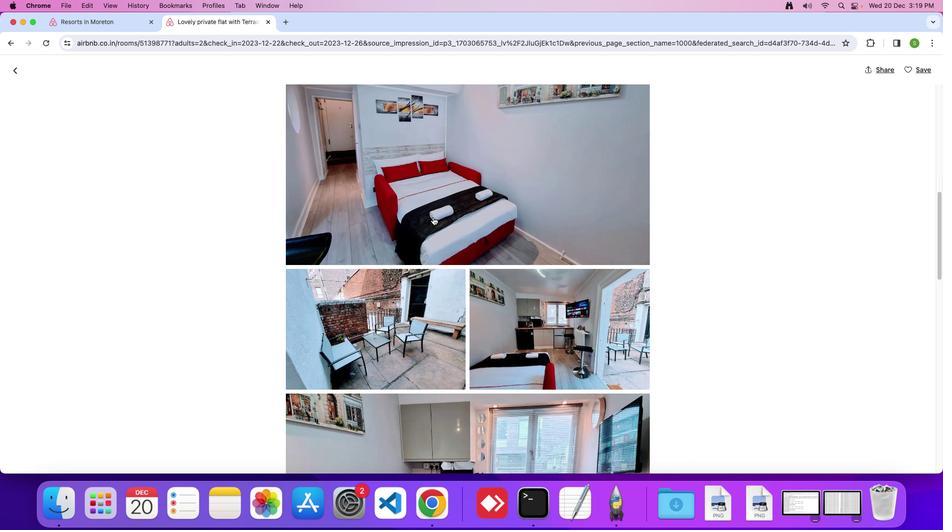
Action: Mouse scrolled (433, 217) with delta (0, 0)
Screenshot: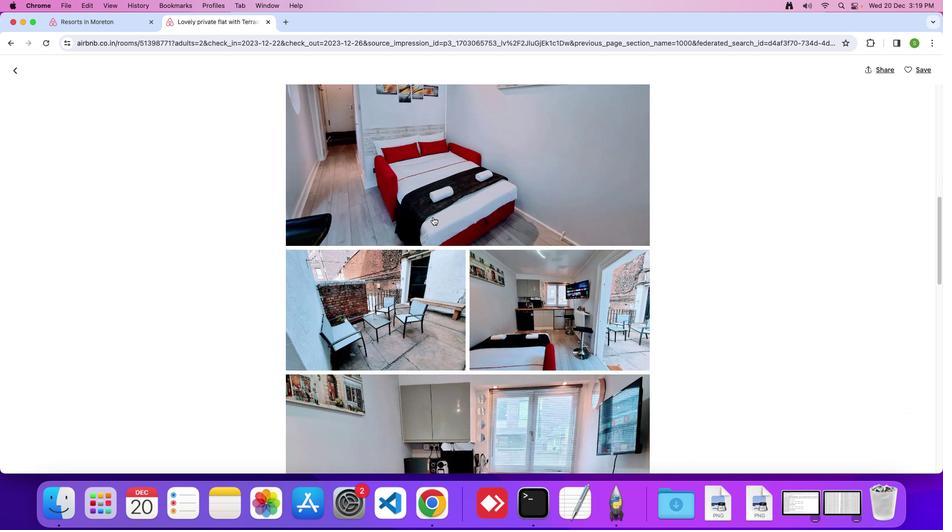 
Action: Mouse scrolled (433, 217) with delta (0, 0)
Screenshot: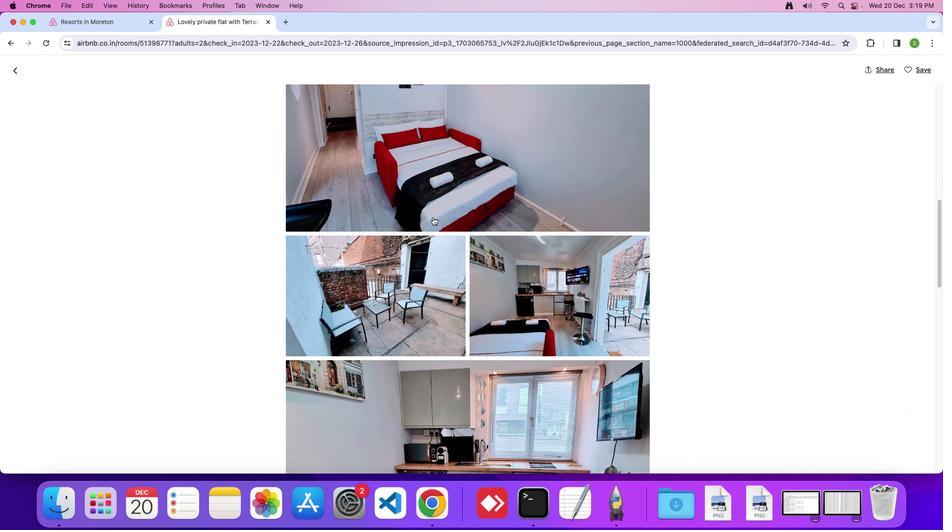 
Action: Mouse scrolled (433, 217) with delta (0, 0)
Screenshot: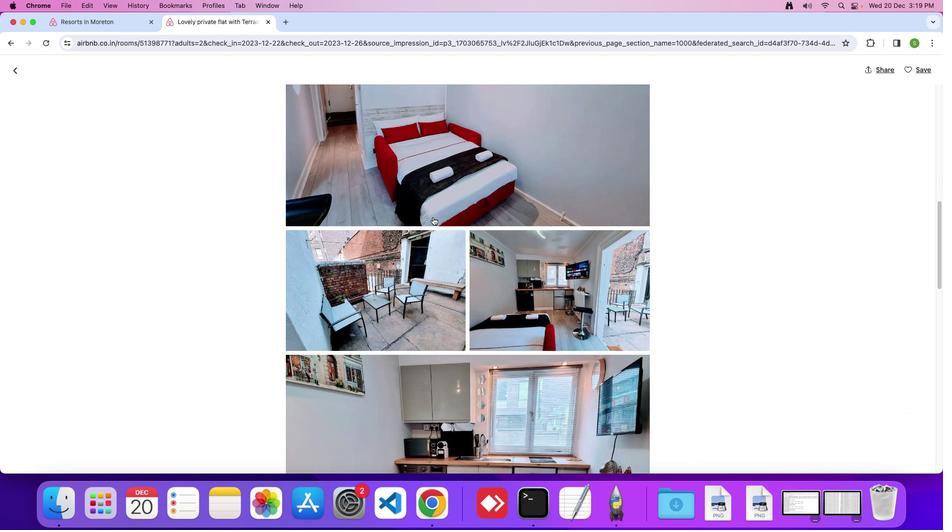 
Action: Mouse scrolled (433, 217) with delta (0, 0)
Screenshot: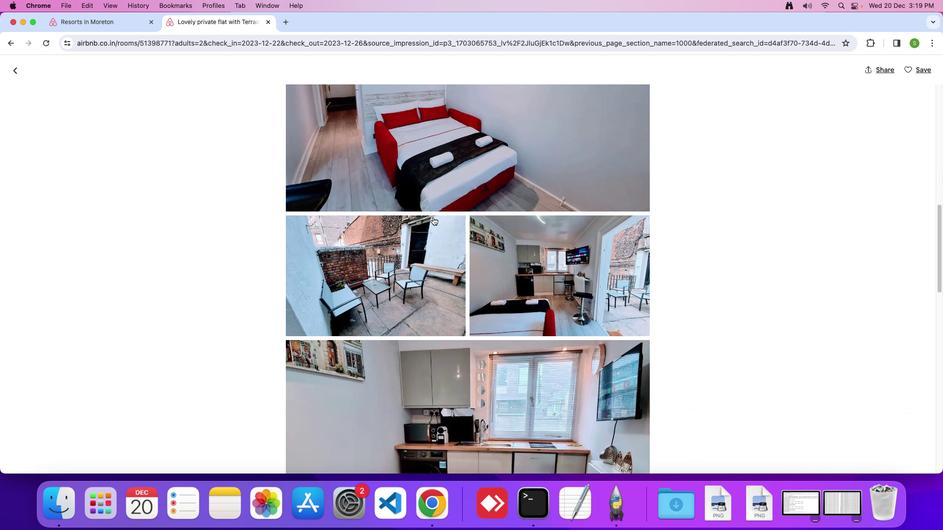 
Action: Mouse scrolled (433, 217) with delta (0, 0)
Screenshot: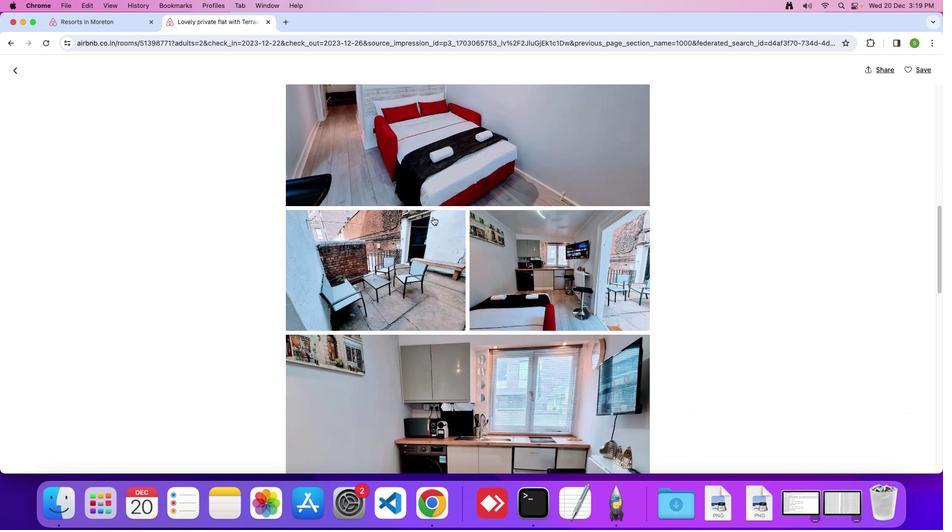 
Action: Mouse scrolled (433, 217) with delta (0, 0)
Screenshot: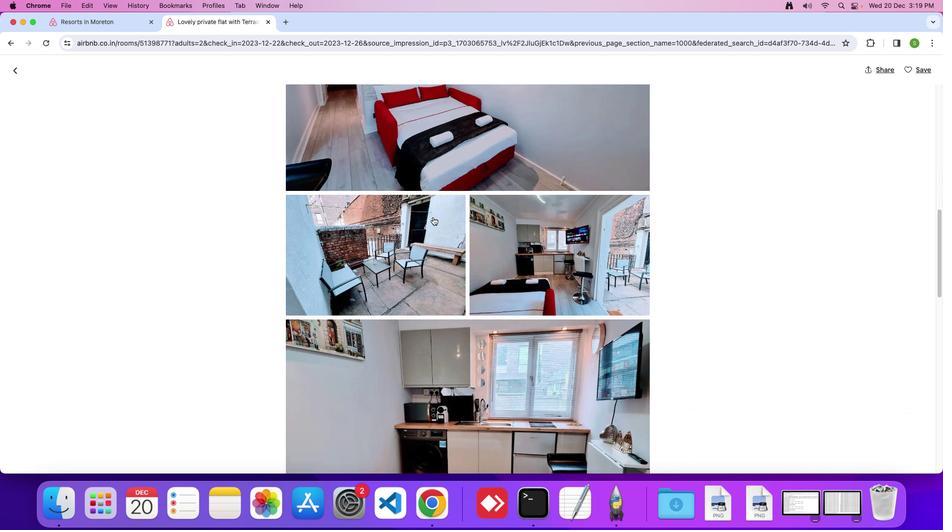 
Action: Mouse scrolled (433, 217) with delta (0, 0)
Screenshot: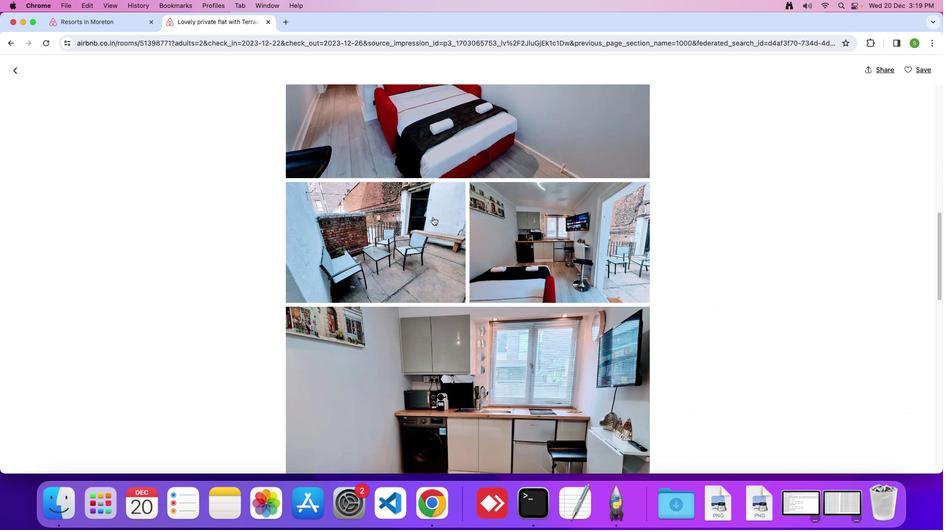 
Action: Mouse scrolled (433, 217) with delta (0, -1)
Screenshot: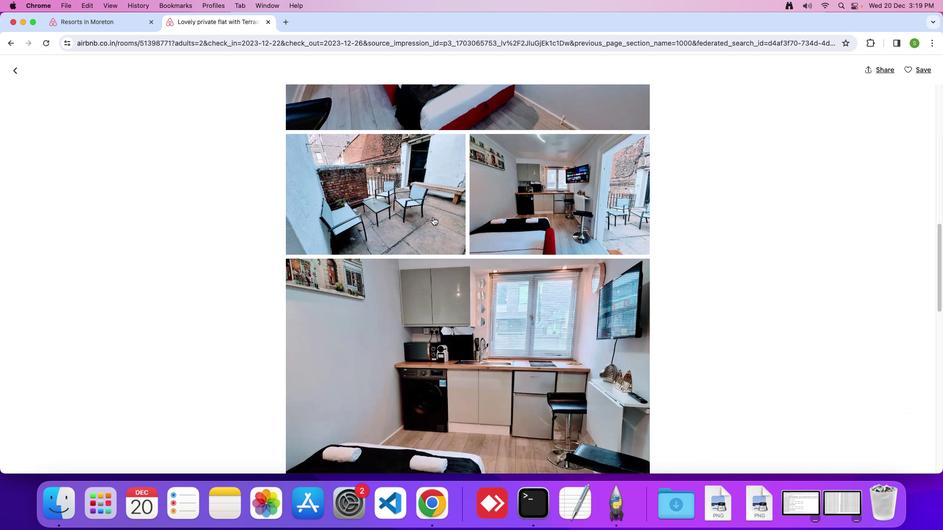 
Action: Mouse scrolled (433, 217) with delta (0, 0)
Screenshot: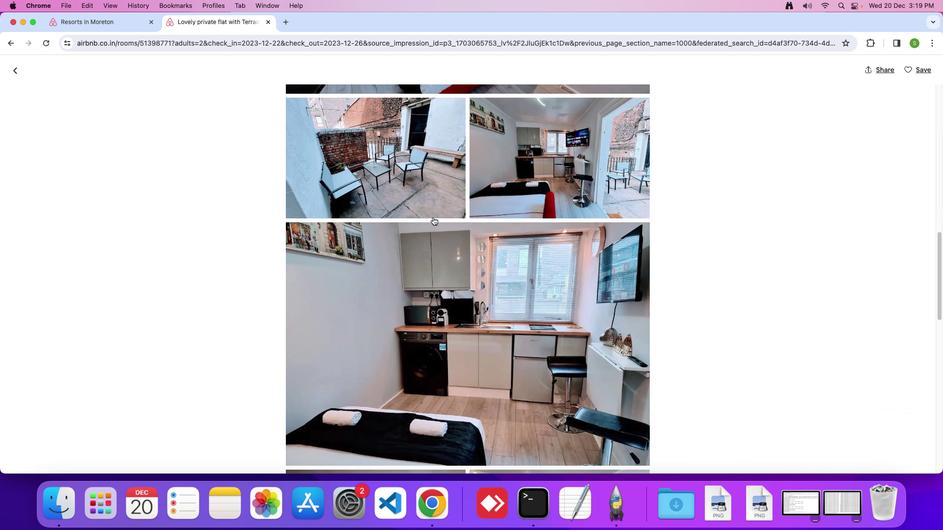 
Action: Mouse scrolled (433, 217) with delta (0, 0)
Screenshot: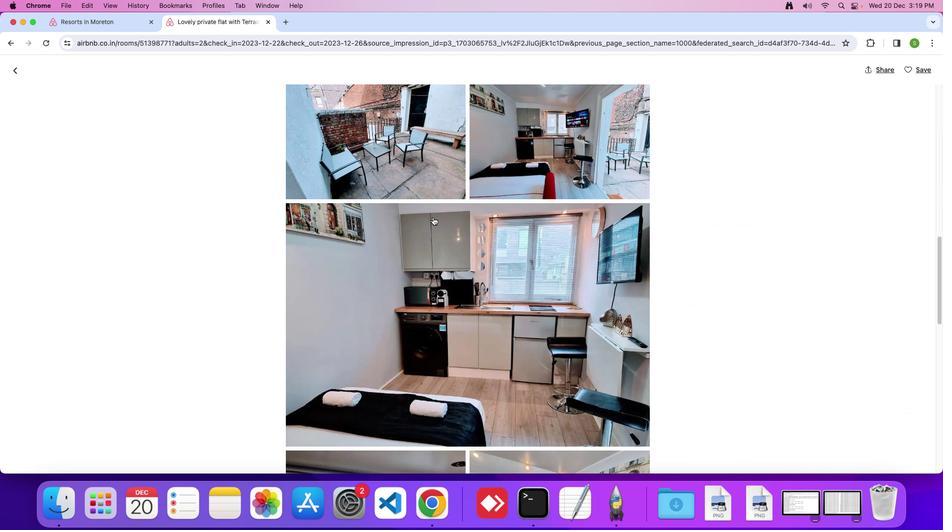 
Action: Mouse scrolled (433, 217) with delta (0, -1)
Screenshot: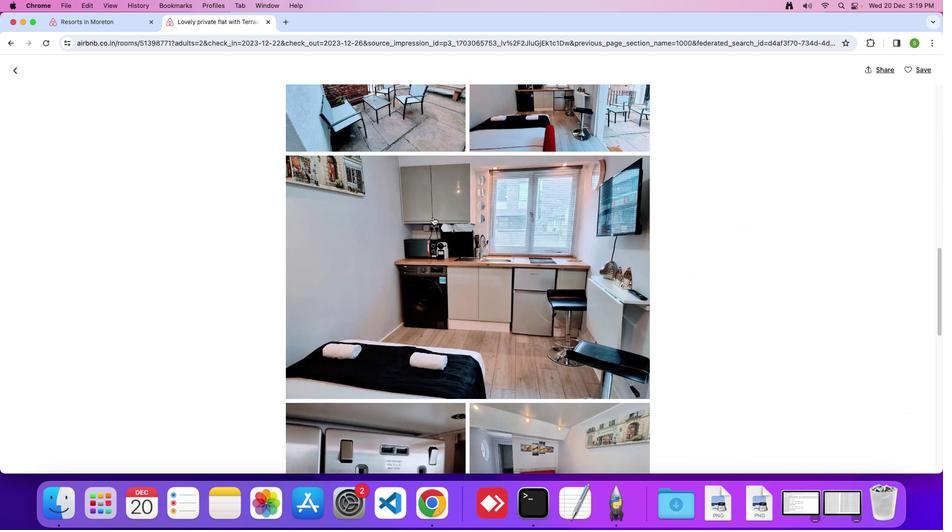 
Action: Mouse scrolled (433, 217) with delta (0, 0)
Screenshot: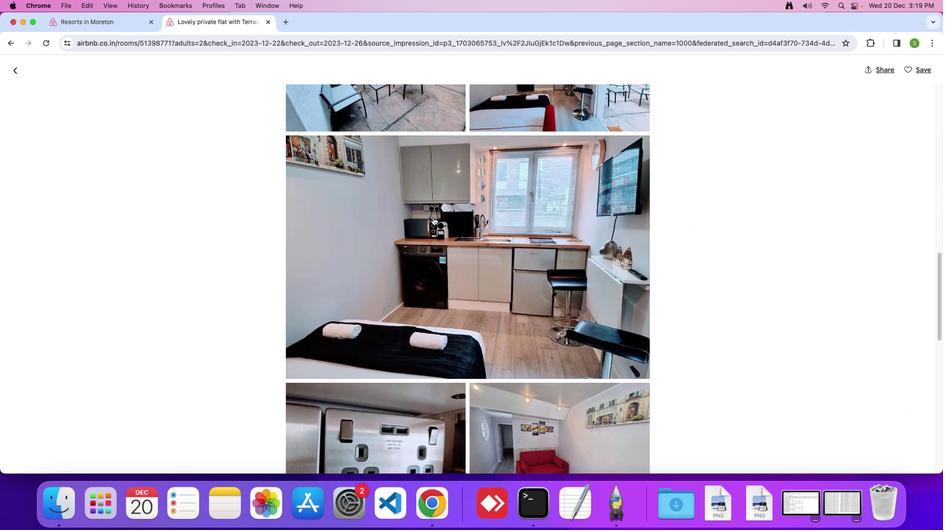 
Action: Mouse scrolled (433, 217) with delta (0, 0)
Screenshot: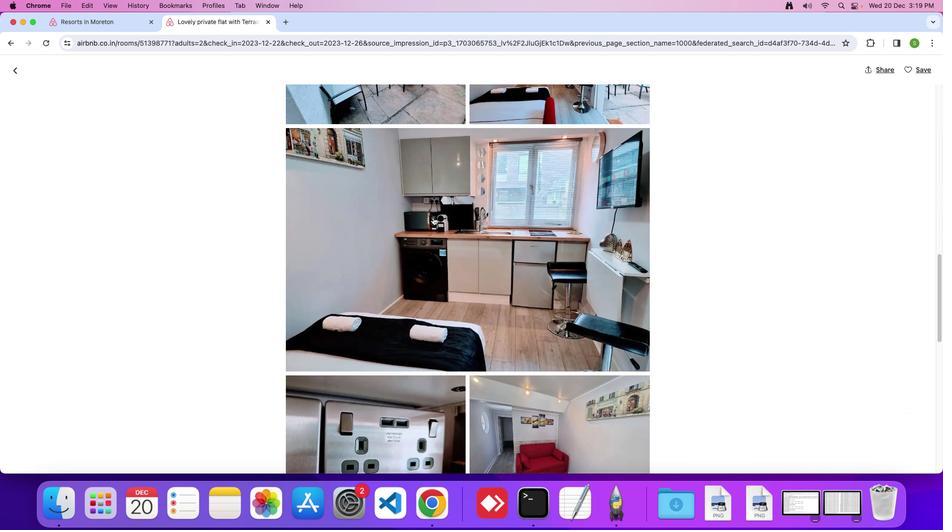 
Action: Mouse scrolled (433, 217) with delta (0, 0)
Screenshot: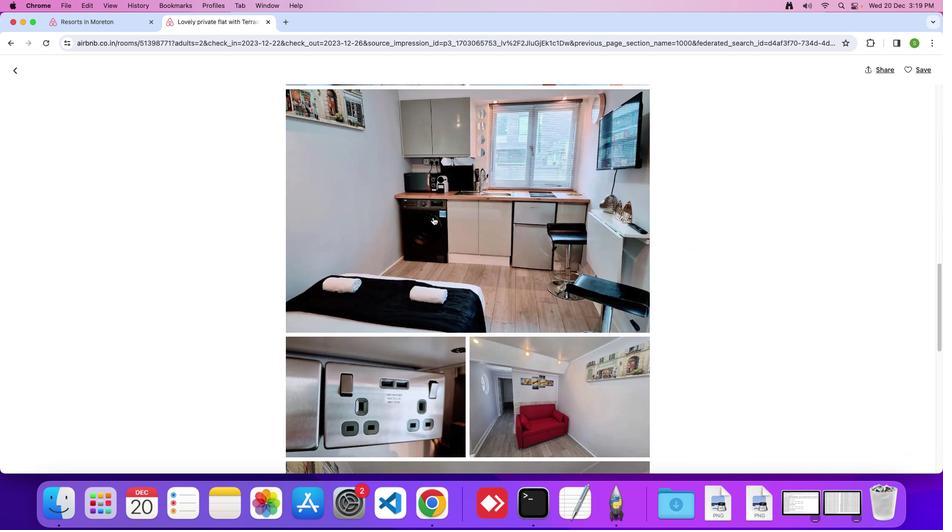 
Action: Mouse scrolled (433, 217) with delta (0, 0)
Screenshot: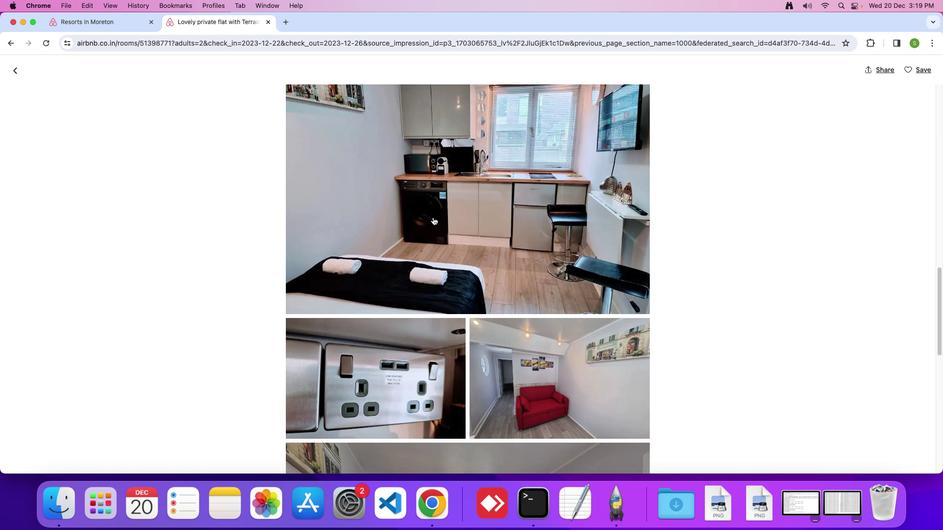 
Action: Mouse scrolled (433, 217) with delta (0, 0)
Screenshot: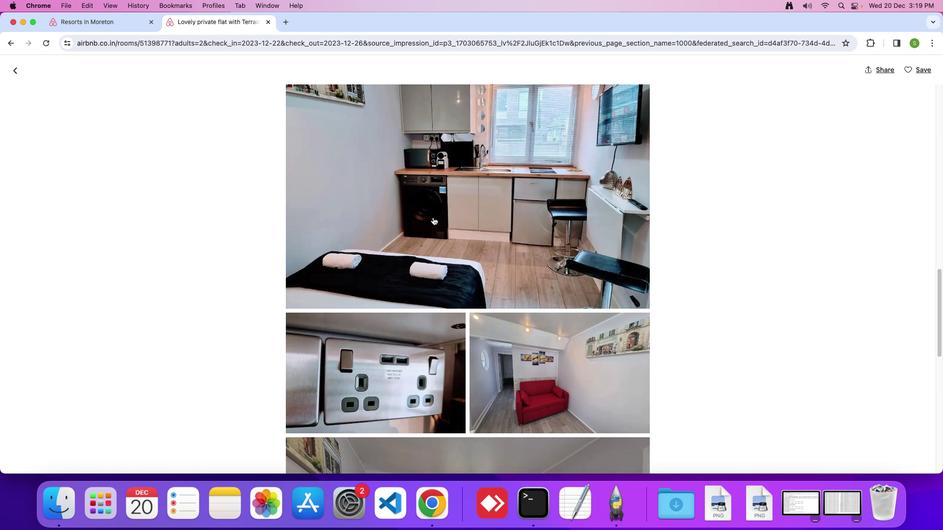 
Action: Mouse scrolled (433, 217) with delta (0, 0)
Screenshot: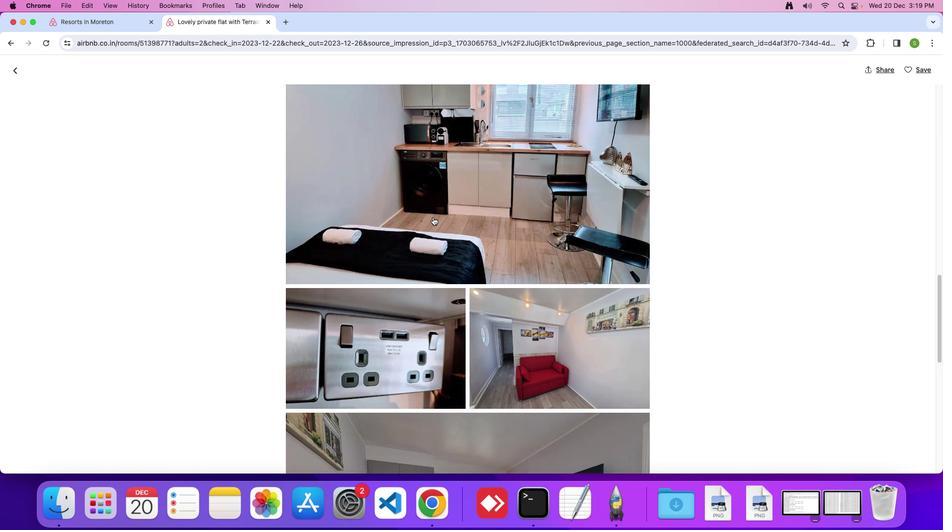 
Action: Mouse scrolled (433, 217) with delta (0, 0)
Screenshot: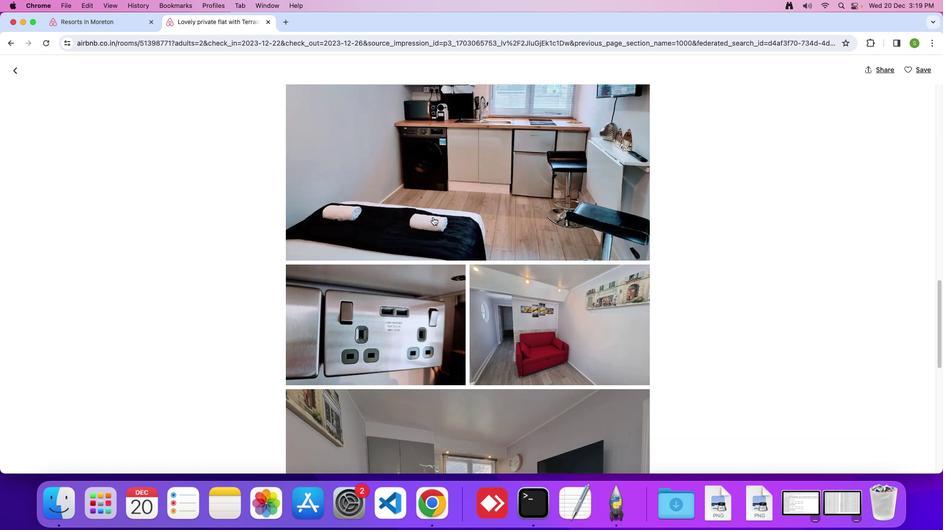 
Action: Mouse scrolled (433, 217) with delta (0, -1)
Screenshot: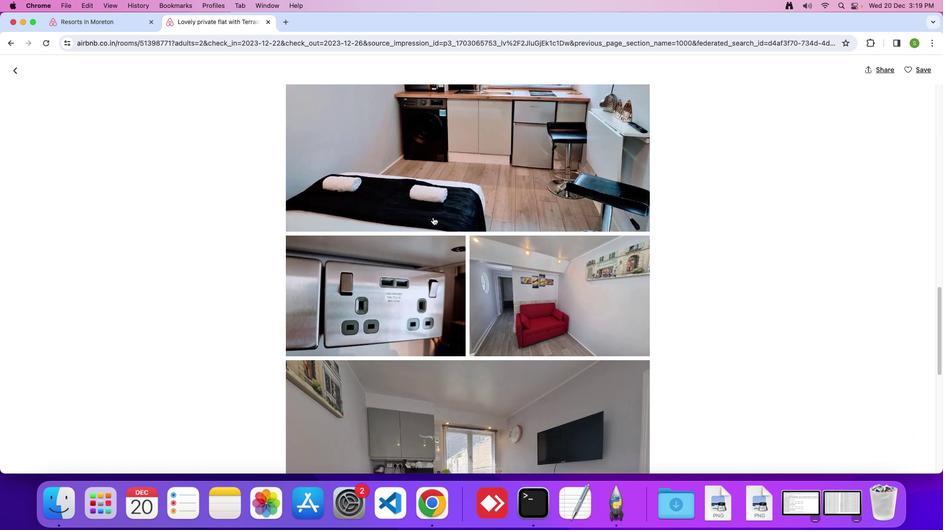 
Action: Mouse scrolled (433, 217) with delta (0, 0)
Screenshot: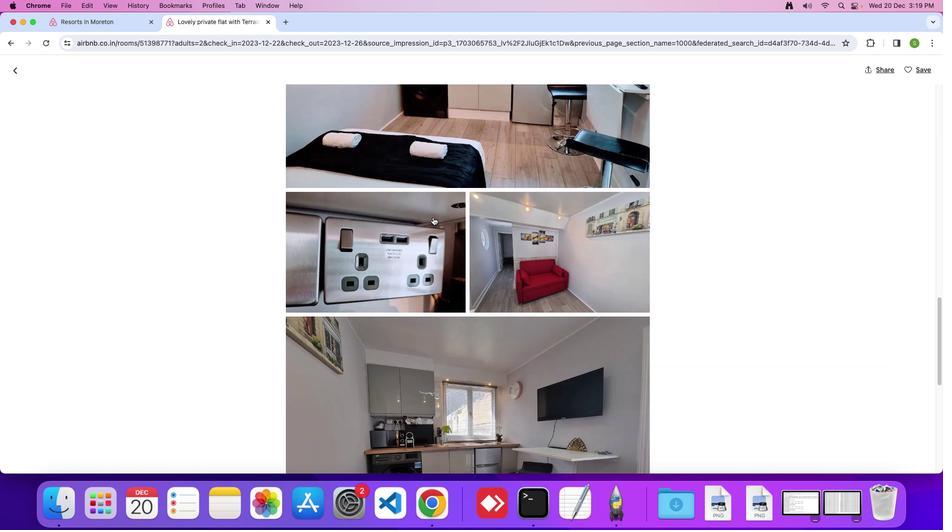 
Action: Mouse scrolled (433, 217) with delta (0, 0)
Screenshot: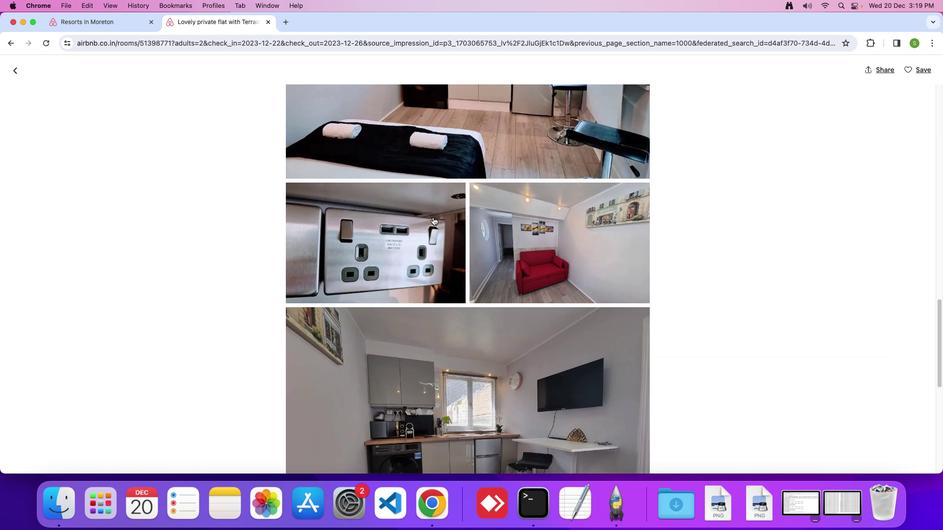 
Action: Mouse scrolled (433, 217) with delta (0, 0)
Screenshot: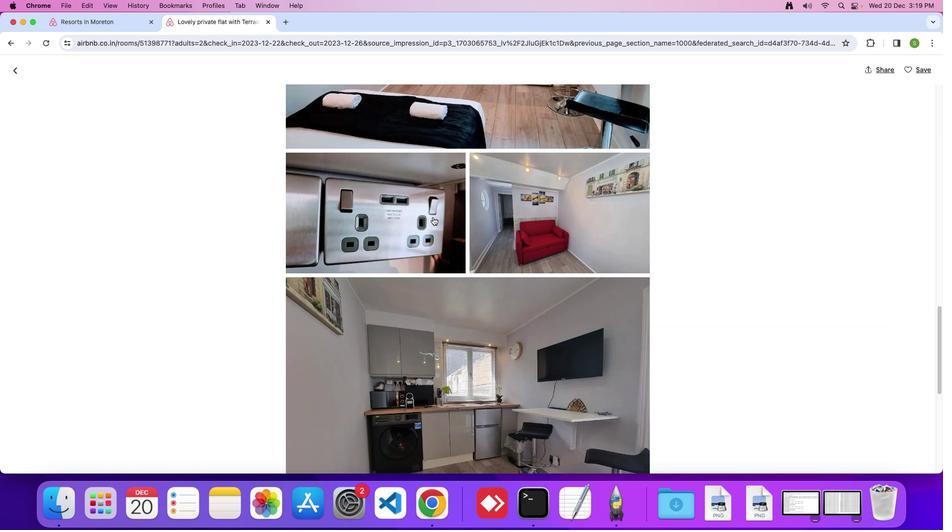 
Action: Mouse scrolled (433, 217) with delta (0, 0)
Screenshot: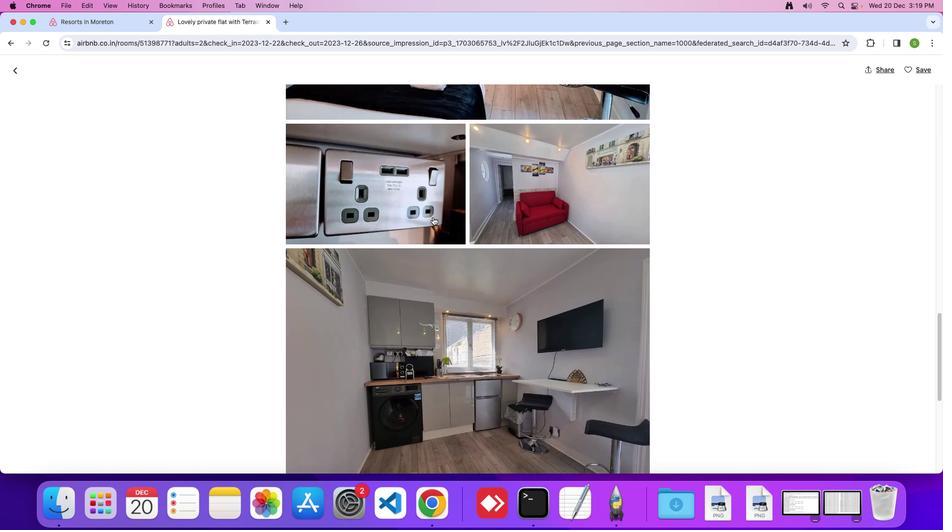 
Action: Mouse scrolled (433, 217) with delta (0, 0)
Screenshot: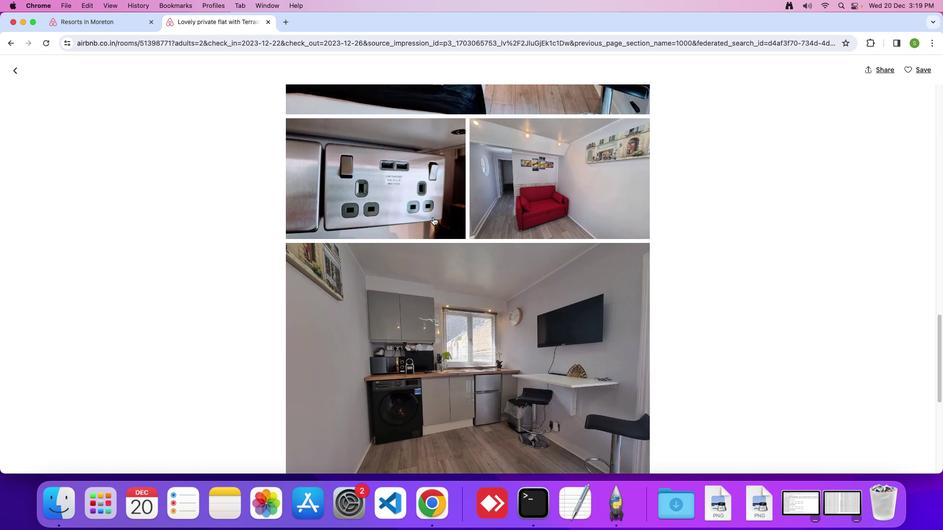 
Action: Mouse scrolled (433, 217) with delta (0, 0)
Screenshot: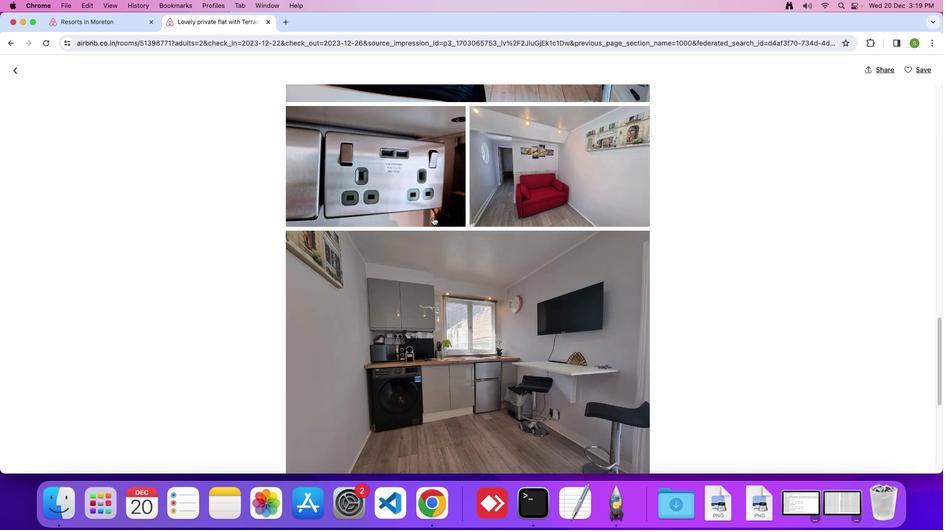 
Action: Mouse scrolled (433, 217) with delta (0, 0)
Screenshot: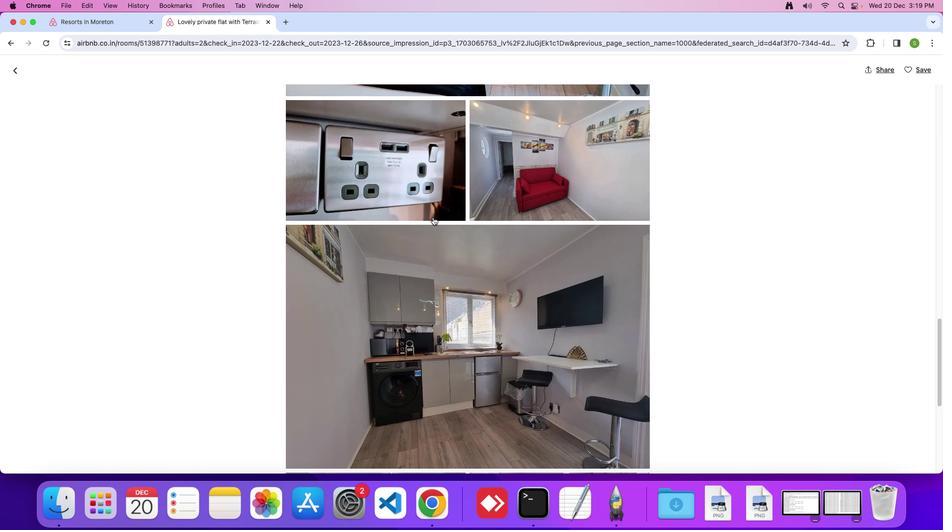 
Action: Mouse scrolled (433, 217) with delta (0, 0)
Screenshot: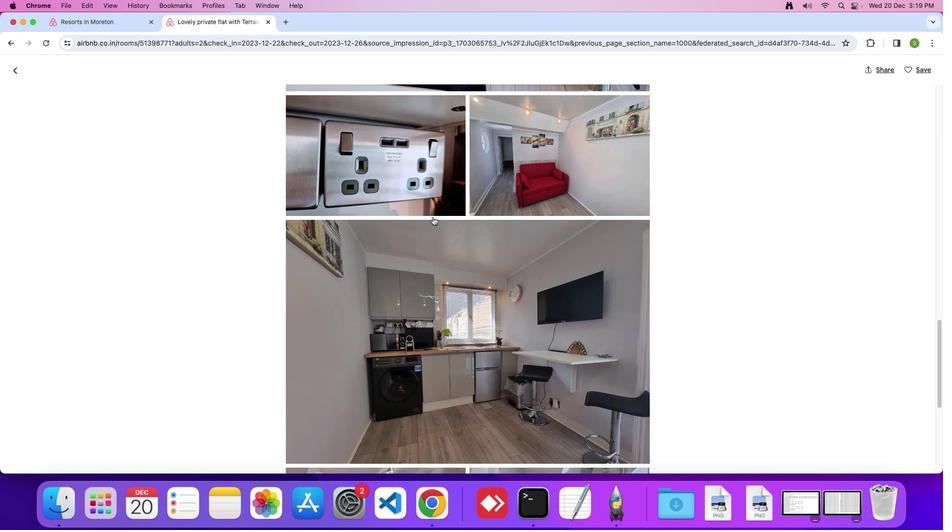 
Action: Mouse scrolled (433, 217) with delta (0, 0)
Screenshot: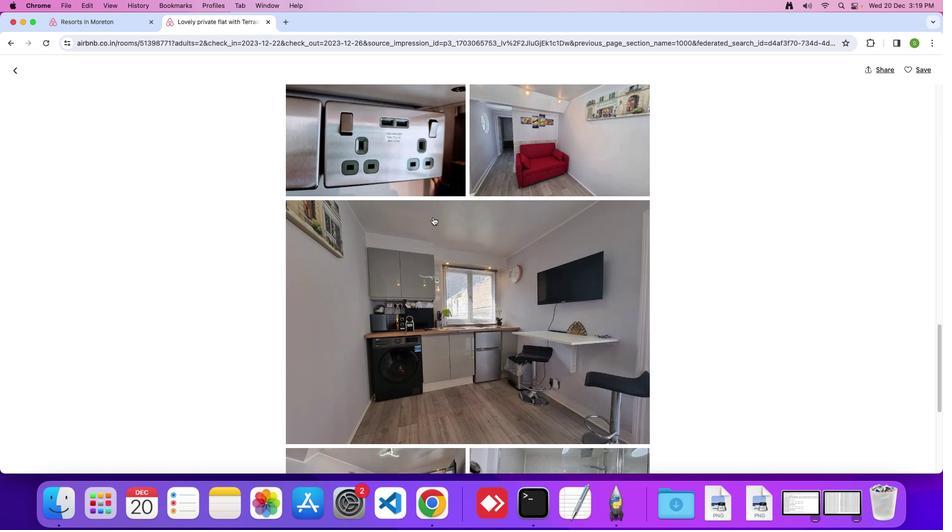 
Action: Mouse scrolled (433, 217) with delta (0, 0)
Screenshot: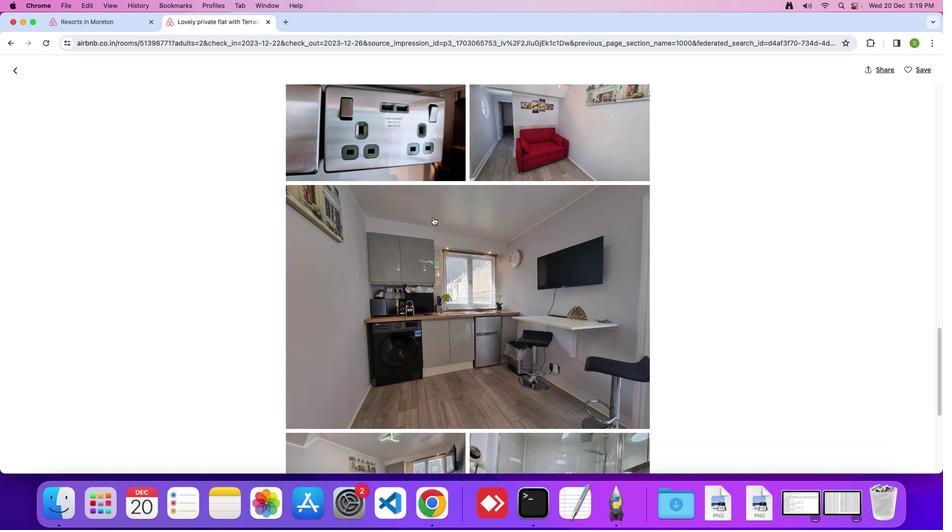 
Action: Mouse scrolled (433, 217) with delta (0, -1)
Screenshot: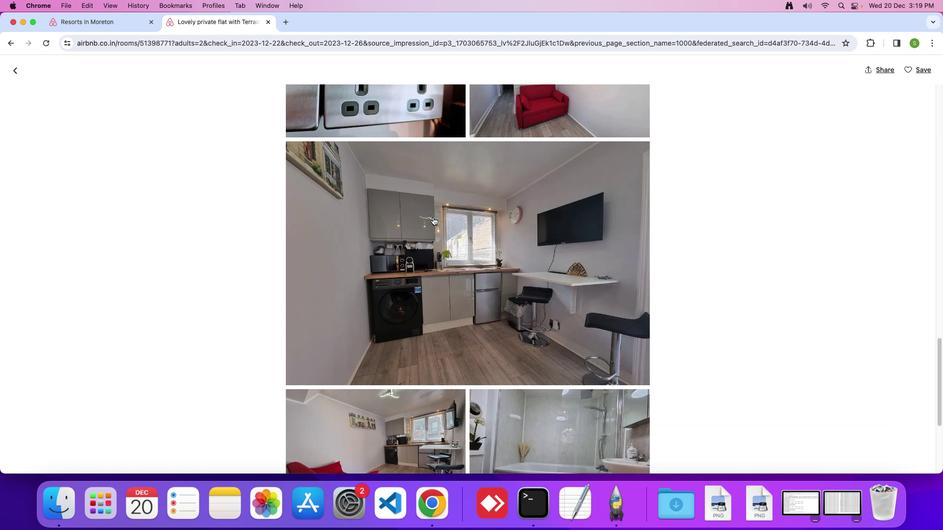 
Action: Mouse scrolled (433, 217) with delta (0, 0)
Screenshot: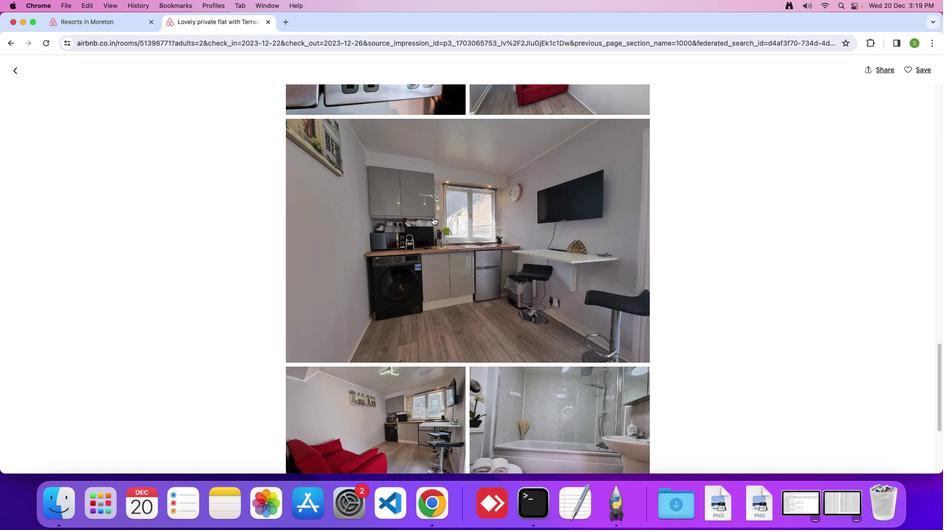 
Action: Mouse scrolled (433, 217) with delta (0, 0)
Screenshot: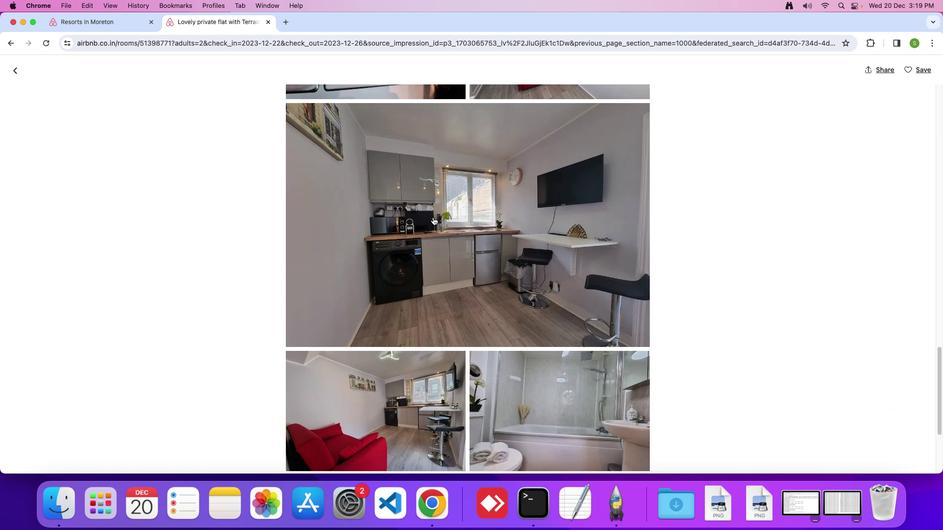 
Action: Mouse scrolled (433, 217) with delta (0, 0)
Screenshot: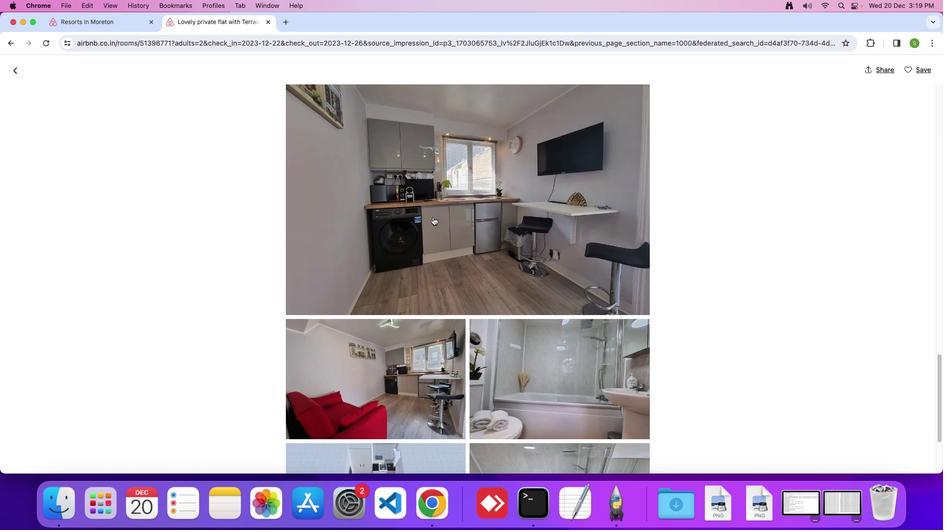
Action: Mouse scrolled (433, 217) with delta (0, 0)
Screenshot: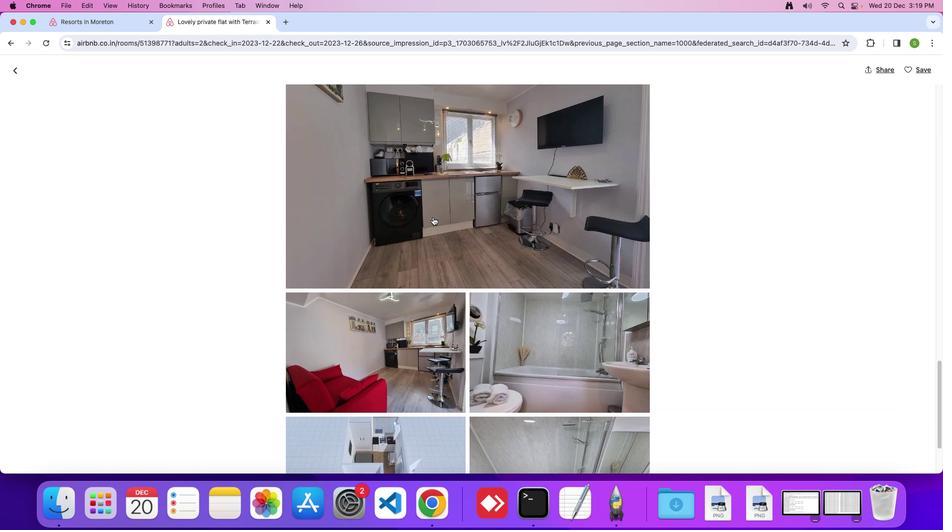 
Action: Mouse scrolled (433, 217) with delta (0, 0)
Screenshot: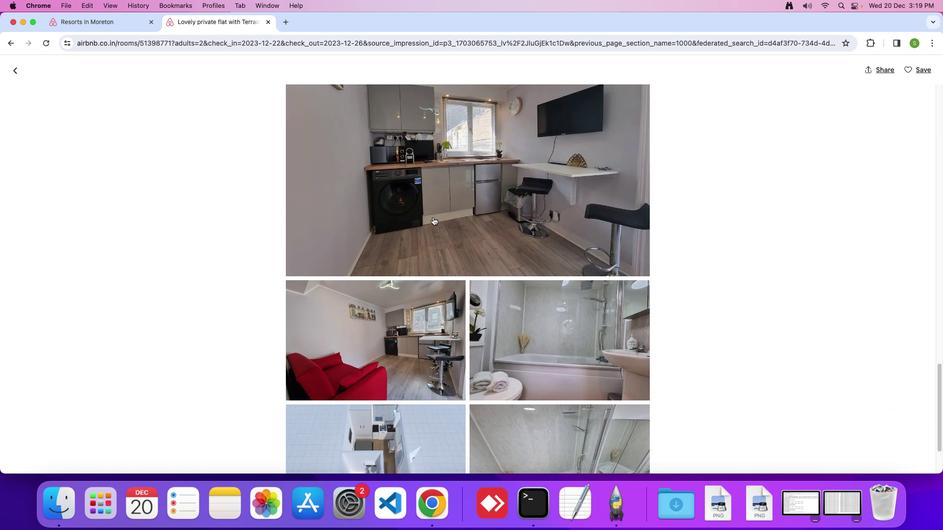 
Action: Mouse scrolled (433, 217) with delta (0, -1)
Screenshot: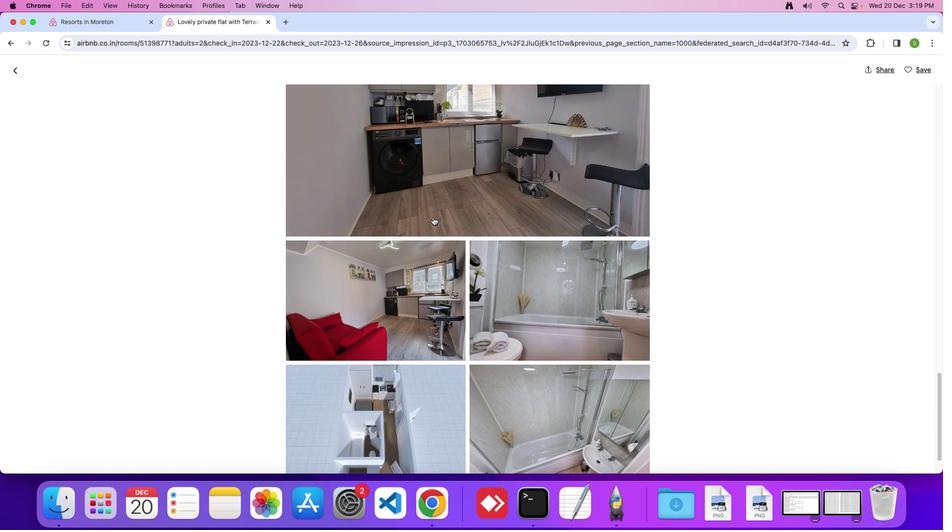 
Action: Mouse scrolled (433, 217) with delta (0, 0)
Screenshot: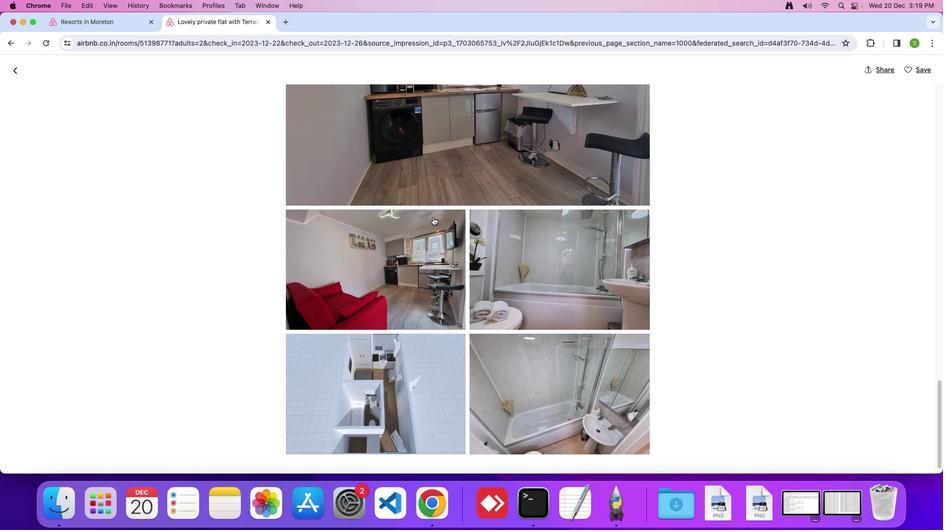 
Action: Mouse scrolled (433, 217) with delta (0, 0)
Screenshot: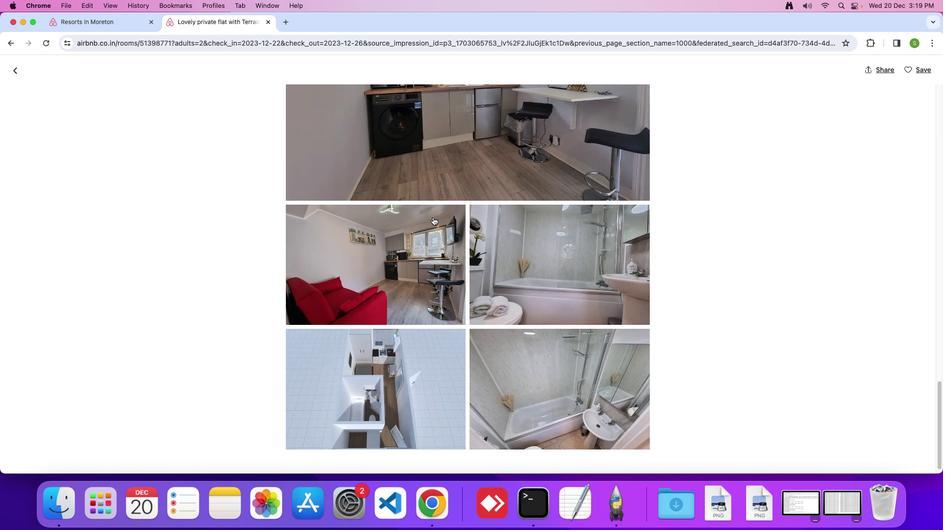 
Action: Mouse scrolled (433, 217) with delta (0, -1)
Screenshot: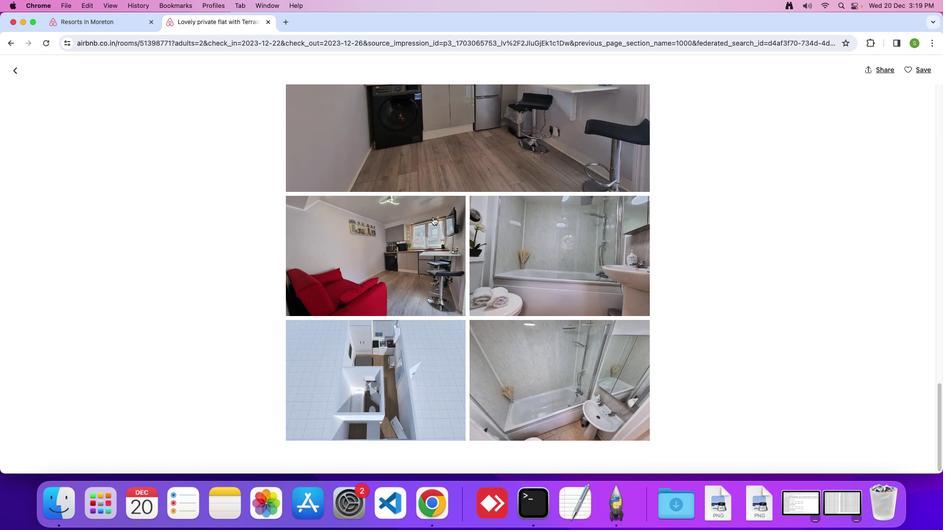 
Action: Mouse scrolled (433, 217) with delta (0, 0)
Screenshot: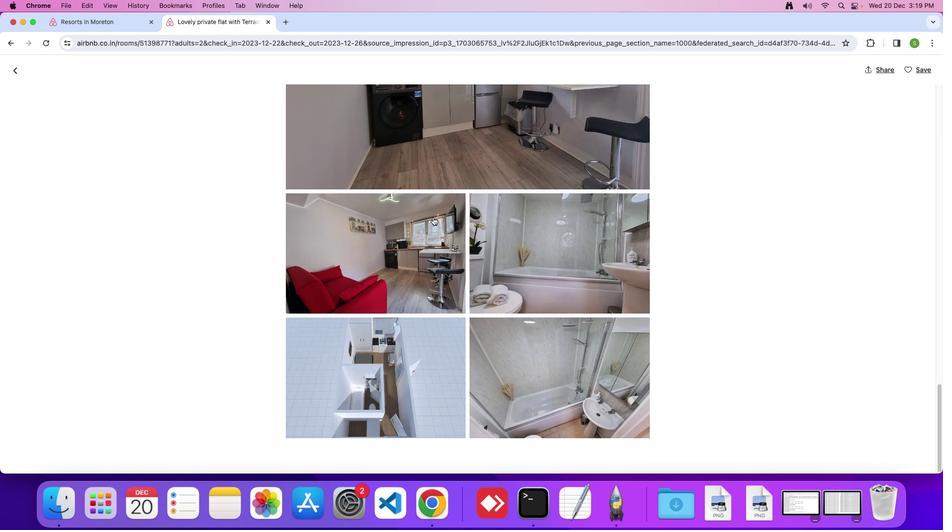 
Action: Mouse scrolled (433, 217) with delta (0, 0)
Screenshot: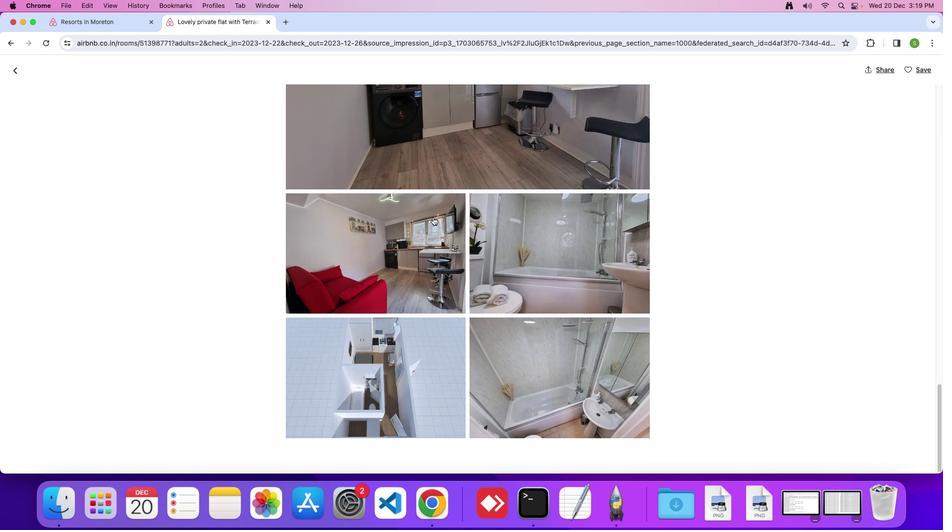 
Action: Mouse moved to (18, 75)
Screenshot: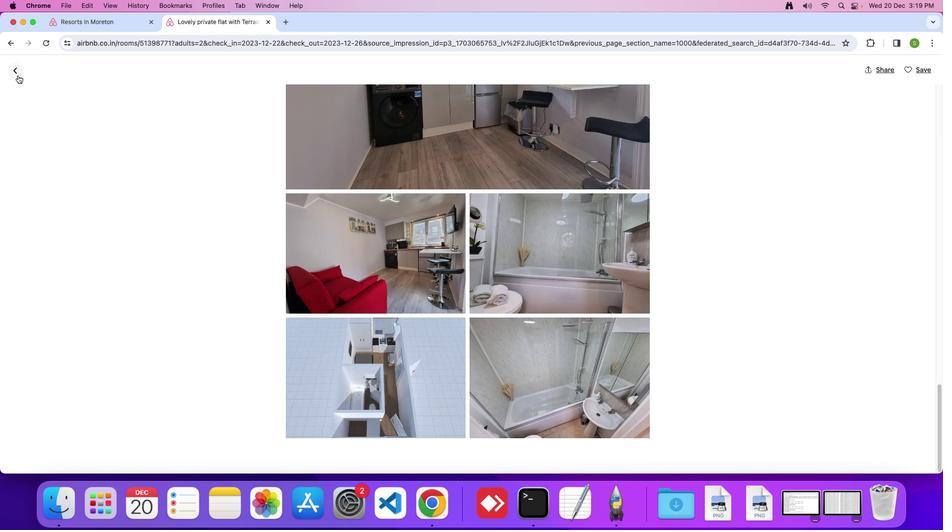 
Action: Mouse pressed left at (18, 75)
Screenshot: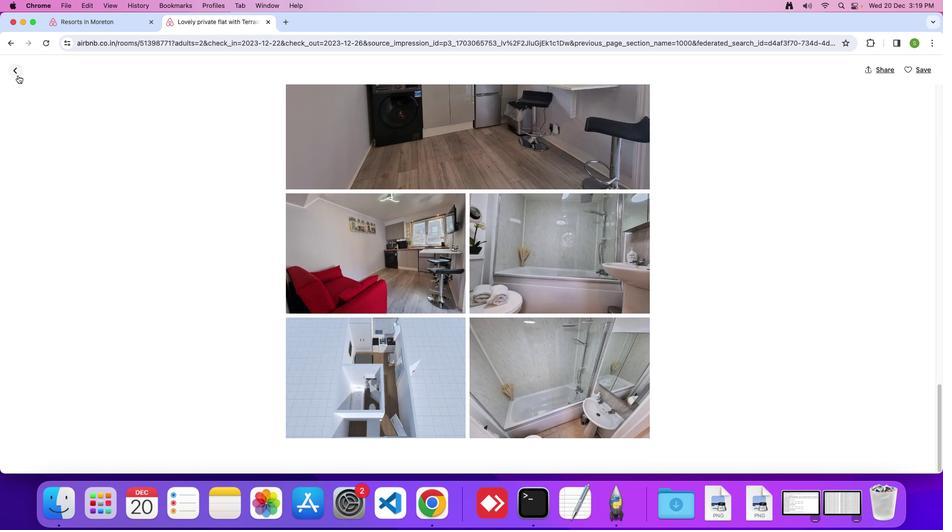 
Action: Mouse moved to (307, 237)
Screenshot: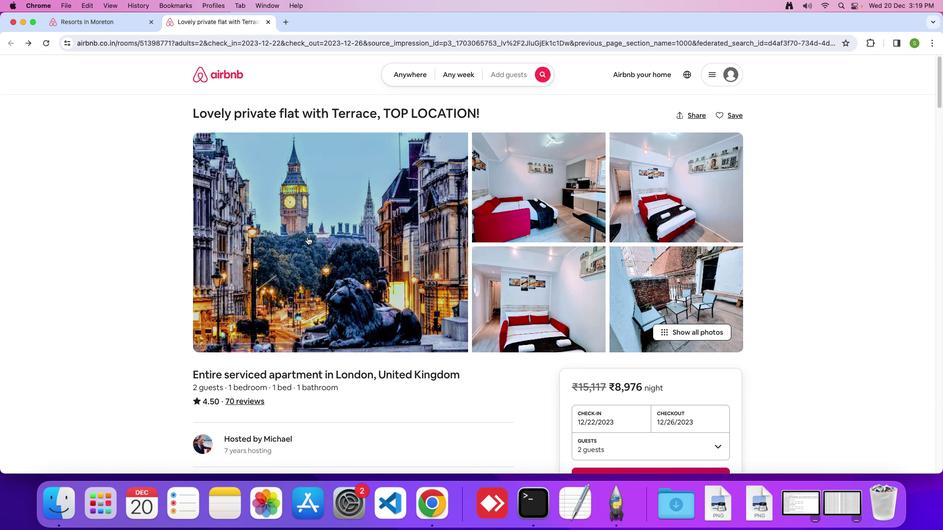 
Action: Mouse scrolled (307, 237) with delta (0, 0)
Screenshot: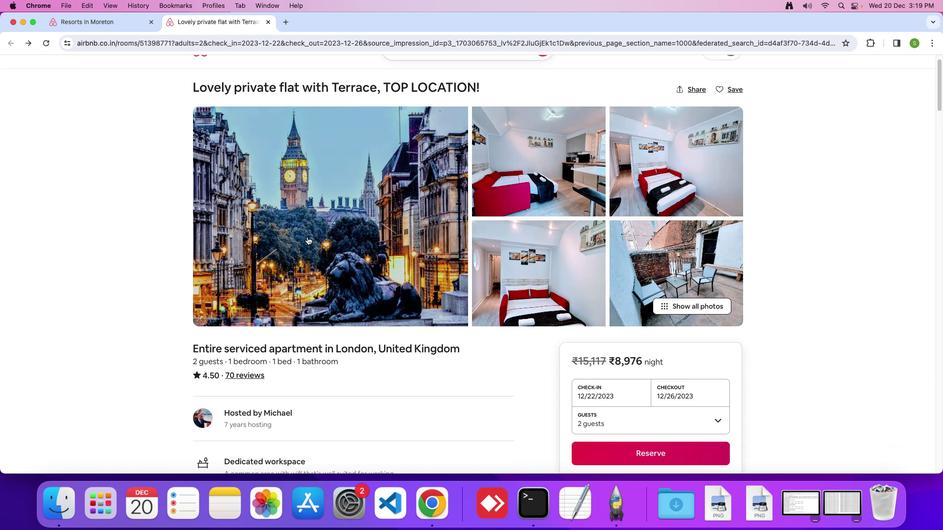 
Action: Mouse scrolled (307, 237) with delta (0, 0)
Screenshot: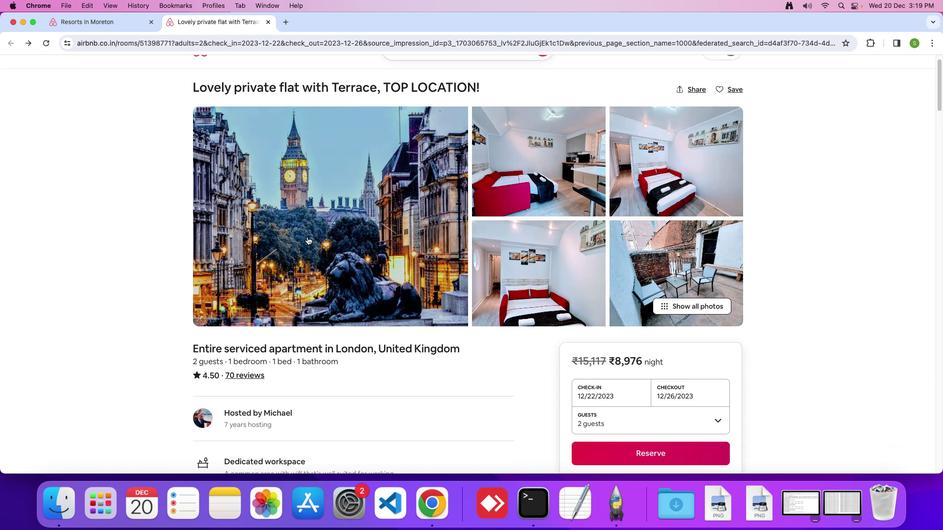 
Action: Mouse scrolled (307, 237) with delta (0, -1)
Screenshot: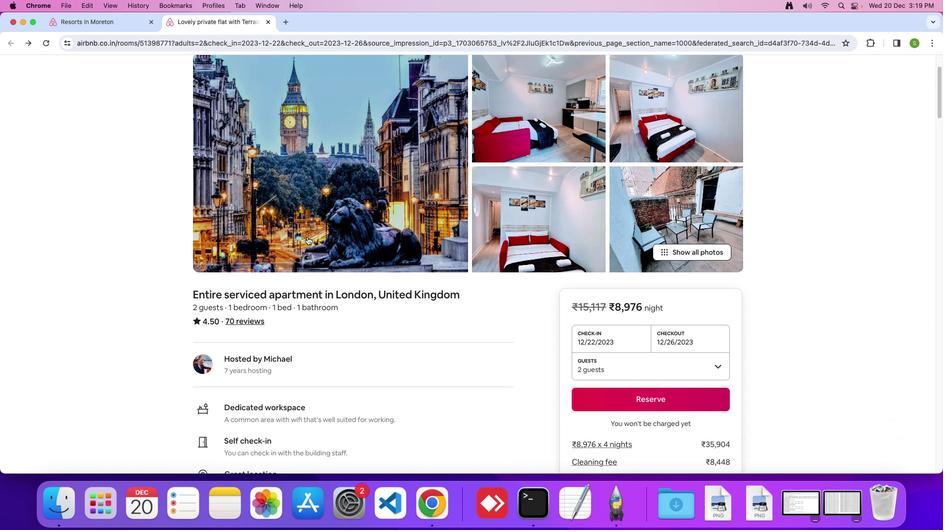 
Action: Mouse scrolled (307, 237) with delta (0, 0)
Screenshot: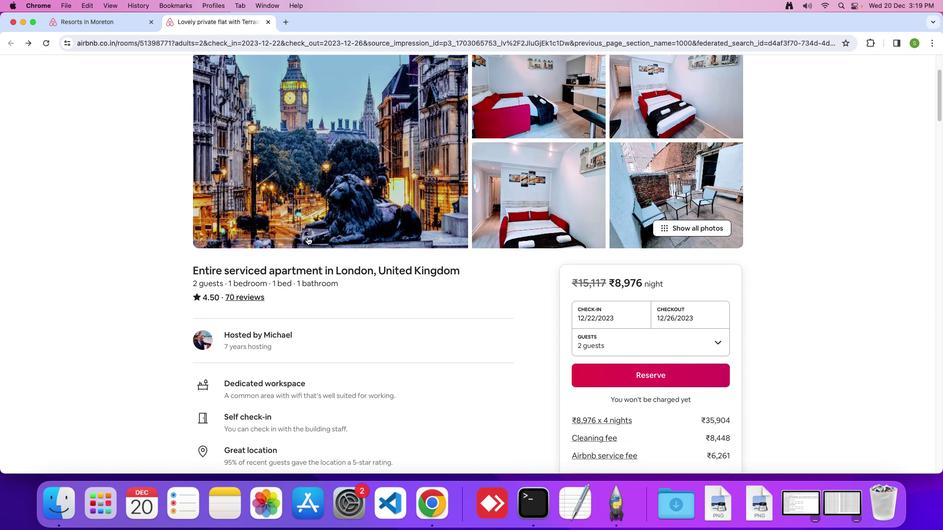 
Action: Mouse scrolled (307, 237) with delta (0, 0)
Screenshot: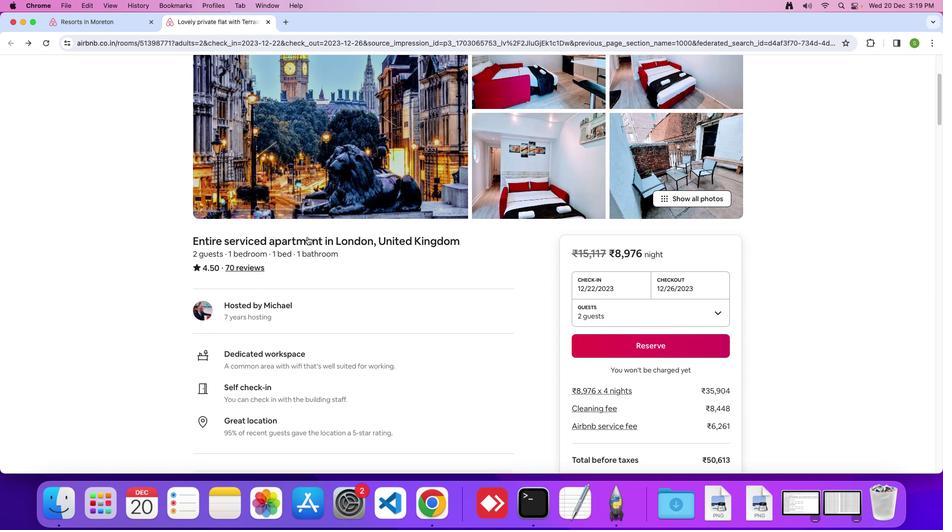 
Action: Mouse scrolled (307, 237) with delta (0, -1)
Screenshot: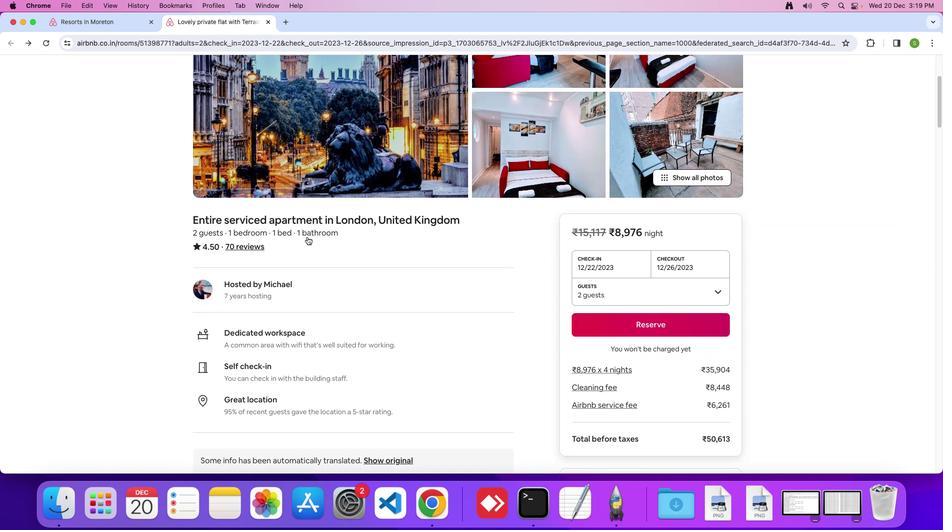 
Action: Mouse scrolled (307, 237) with delta (0, 0)
Screenshot: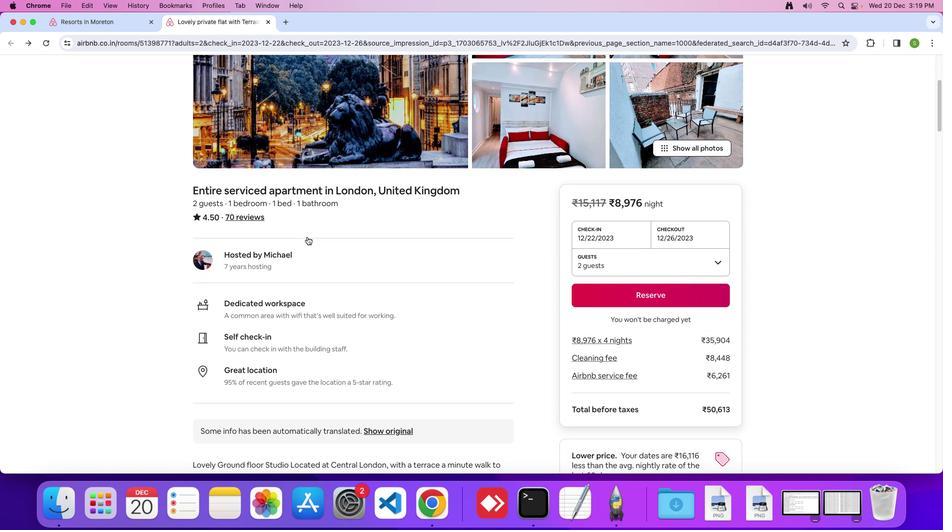 
Action: Mouse scrolled (307, 237) with delta (0, 0)
Screenshot: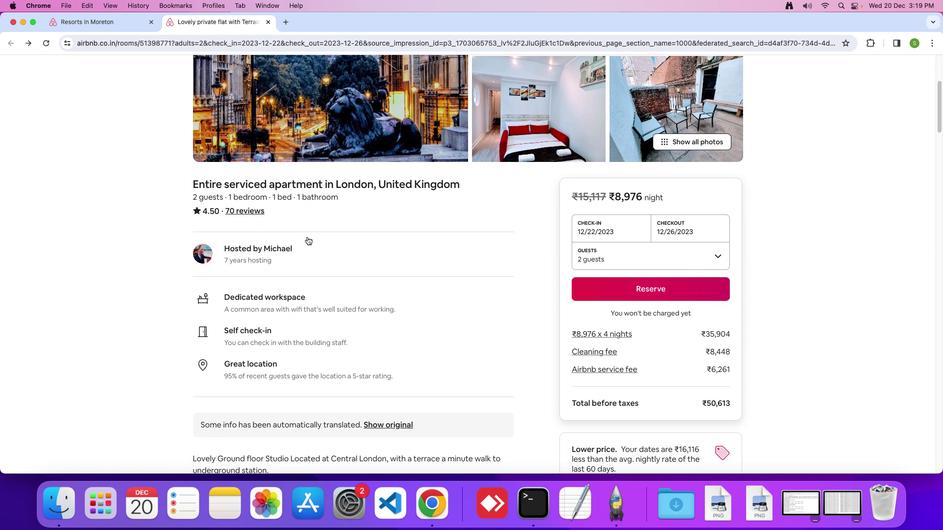 
Action: Mouse scrolled (307, 237) with delta (0, 0)
Screenshot: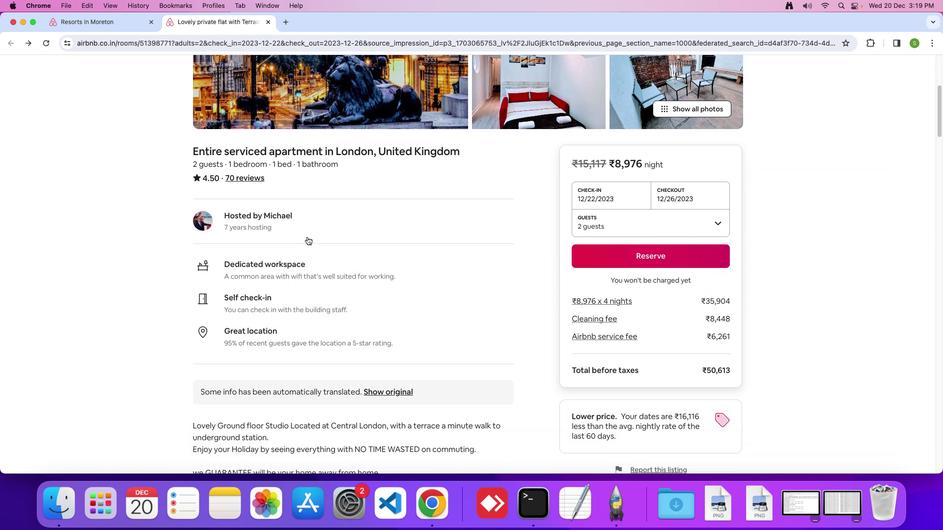 
Action: Mouse scrolled (307, 237) with delta (0, 0)
Screenshot: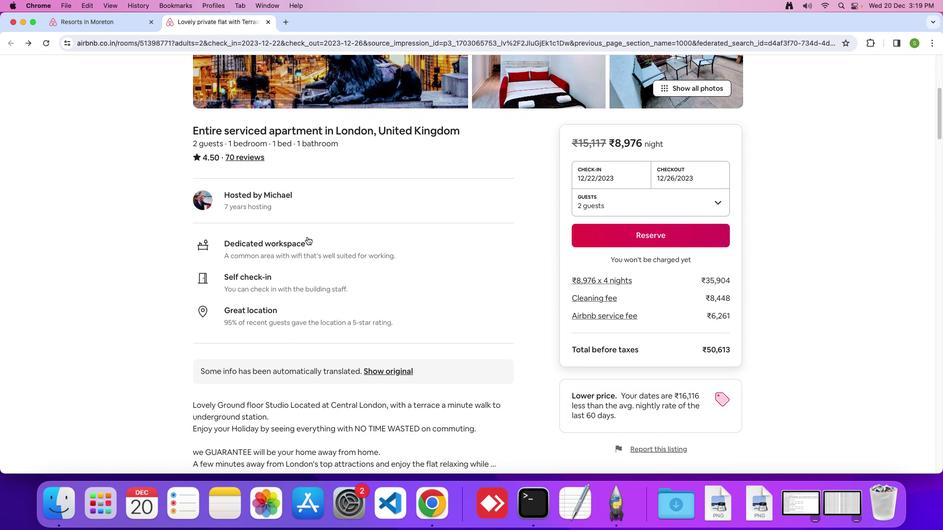 
Action: Mouse scrolled (307, 237) with delta (0, 0)
Screenshot: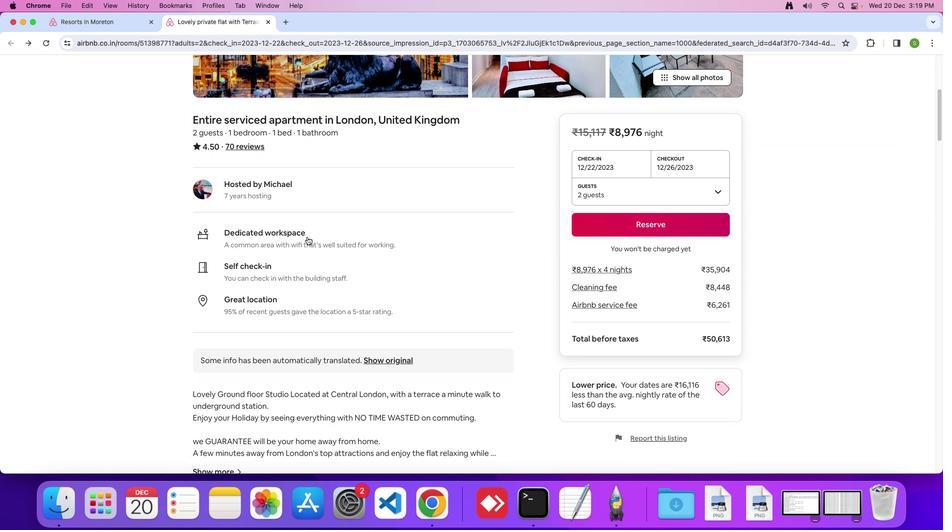 
Action: Mouse scrolled (307, 237) with delta (0, 0)
Screenshot: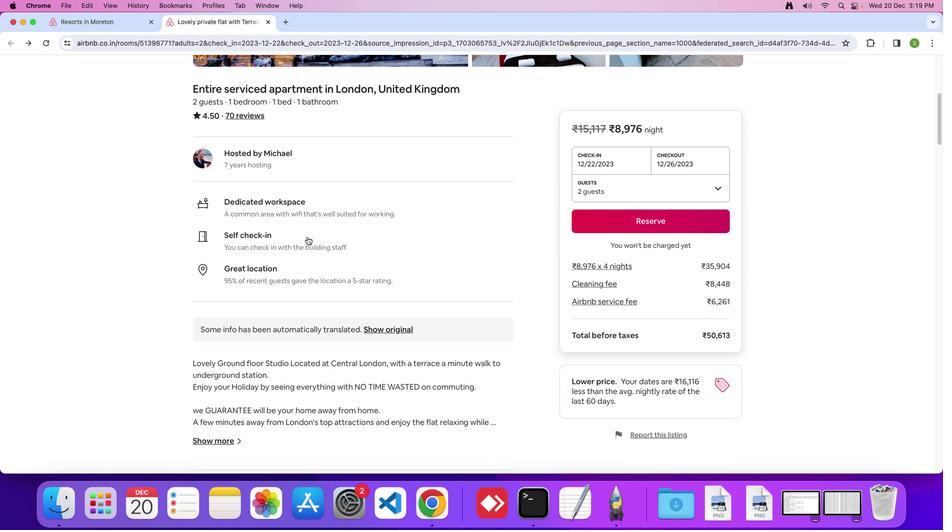 
Action: Mouse scrolled (307, 237) with delta (0, 0)
Screenshot: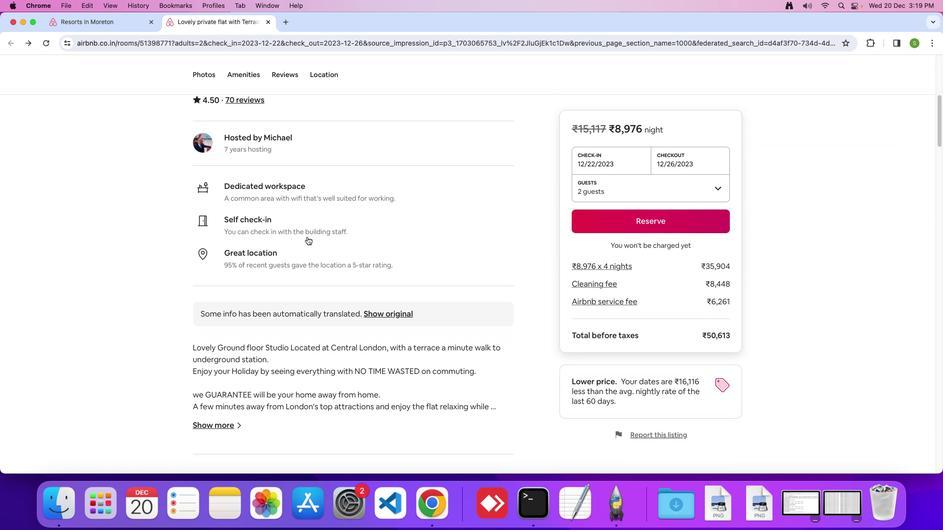 
Action: Mouse scrolled (307, 237) with delta (0, 0)
Screenshot: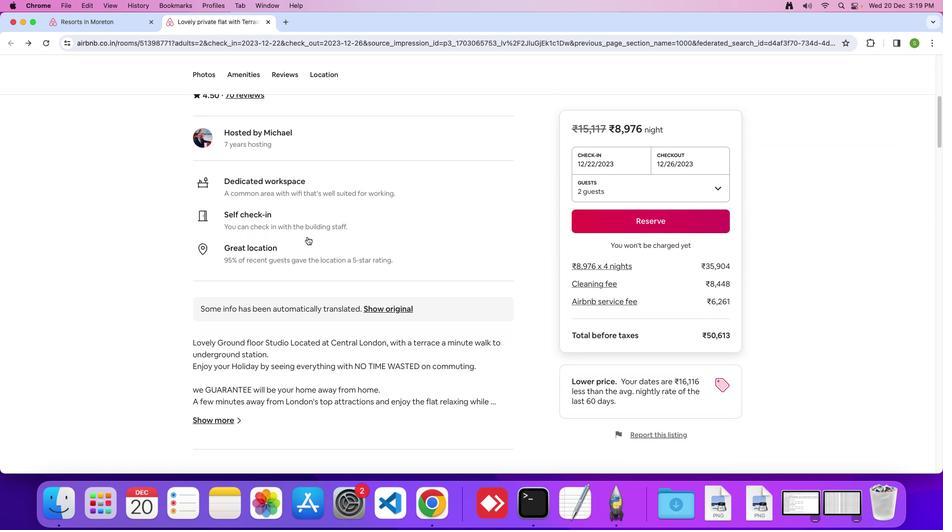 
Action: Mouse scrolled (307, 237) with delta (0, 0)
Screenshot: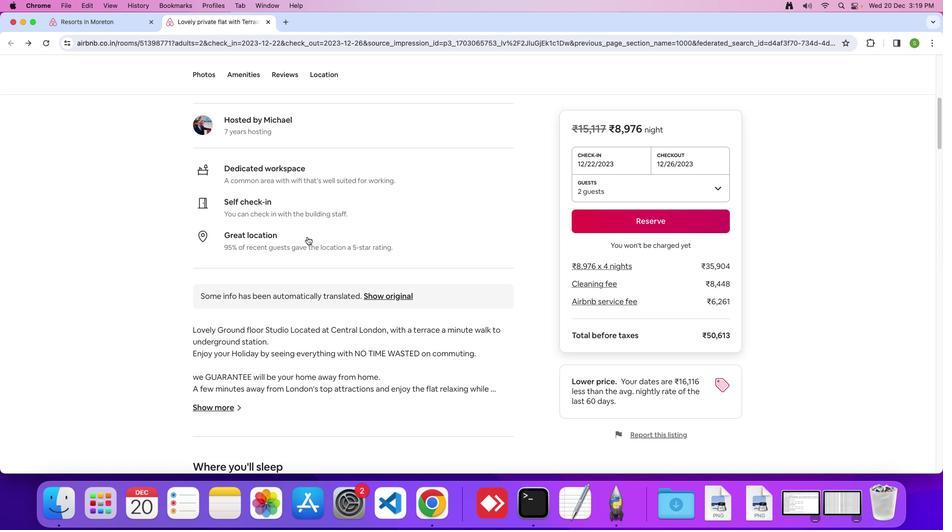
Action: Mouse scrolled (307, 237) with delta (0, 0)
Screenshot: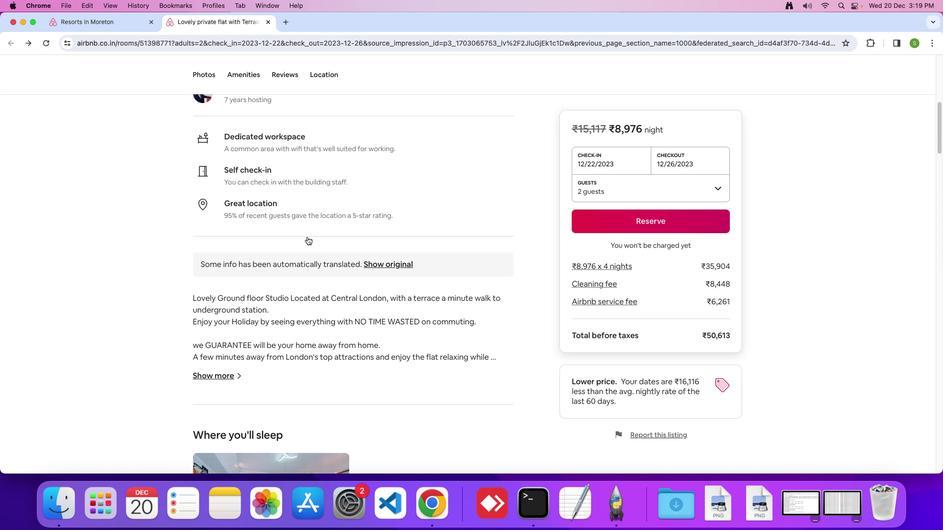 
Action: Mouse scrolled (307, 237) with delta (0, -1)
Screenshot: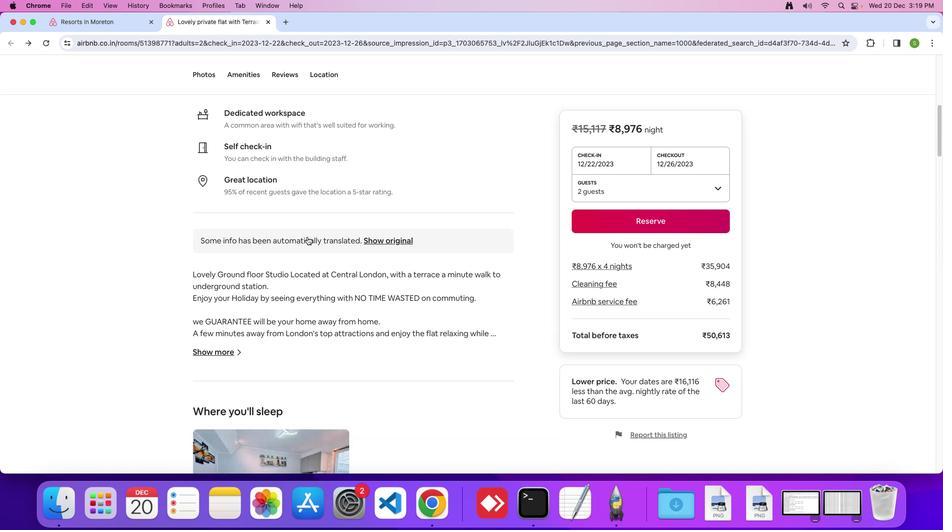 
Action: Mouse scrolled (307, 237) with delta (0, -1)
Screenshot: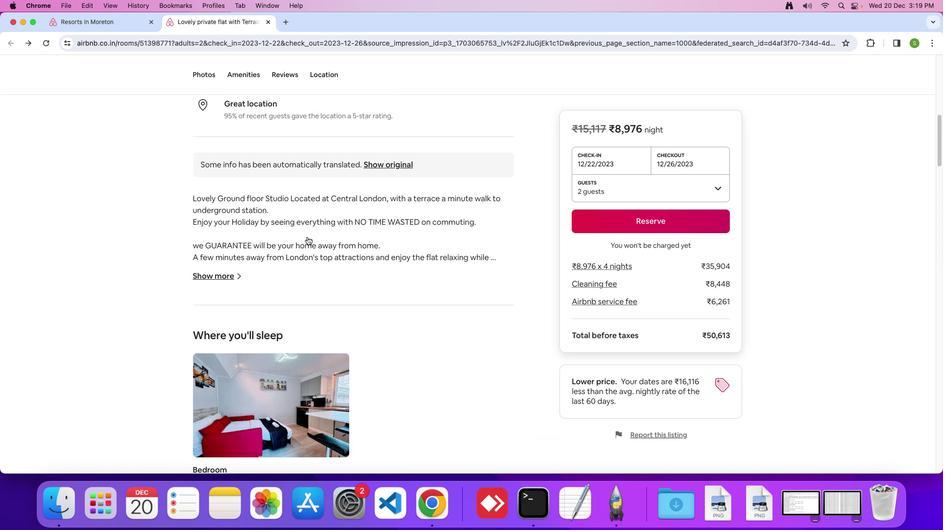 
Action: Mouse scrolled (307, 237) with delta (0, 0)
Screenshot: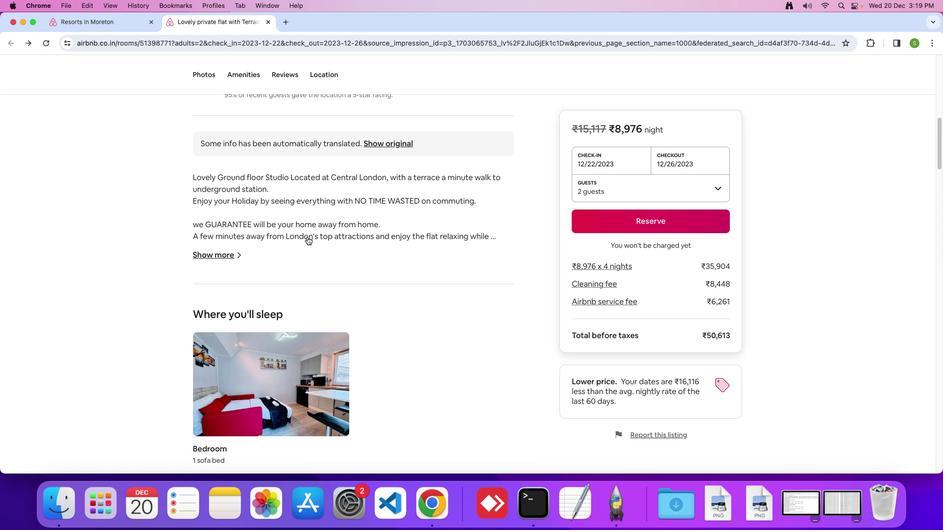 
Action: Mouse scrolled (307, 237) with delta (0, 0)
Screenshot: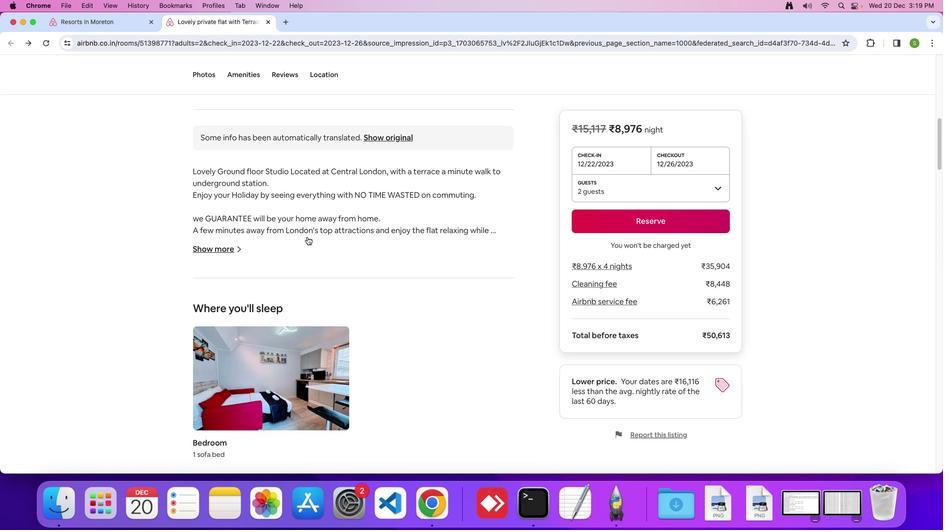 
Action: Mouse moved to (217, 245)
Screenshot: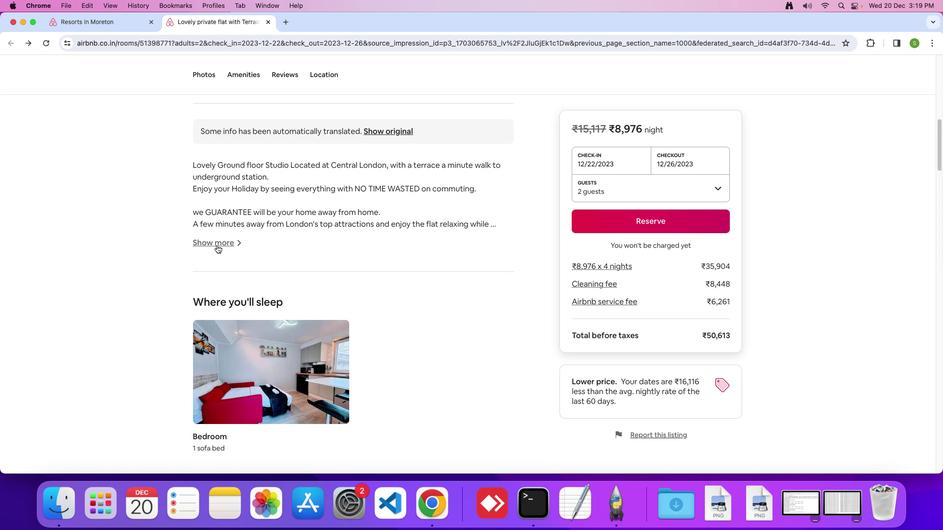 
Action: Mouse pressed left at (217, 245)
Screenshot: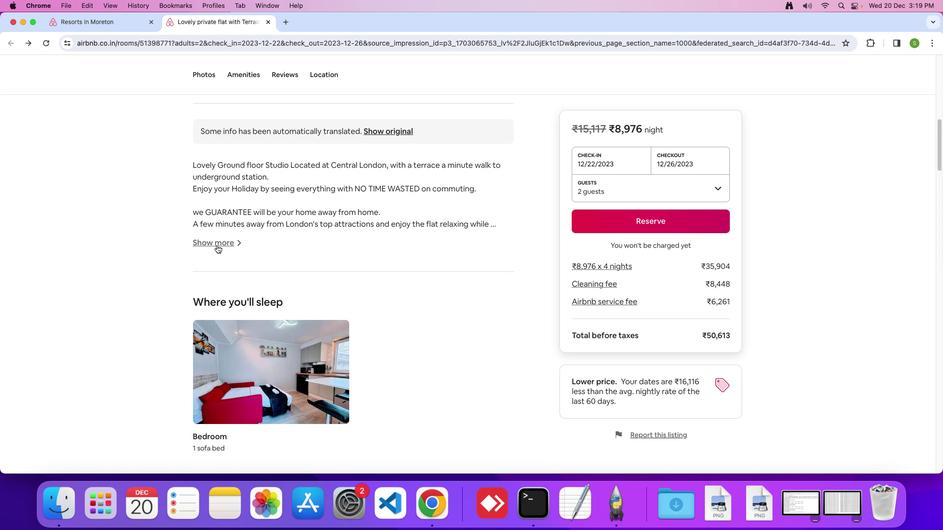 
Action: Mouse moved to (391, 190)
Screenshot: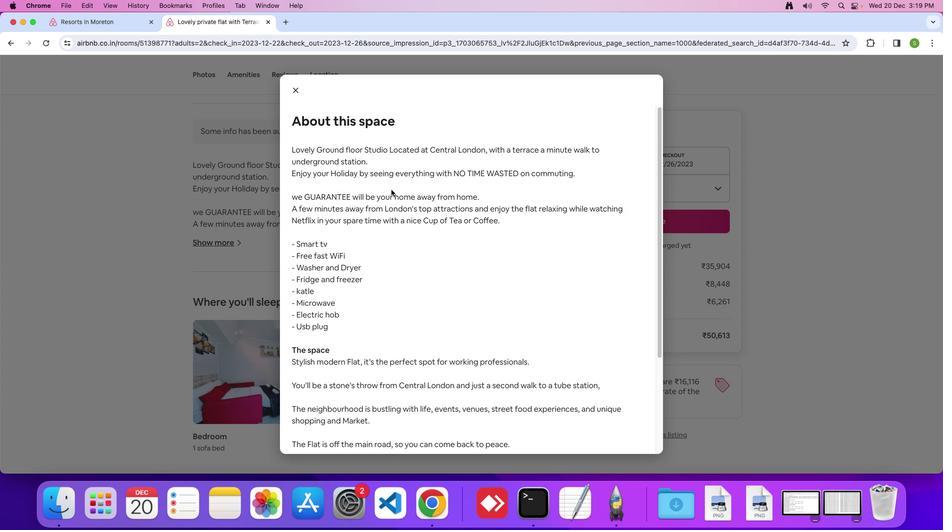 
Action: Mouse scrolled (391, 190) with delta (0, 0)
Screenshot: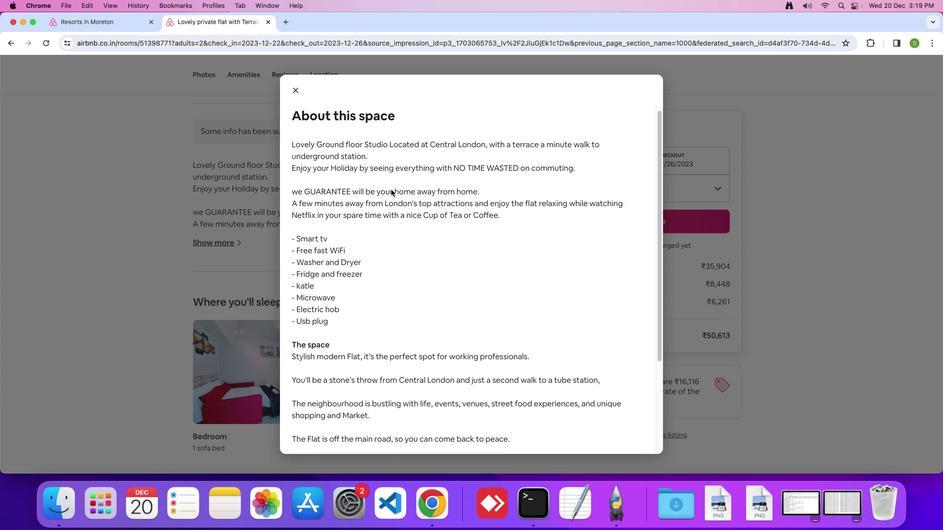 
Action: Mouse scrolled (391, 190) with delta (0, 0)
Screenshot: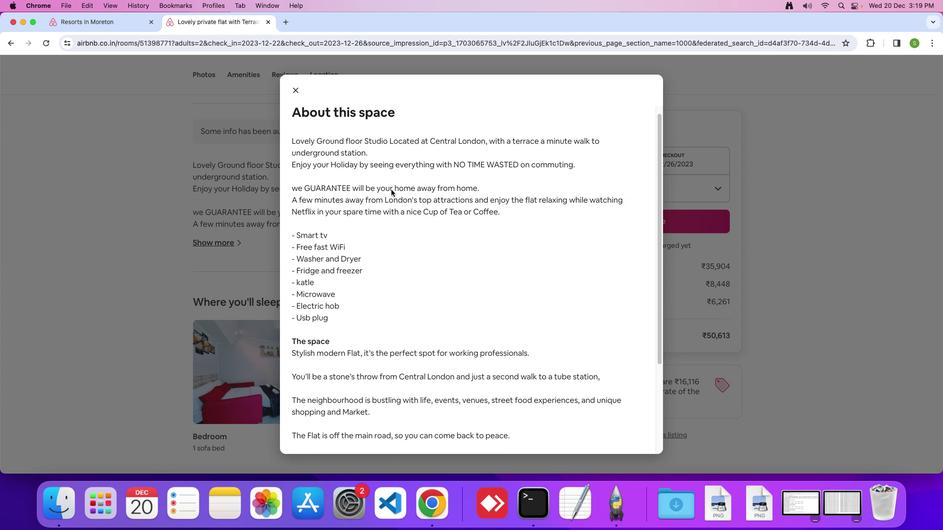 
Action: Mouse scrolled (391, 190) with delta (0, 0)
Screenshot: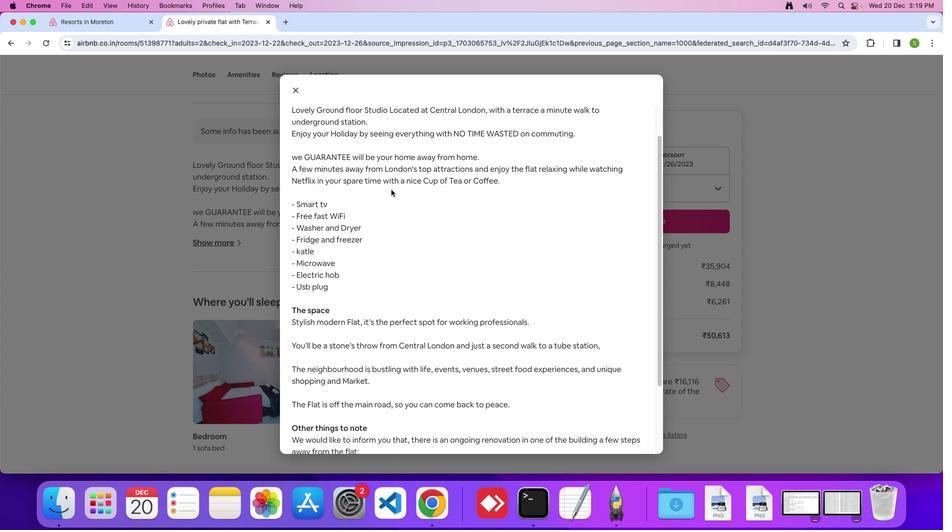
Action: Mouse scrolled (391, 190) with delta (0, 0)
Screenshot: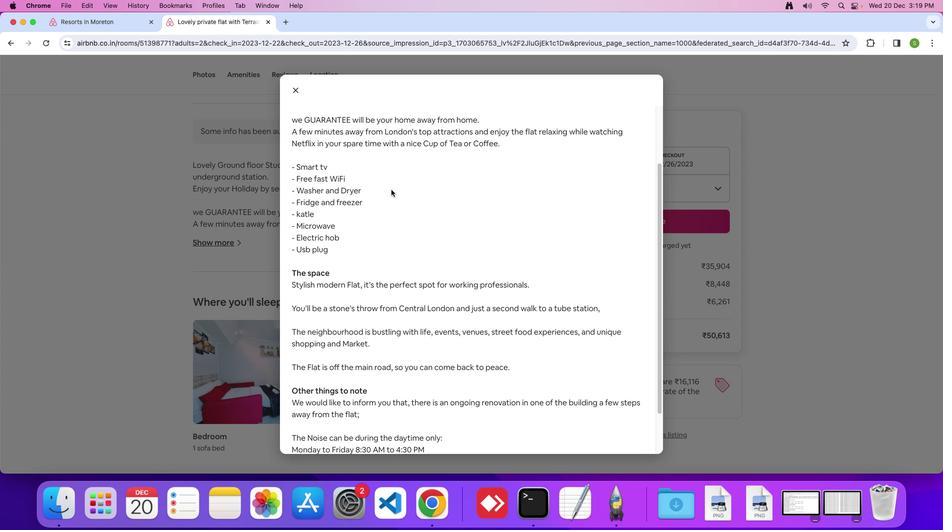 
Action: Mouse scrolled (391, 190) with delta (0, 0)
Screenshot: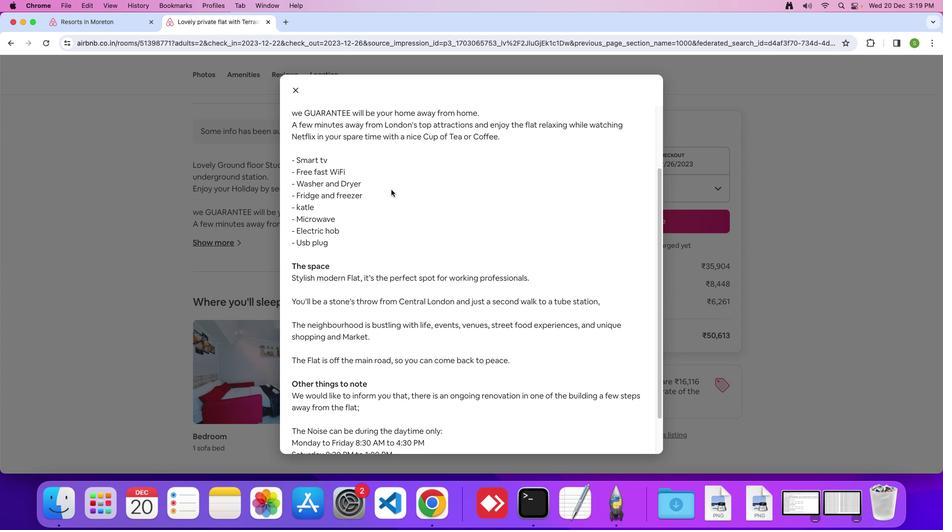 
Action: Mouse scrolled (391, 190) with delta (0, 0)
Screenshot: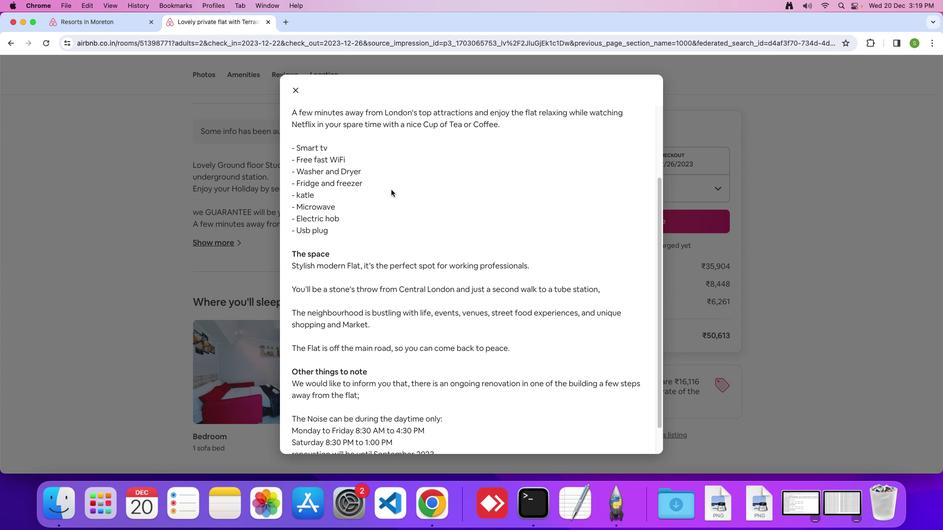 
Action: Mouse scrolled (391, 190) with delta (0, 0)
Screenshot: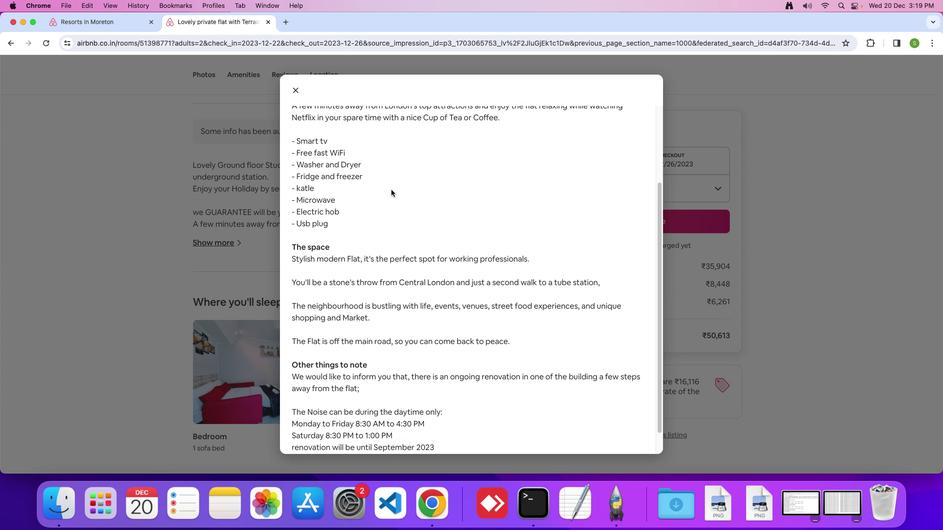 
Action: Mouse scrolled (391, 190) with delta (0, 0)
Screenshot: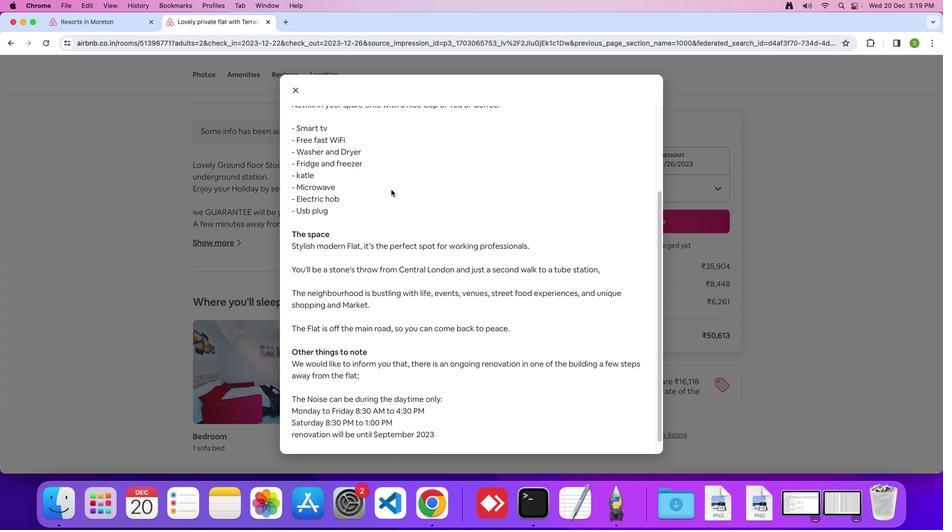 
Action: Mouse scrolled (391, 190) with delta (0, 0)
Screenshot: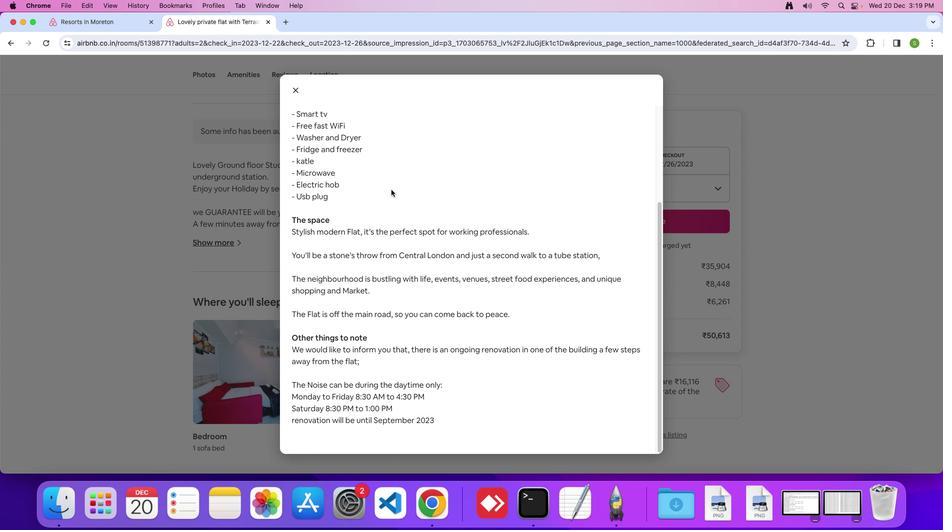 
Action: Mouse scrolled (391, 190) with delta (0, 0)
Screenshot: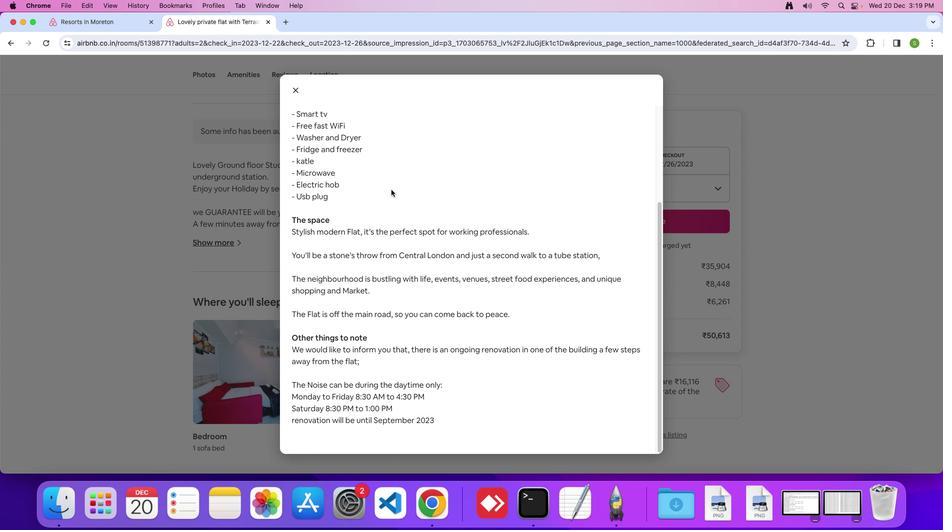 
Action: Mouse moved to (298, 89)
Screenshot: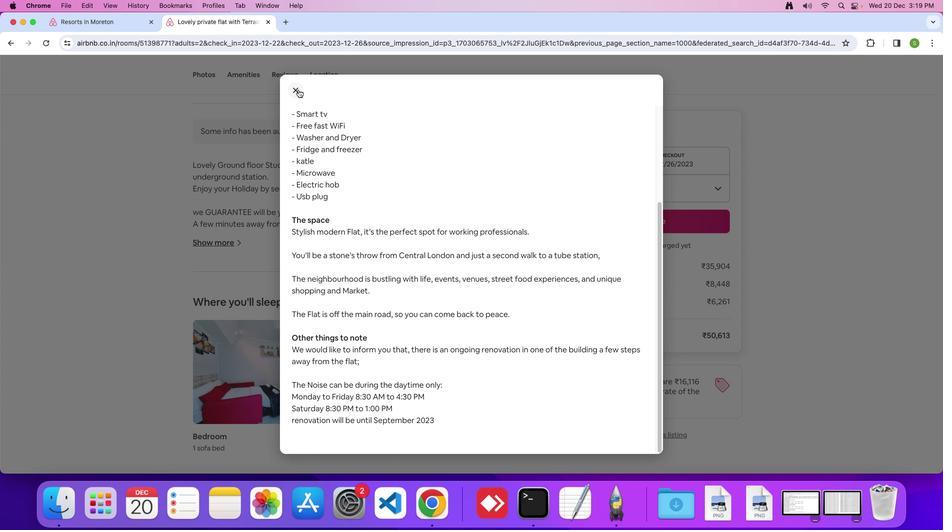 
Action: Mouse pressed left at (298, 89)
Screenshot: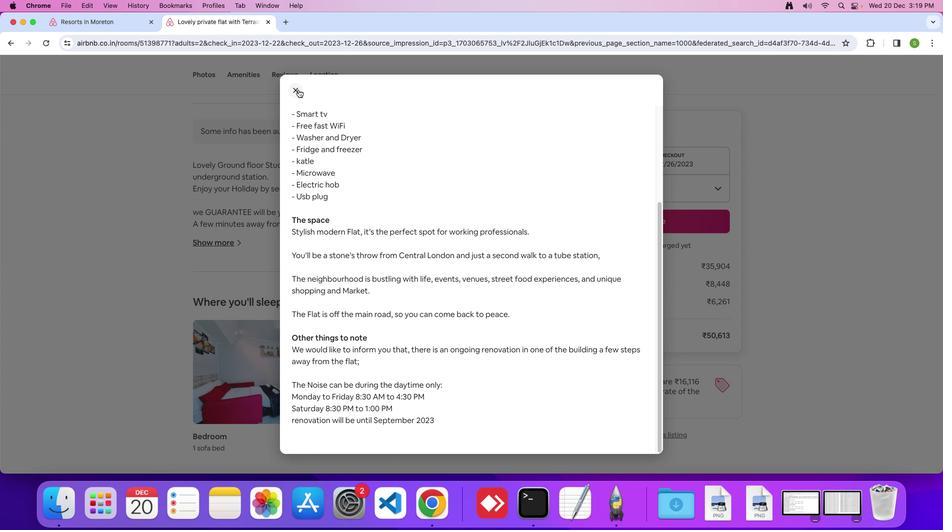 
Action: Mouse moved to (454, 258)
Screenshot: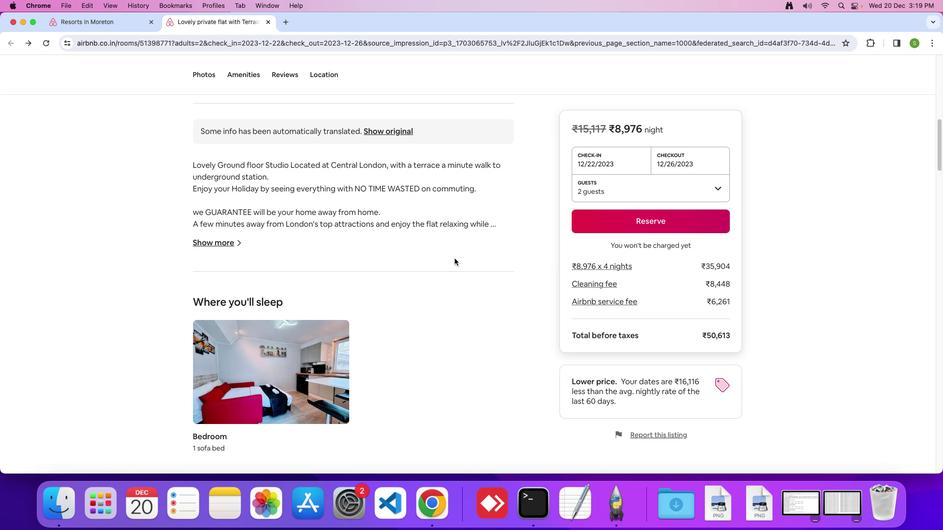 
Action: Mouse scrolled (454, 258) with delta (0, 0)
Screenshot: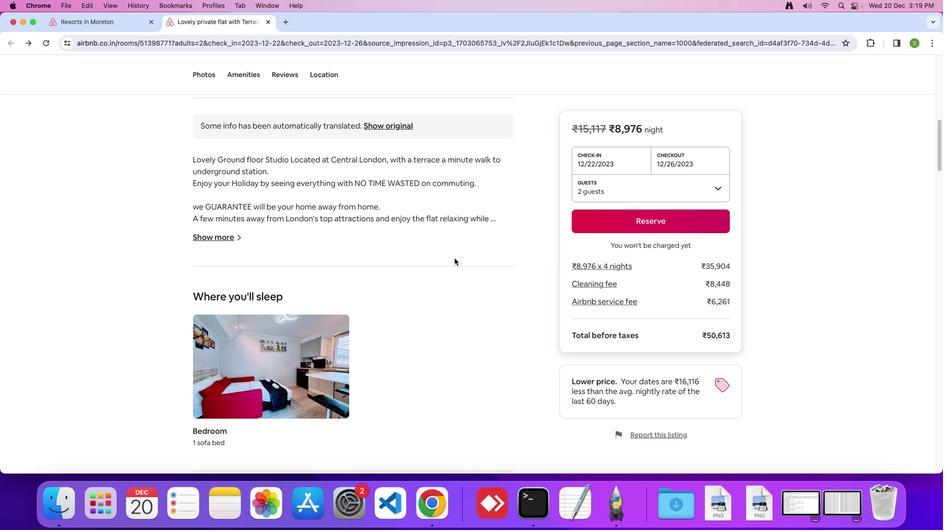 
Action: Mouse scrolled (454, 258) with delta (0, 0)
Screenshot: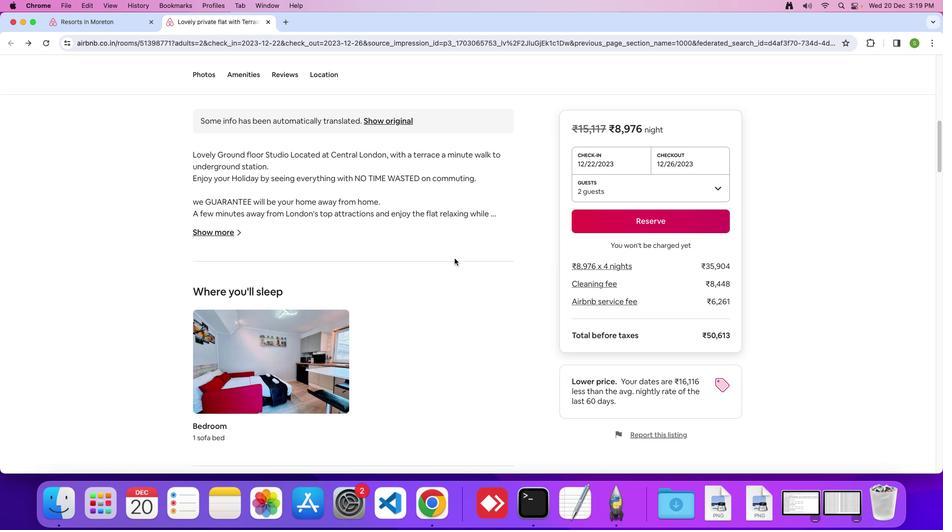 
Action: Mouse scrolled (454, 258) with delta (0, 0)
Screenshot: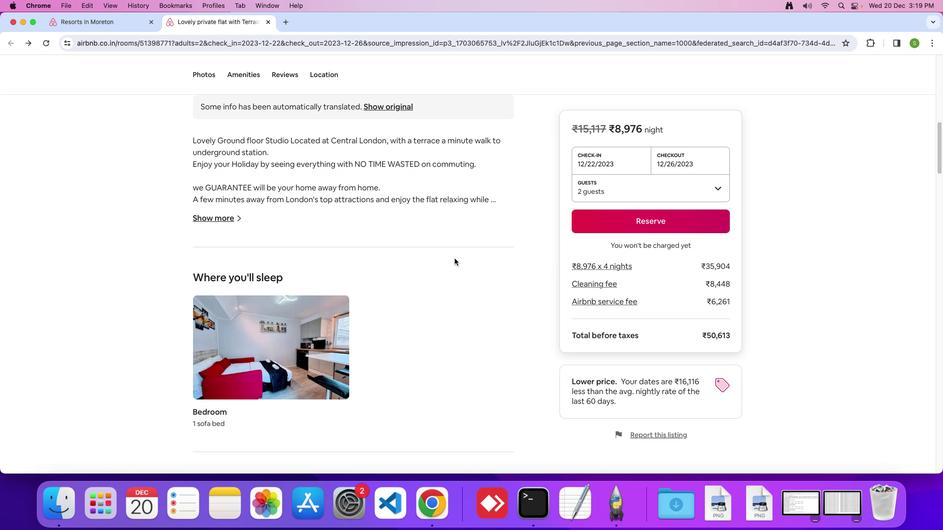 
Action: Mouse scrolled (454, 258) with delta (0, 0)
Screenshot: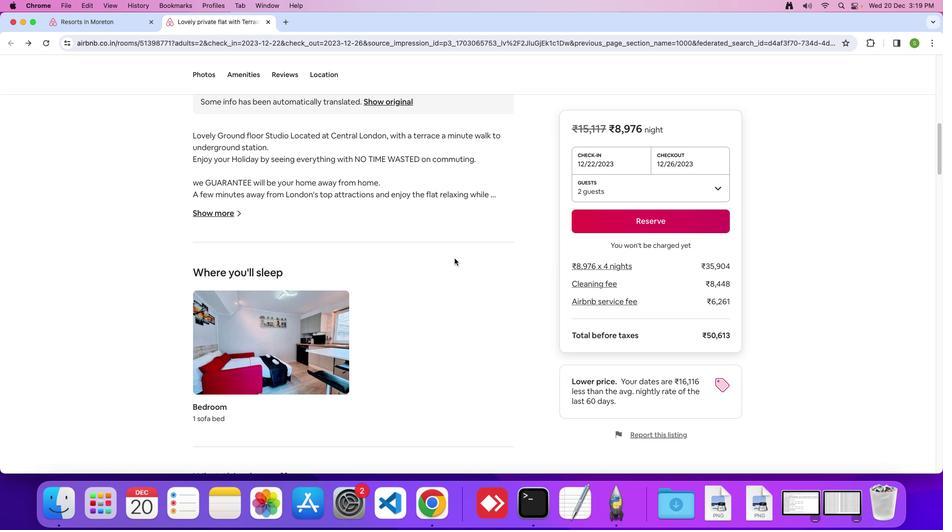 
Action: Mouse scrolled (454, 258) with delta (0, 0)
Screenshot: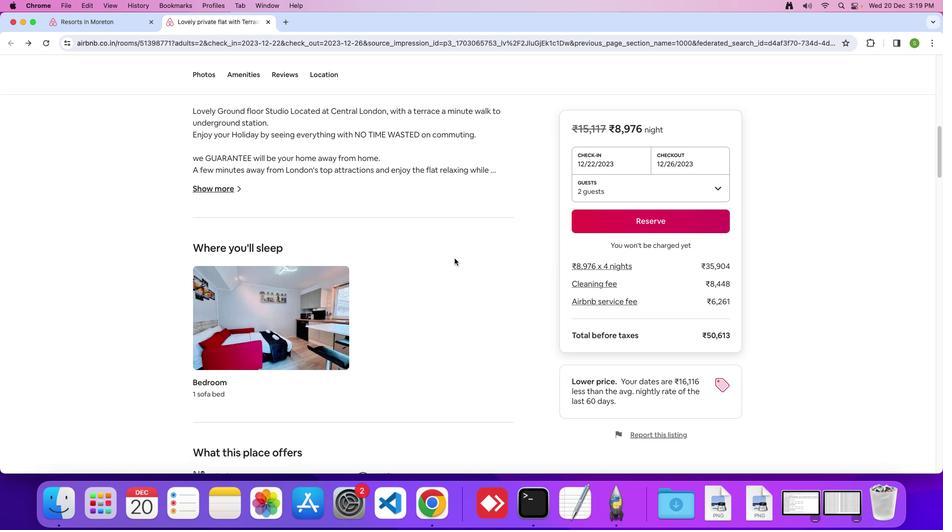 
Action: Mouse scrolled (454, 258) with delta (0, 0)
Screenshot: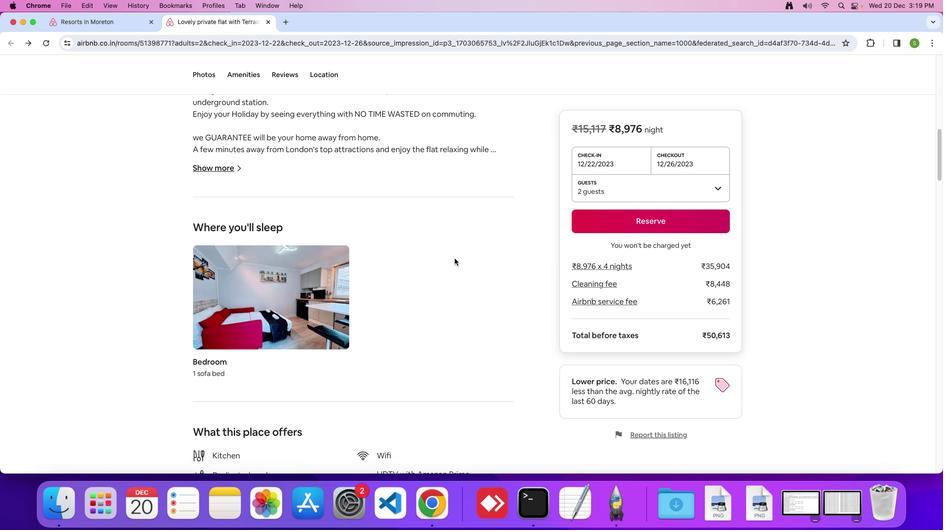 
Action: Mouse scrolled (454, 258) with delta (0, 0)
Screenshot: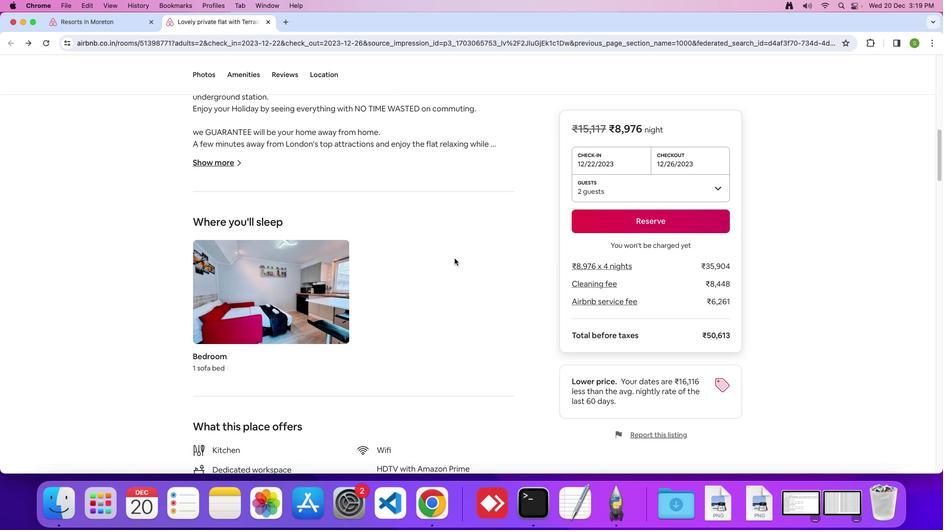 
Action: Mouse scrolled (454, 258) with delta (0, 0)
Screenshot: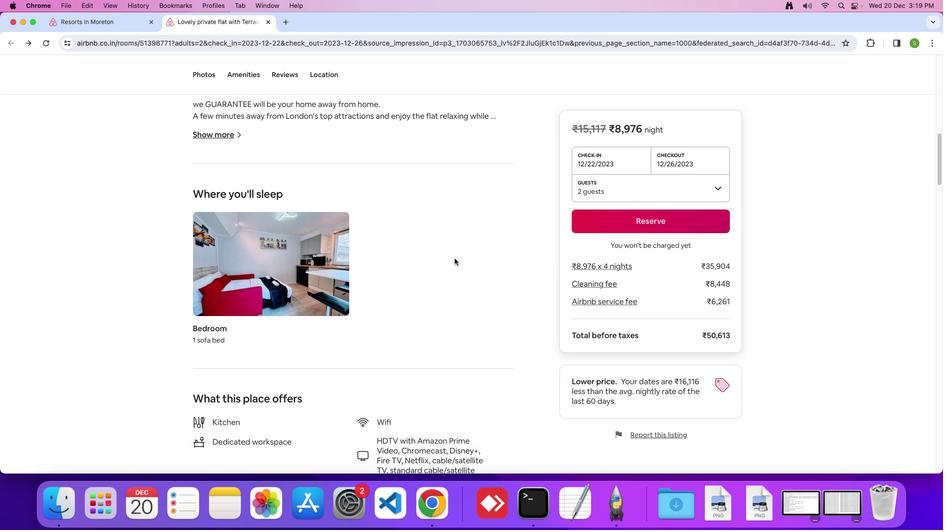 
Action: Mouse scrolled (454, 258) with delta (0, 0)
Screenshot: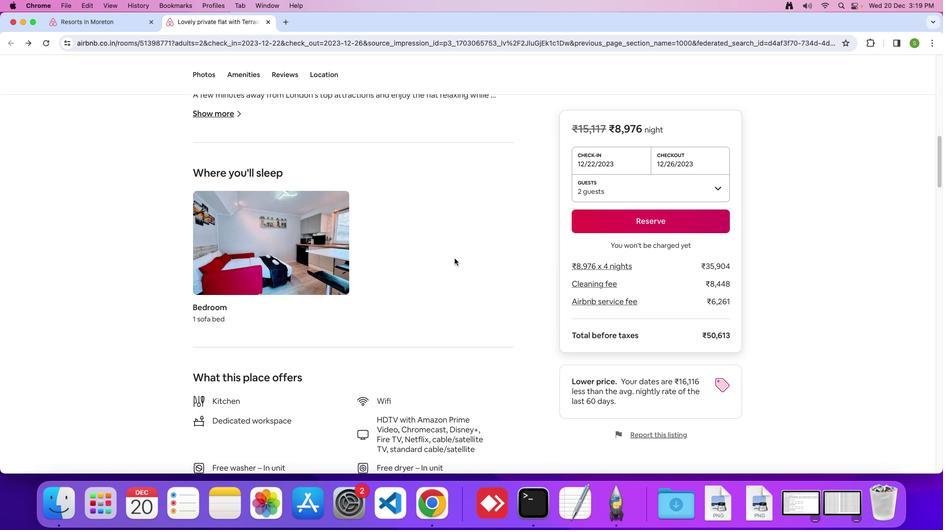 
Action: Mouse scrolled (454, 258) with delta (0, 0)
Screenshot: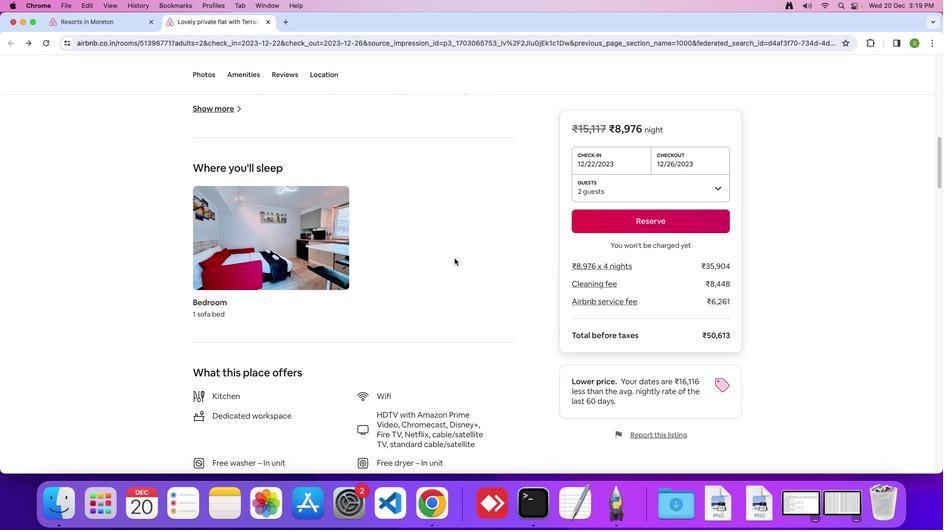 
Action: Mouse scrolled (454, 258) with delta (0, 0)
Screenshot: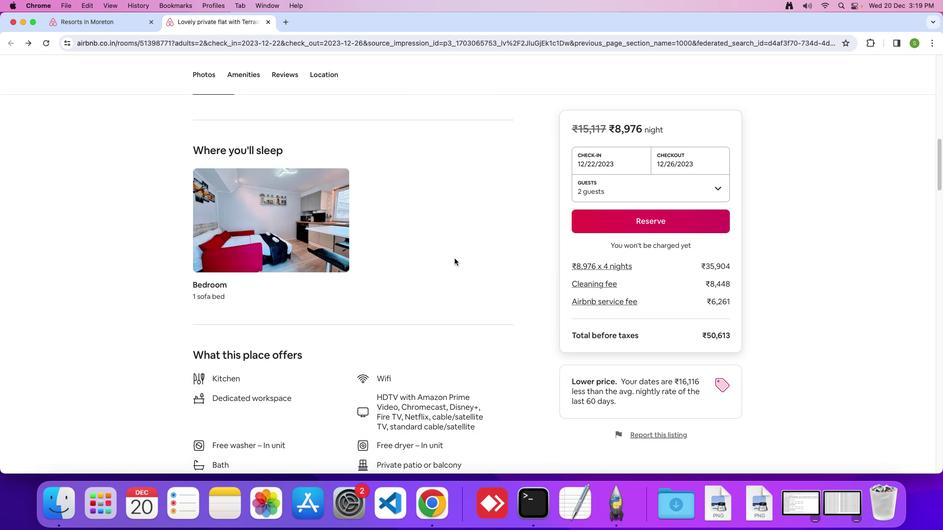 
Action: Mouse scrolled (454, 258) with delta (0, 0)
Screenshot: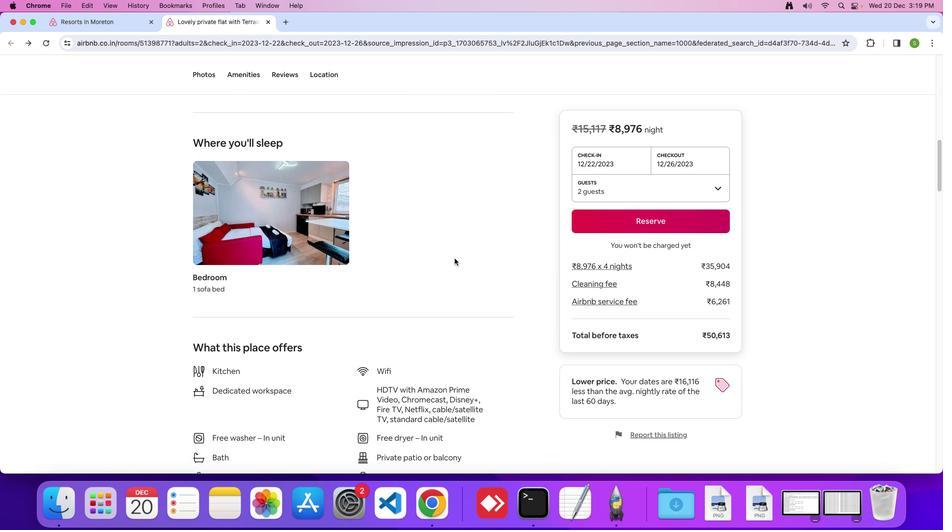 
Action: Mouse scrolled (454, 258) with delta (0, 0)
Screenshot: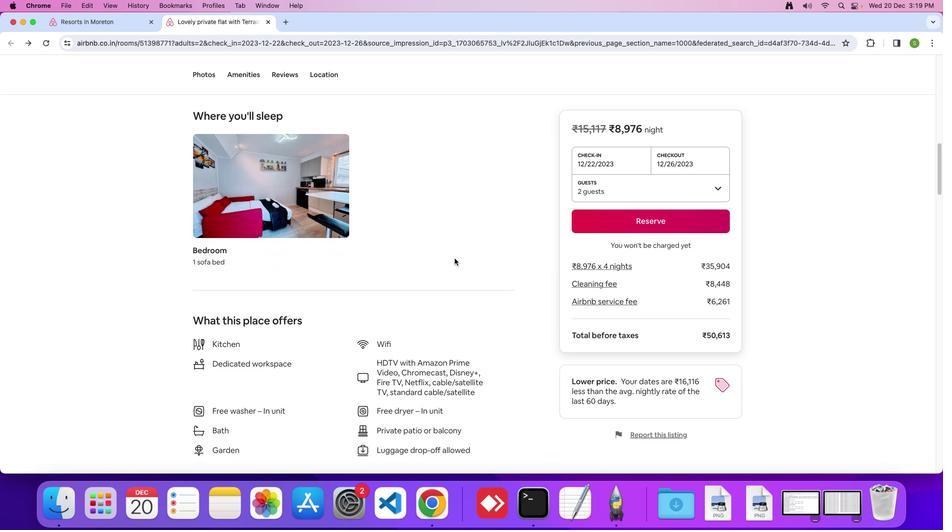 
Action: Mouse scrolled (454, 258) with delta (0, 0)
Screenshot: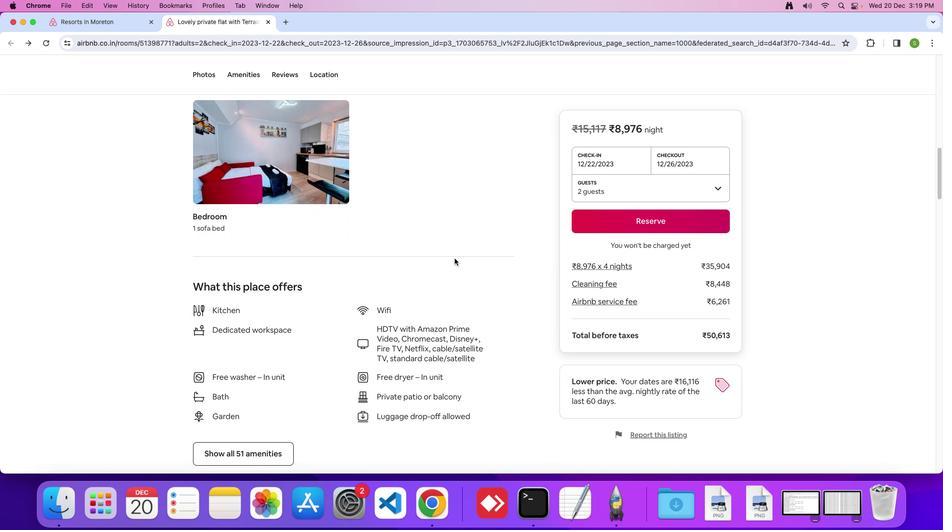 
Action: Mouse scrolled (454, 258) with delta (0, 0)
Screenshot: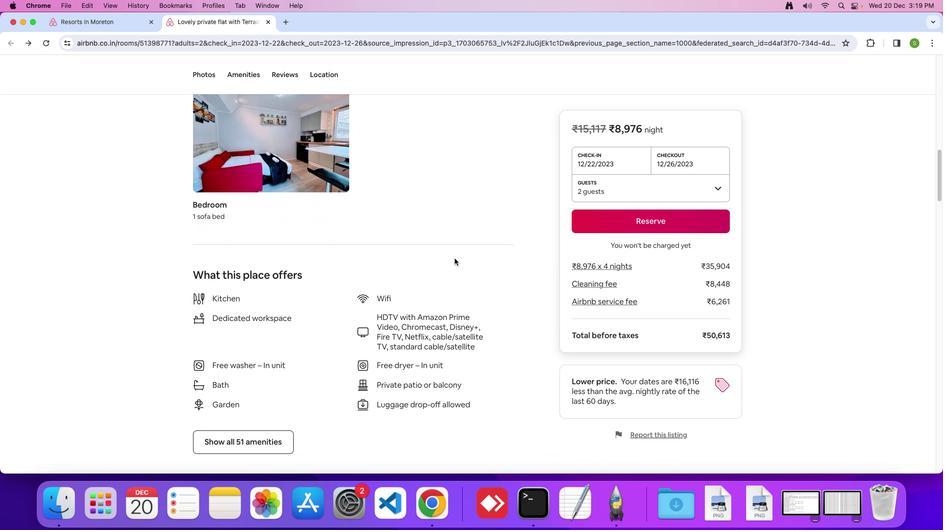 
Action: Mouse scrolled (454, 258) with delta (0, 0)
Screenshot: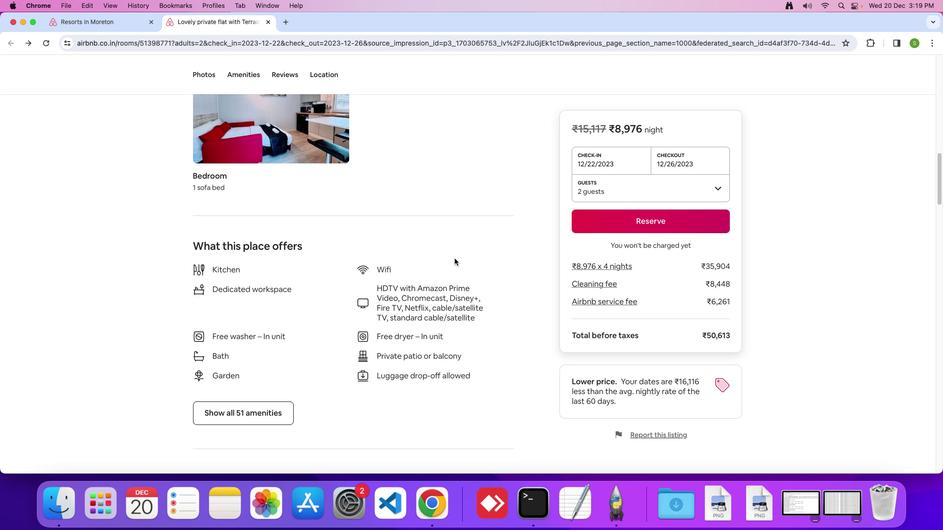 
Action: Mouse moved to (454, 259)
Screenshot: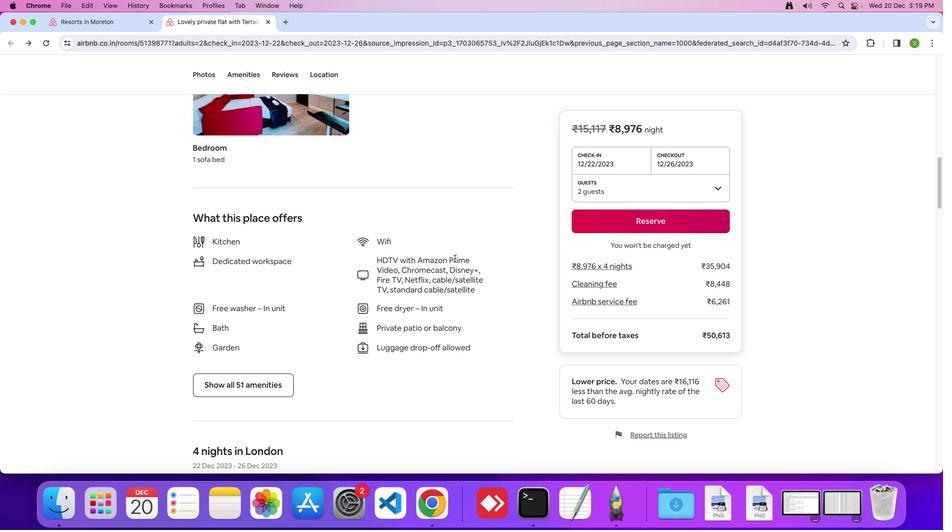 
Action: Mouse scrolled (454, 259) with delta (0, 0)
Screenshot: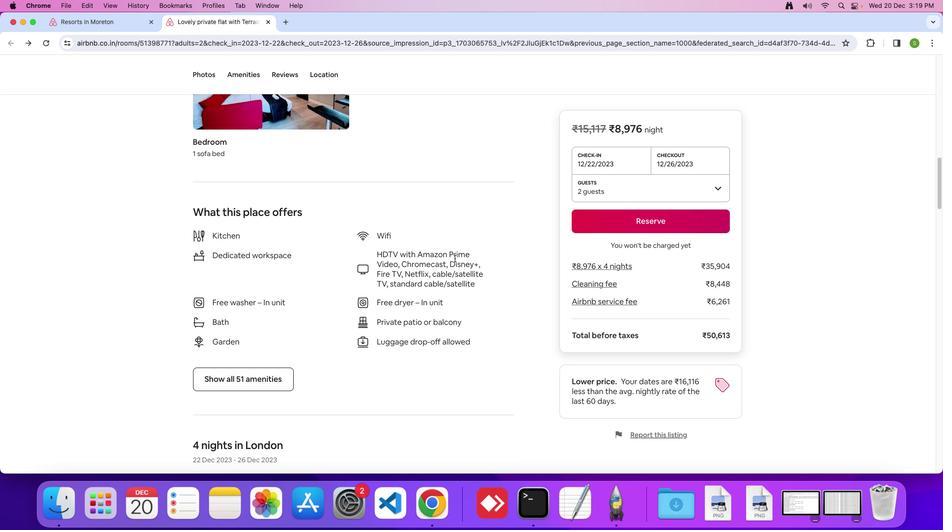 
Action: Mouse scrolled (454, 259) with delta (0, 0)
Screenshot: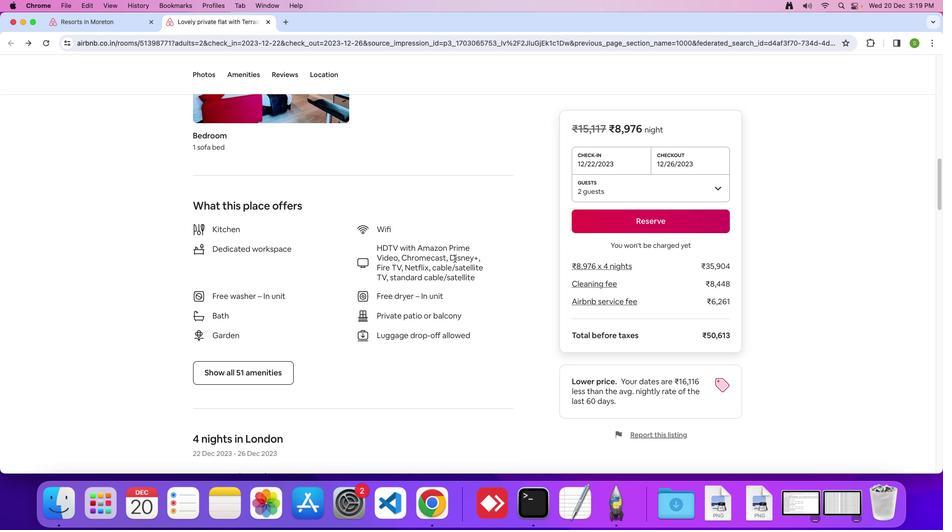 
Action: Mouse moved to (241, 357)
Screenshot: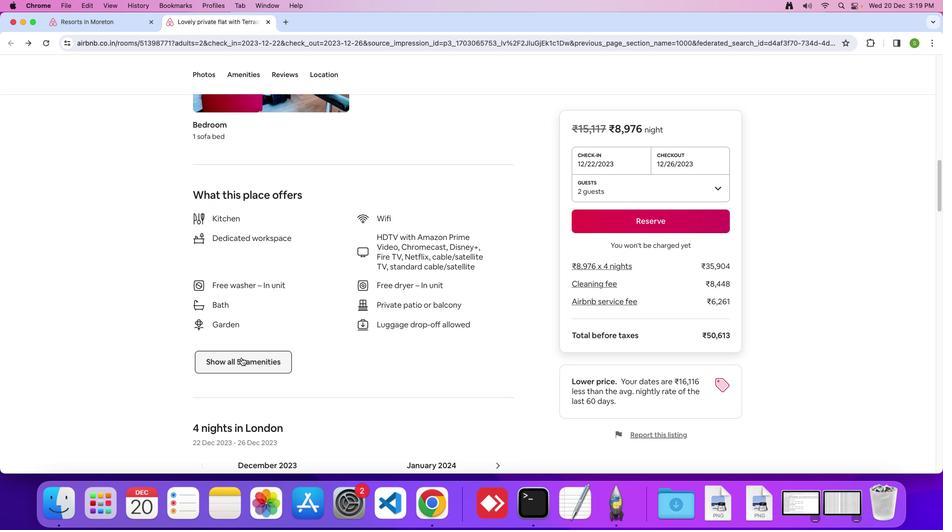 
Action: Mouse pressed left at (241, 357)
Screenshot: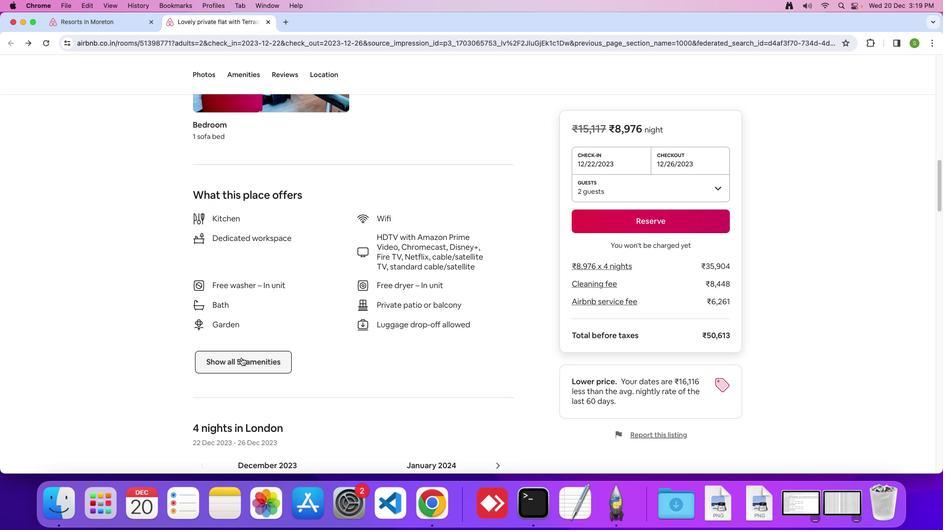 
Action: Mouse moved to (399, 245)
Screenshot: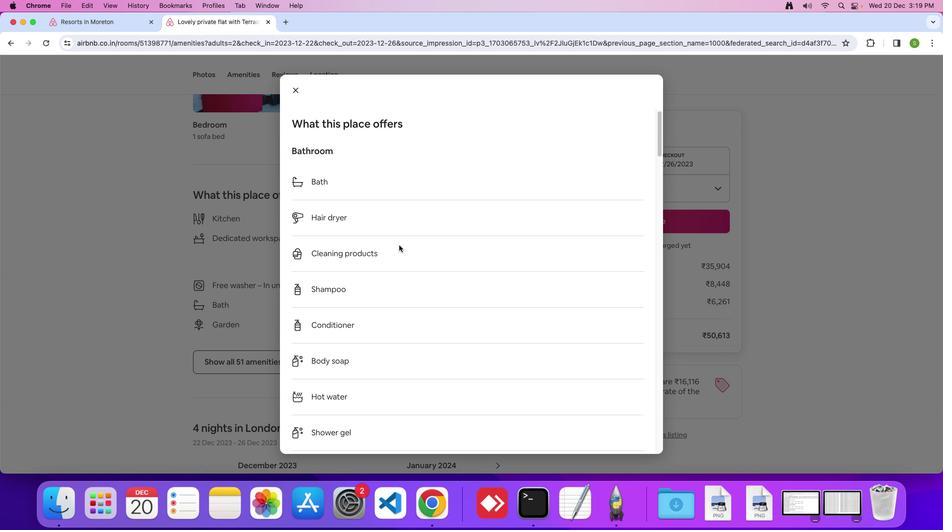 
Action: Mouse scrolled (399, 245) with delta (0, 0)
Screenshot: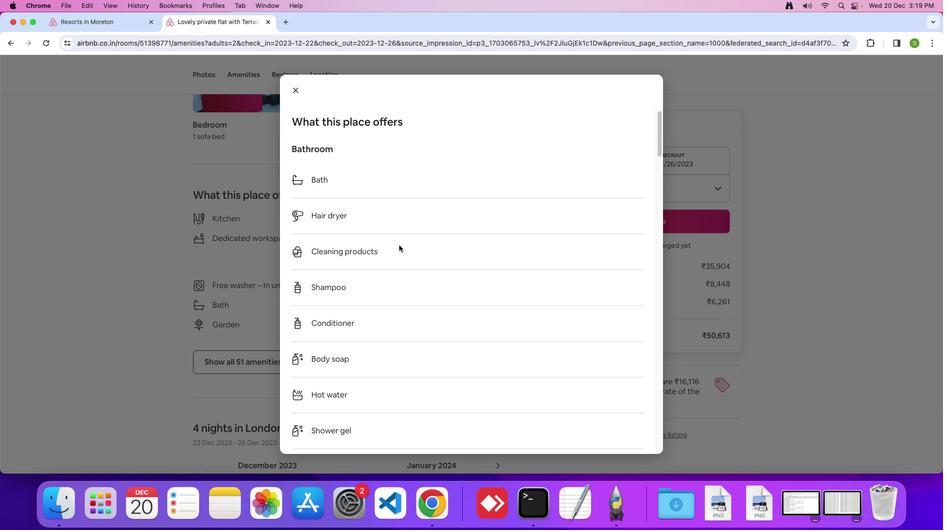 
Action: Mouse scrolled (399, 245) with delta (0, 0)
Screenshot: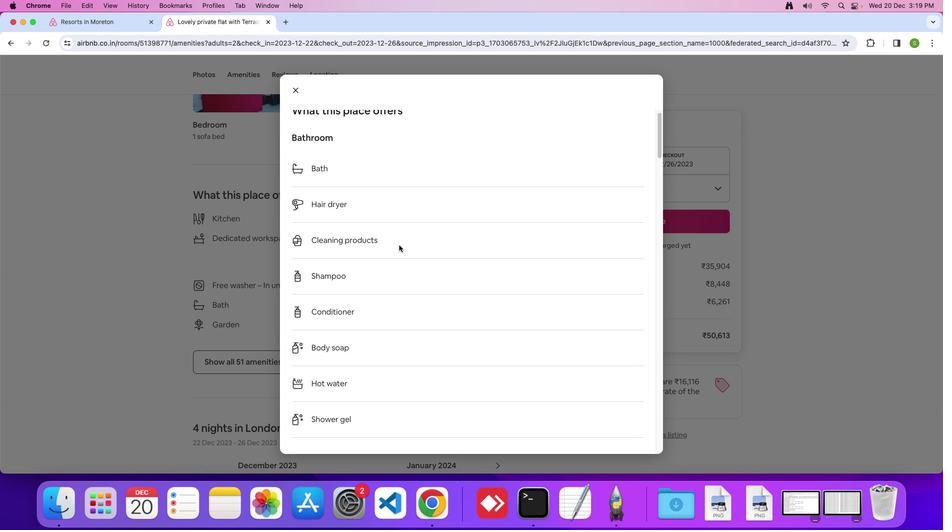
Action: Mouse scrolled (399, 245) with delta (0, 0)
Screenshot: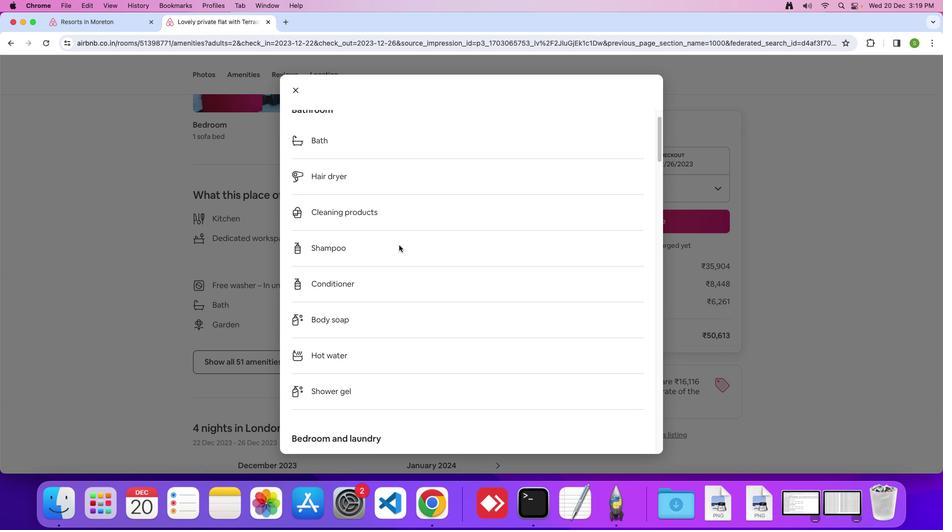 
Action: Mouse scrolled (399, 245) with delta (0, 0)
Screenshot: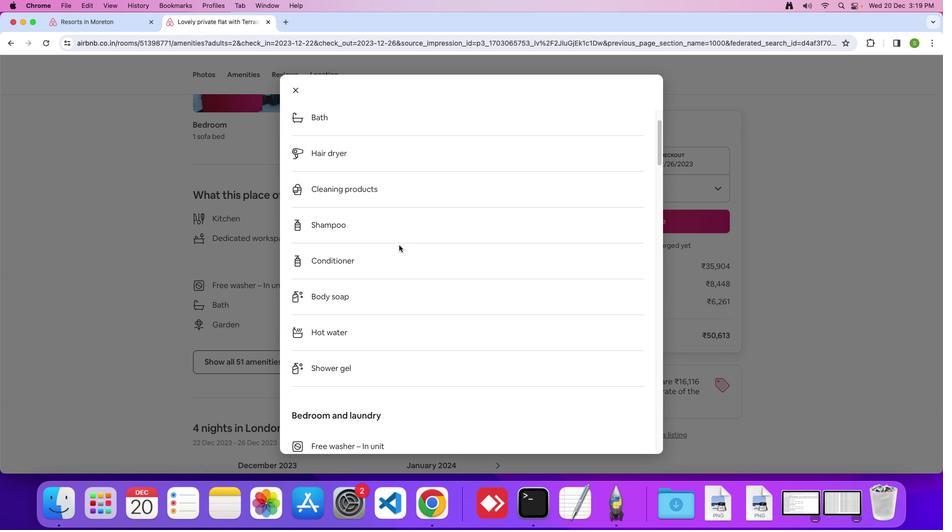 
Action: Mouse scrolled (399, 245) with delta (0, 0)
Screenshot: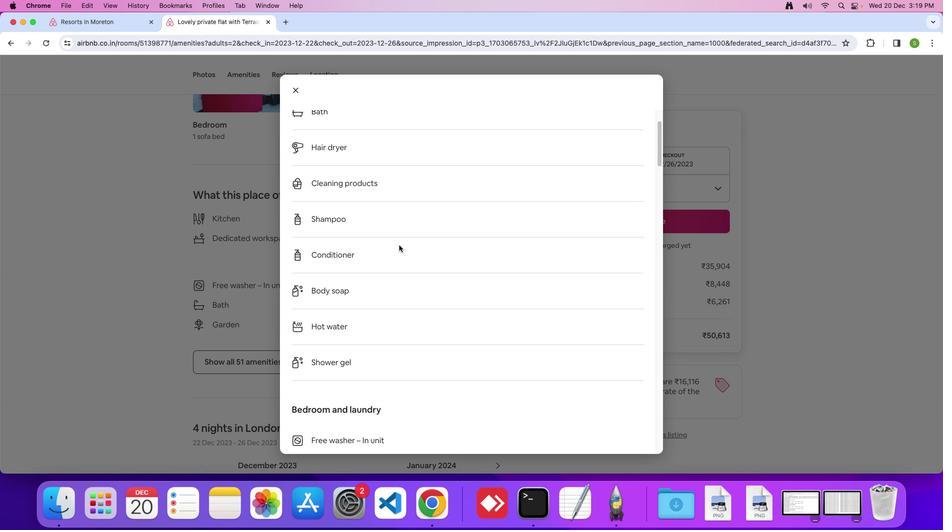 
Action: Mouse scrolled (399, 245) with delta (0, 0)
Screenshot: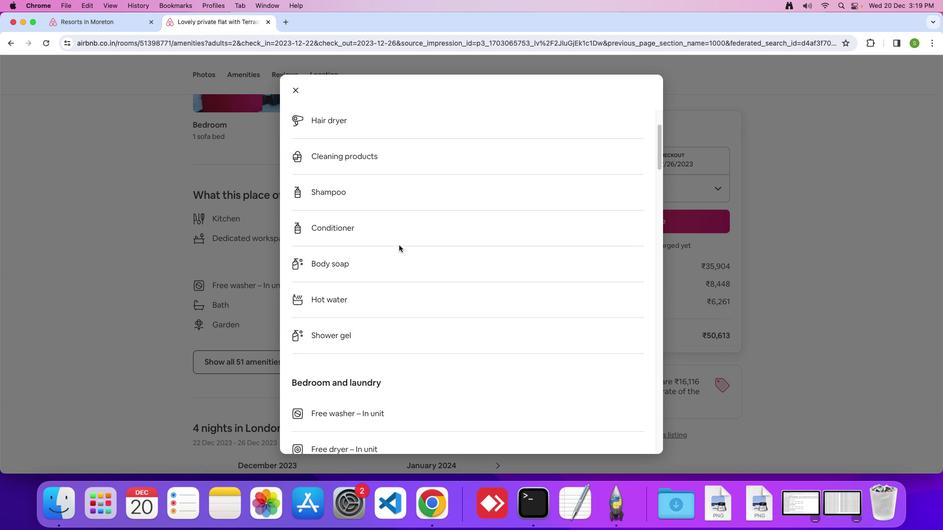 
Action: Mouse scrolled (399, 245) with delta (0, 0)
Screenshot: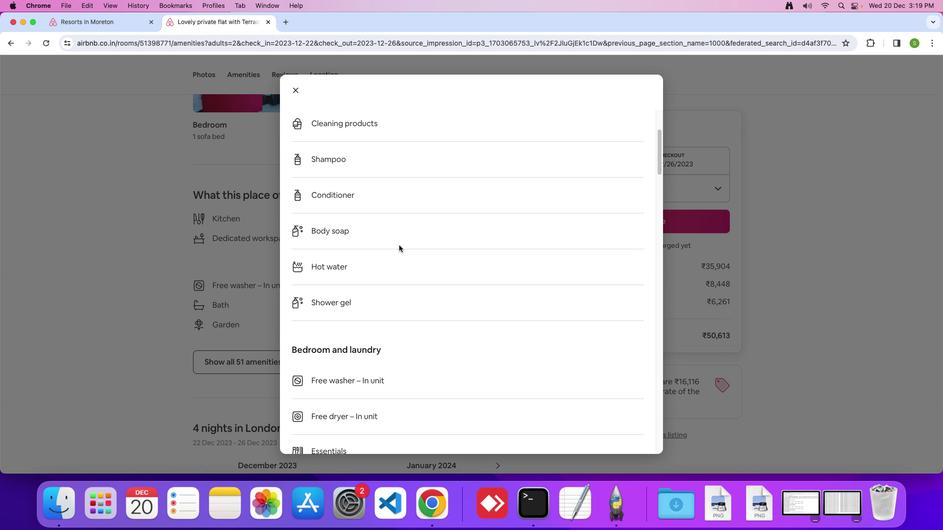 
Action: Mouse scrolled (399, 245) with delta (0, 0)
Screenshot: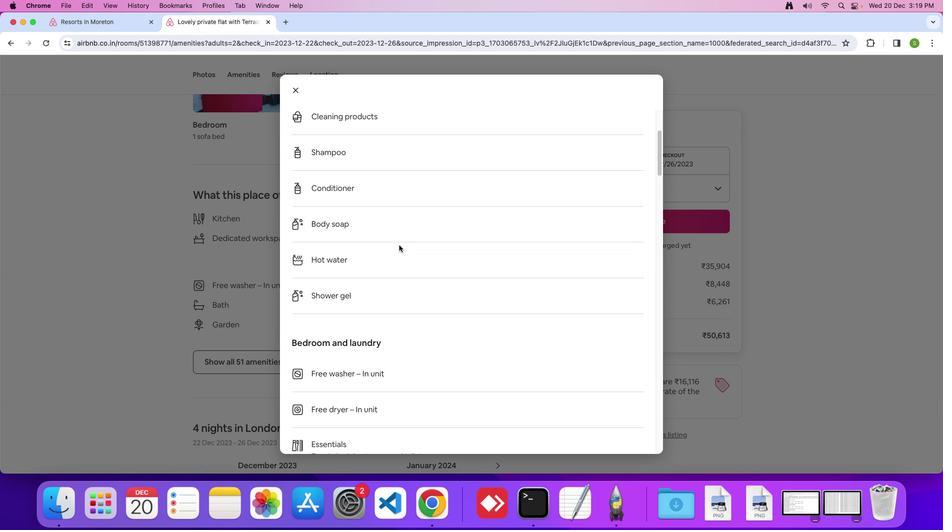 
Action: Mouse moved to (398, 245)
Screenshot: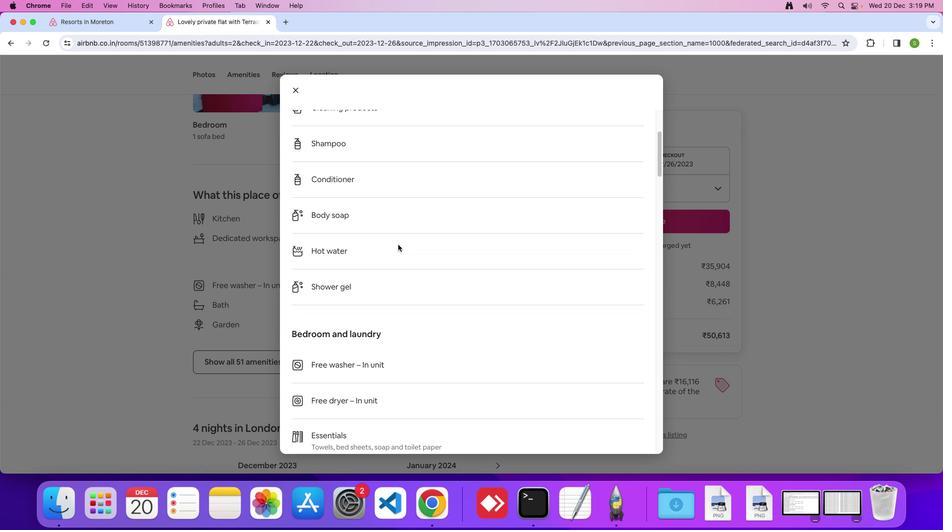 
Action: Mouse scrolled (398, 245) with delta (0, 0)
Screenshot: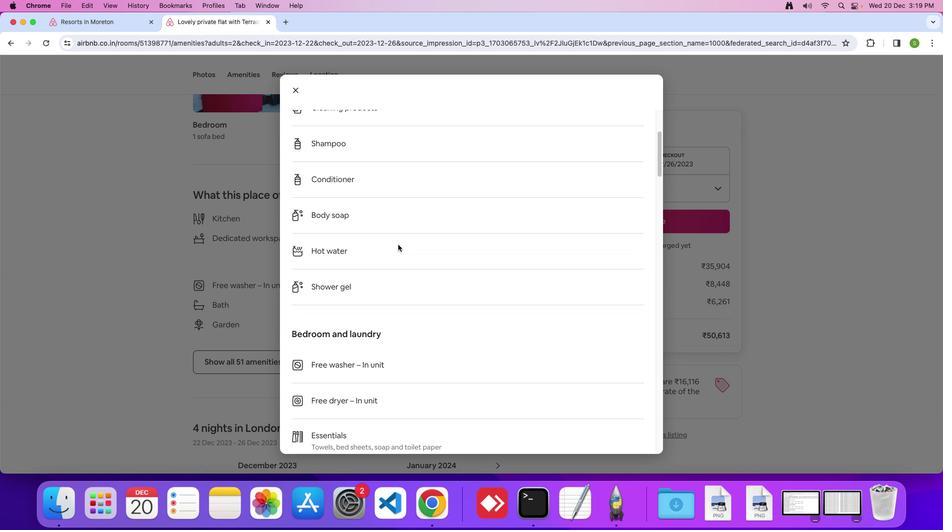
Action: Mouse moved to (398, 244)
Screenshot: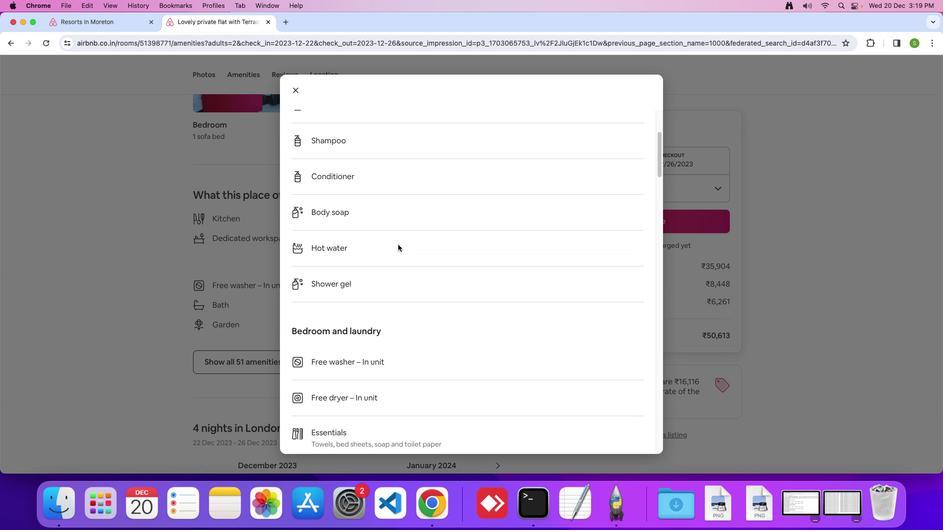 
Action: Mouse scrolled (398, 244) with delta (0, 0)
Screenshot: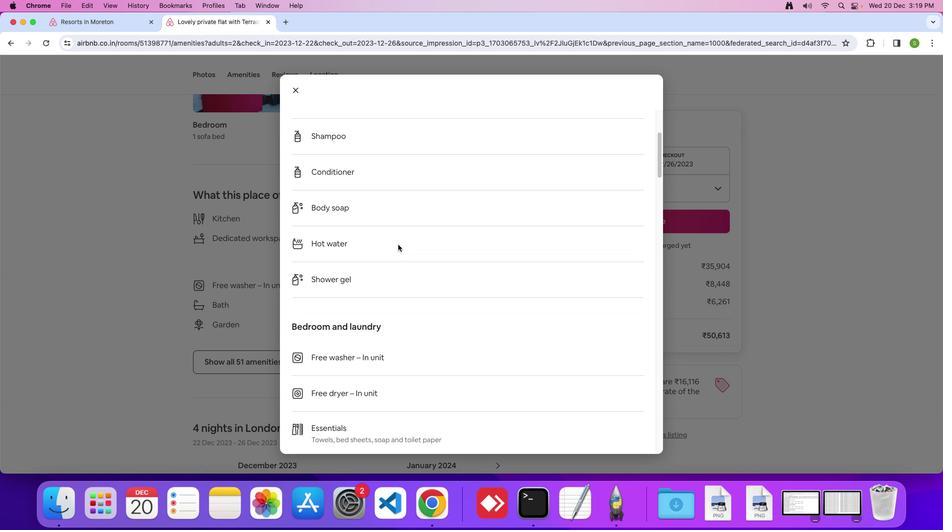 
Action: Mouse moved to (398, 244)
Screenshot: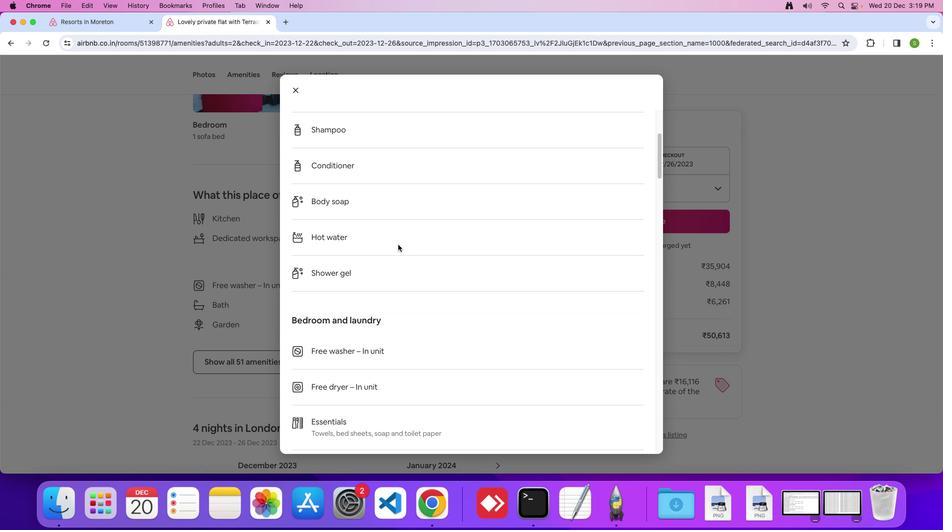 
Action: Mouse scrolled (398, 244) with delta (0, 0)
Screenshot: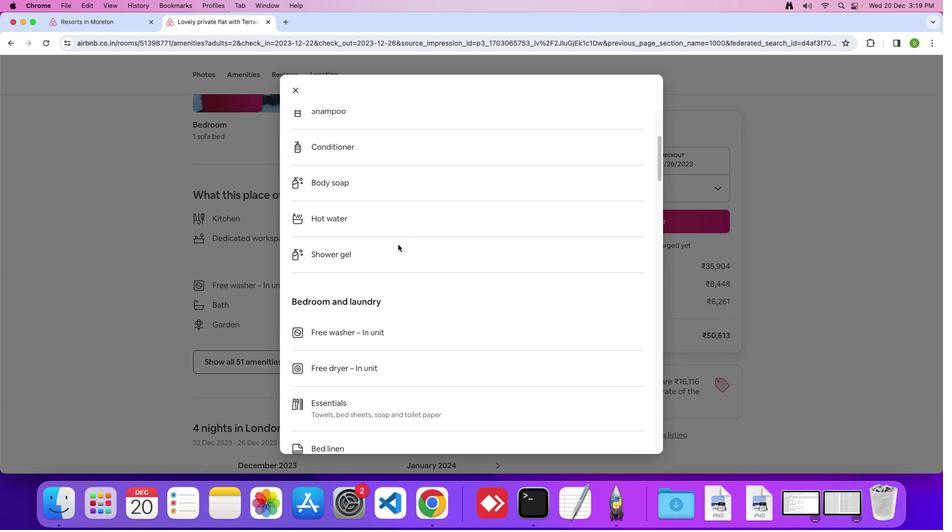 
Action: Mouse scrolled (398, 244) with delta (0, 0)
Screenshot: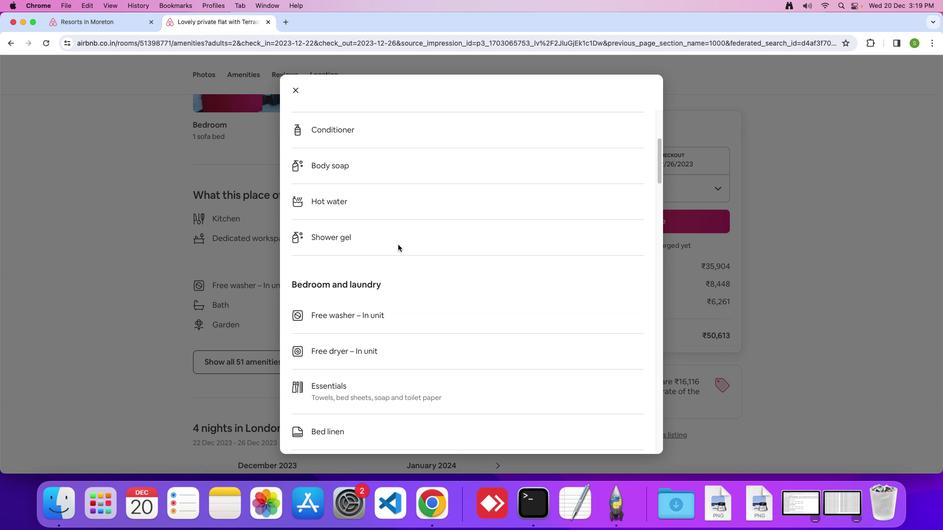 
Action: Mouse scrolled (398, 244) with delta (0, 0)
Screenshot: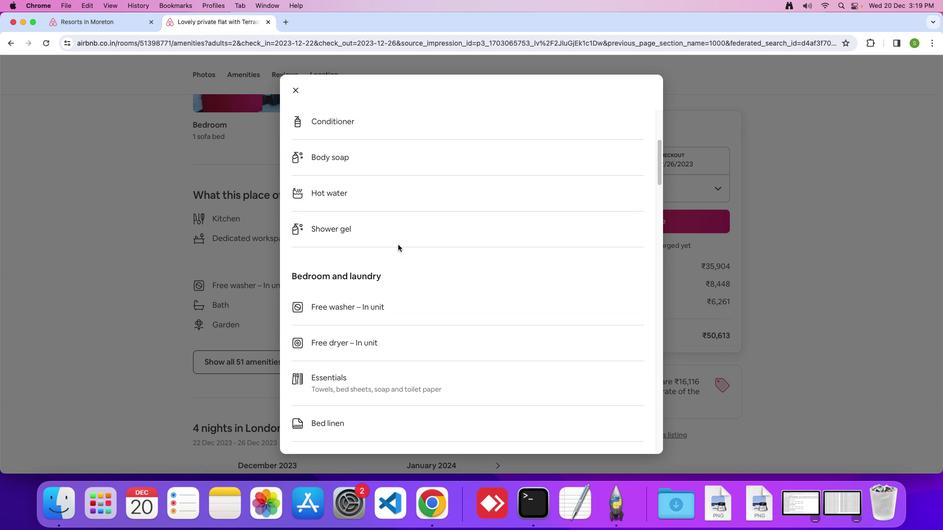 
Action: Mouse scrolled (398, 244) with delta (0, 0)
Screenshot: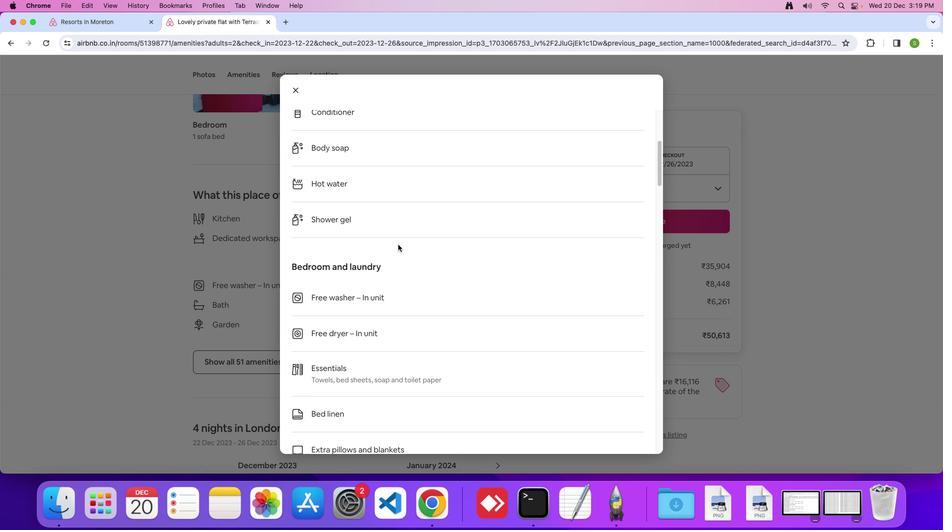 
Action: Mouse scrolled (398, 244) with delta (0, 0)
Screenshot: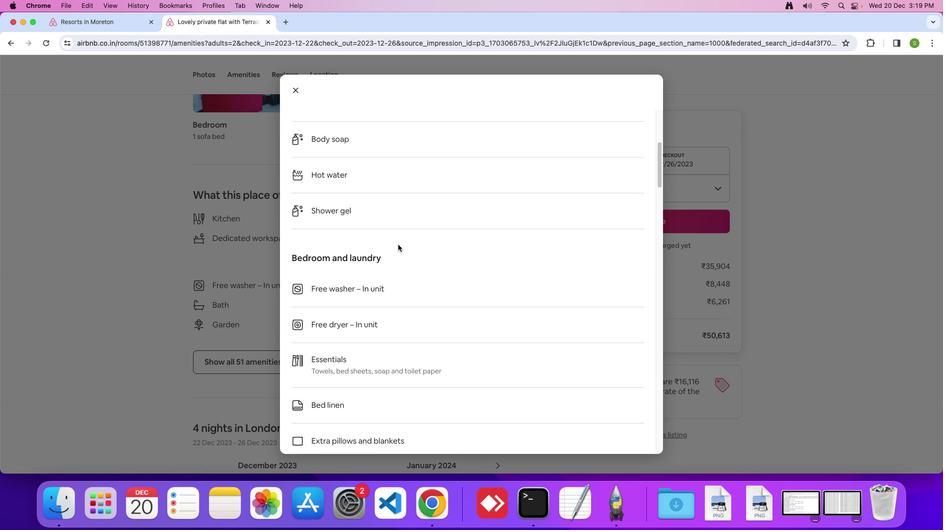 
Action: Mouse scrolled (398, 244) with delta (0, -1)
